 Task: Utilize the "Truncate Silence" feature to tighten gaps in a live recording.
Action: Mouse moved to (94, 12)
Screenshot: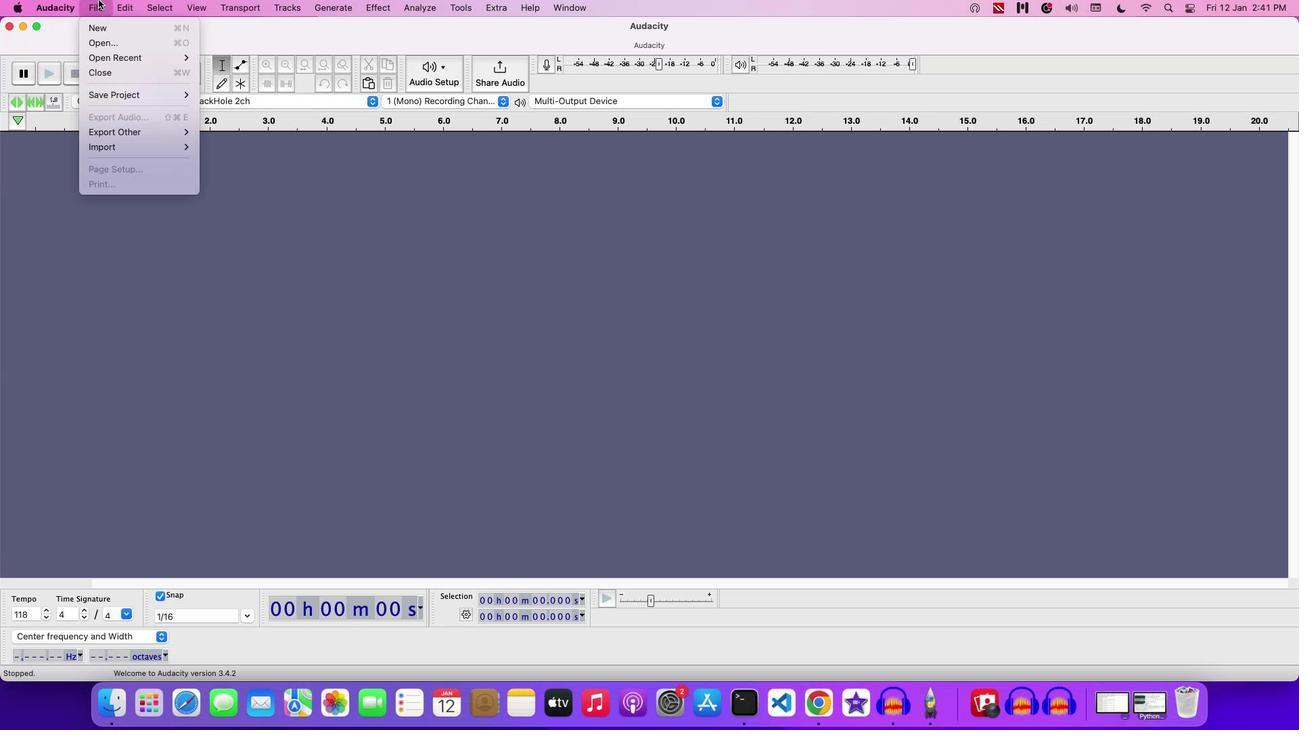 
Action: Mouse pressed left at (94, 12)
Screenshot: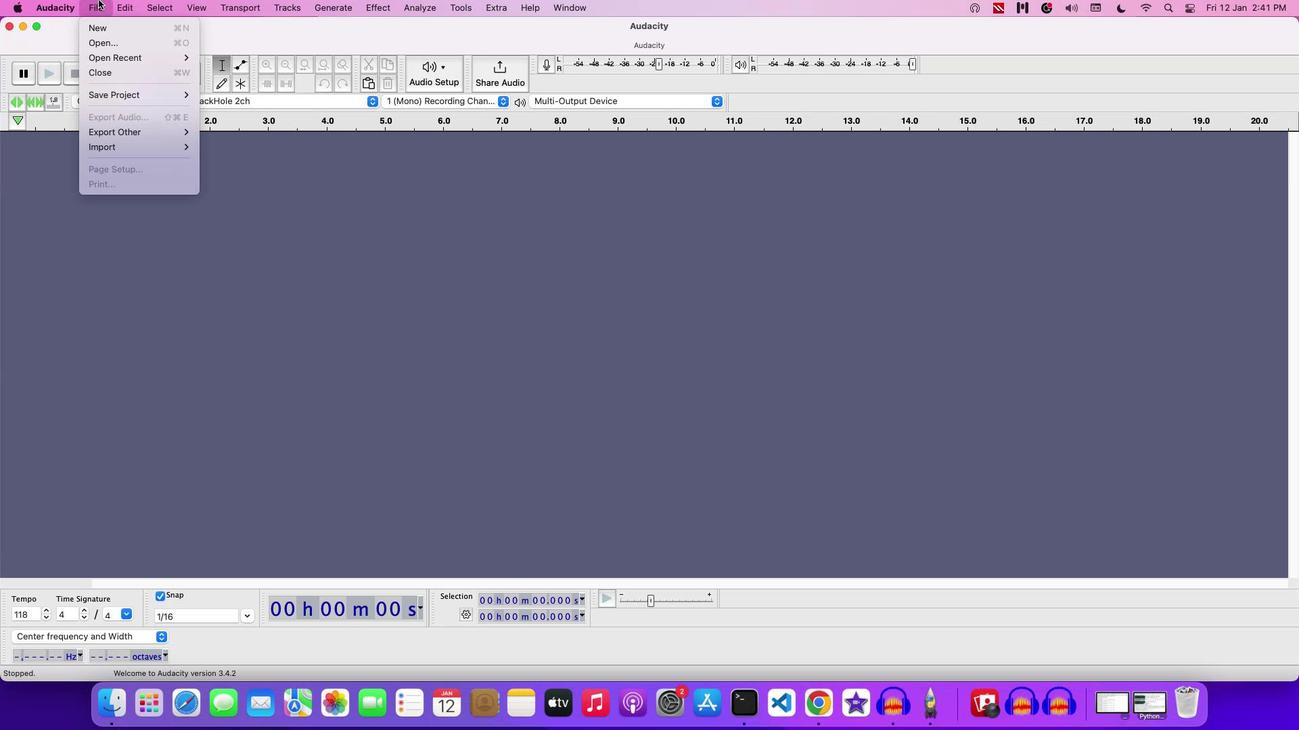 
Action: Mouse moved to (117, 56)
Screenshot: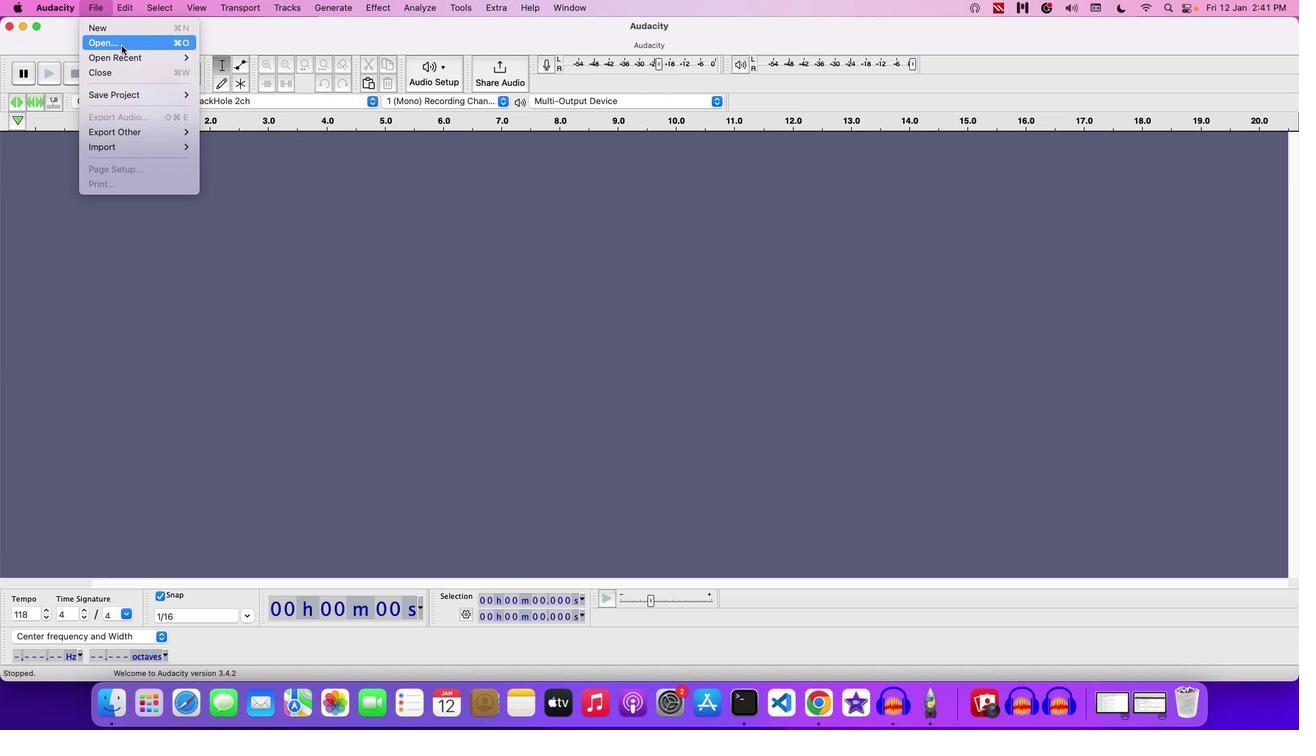 
Action: Mouse pressed left at (117, 56)
Screenshot: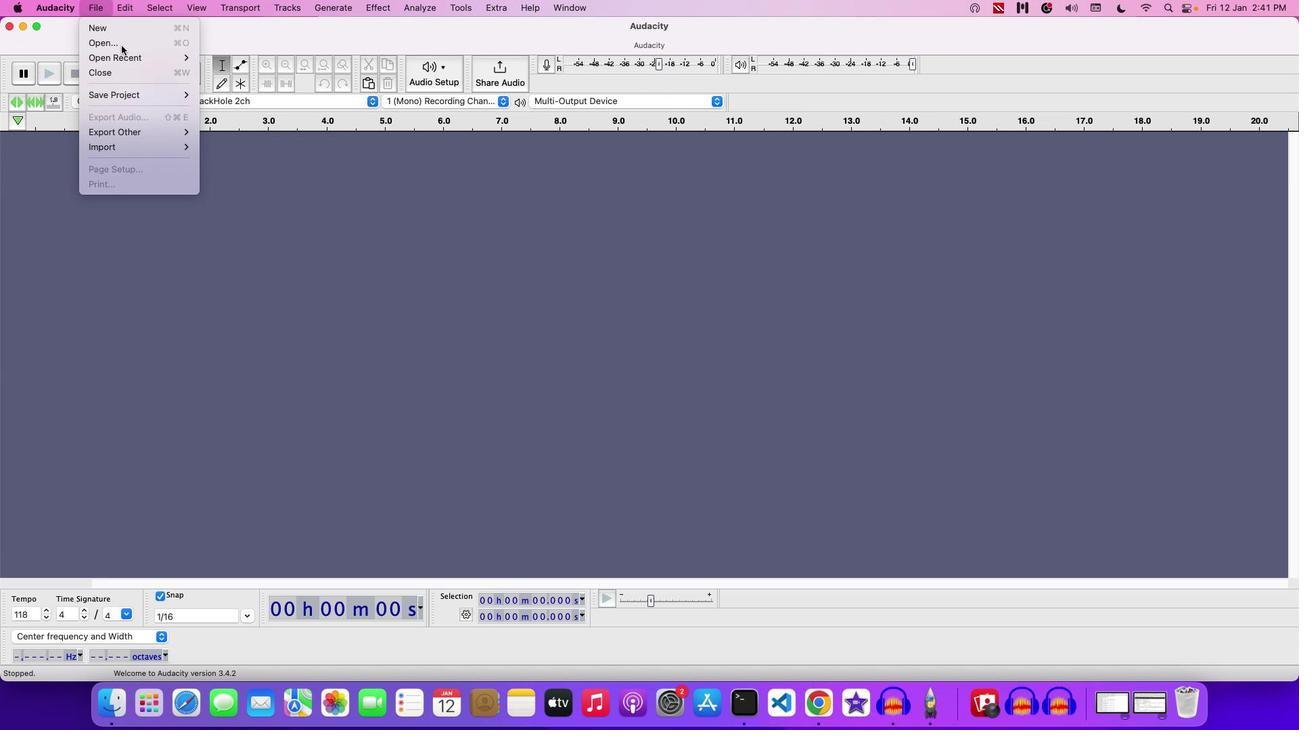 
Action: Mouse moved to (695, 151)
Screenshot: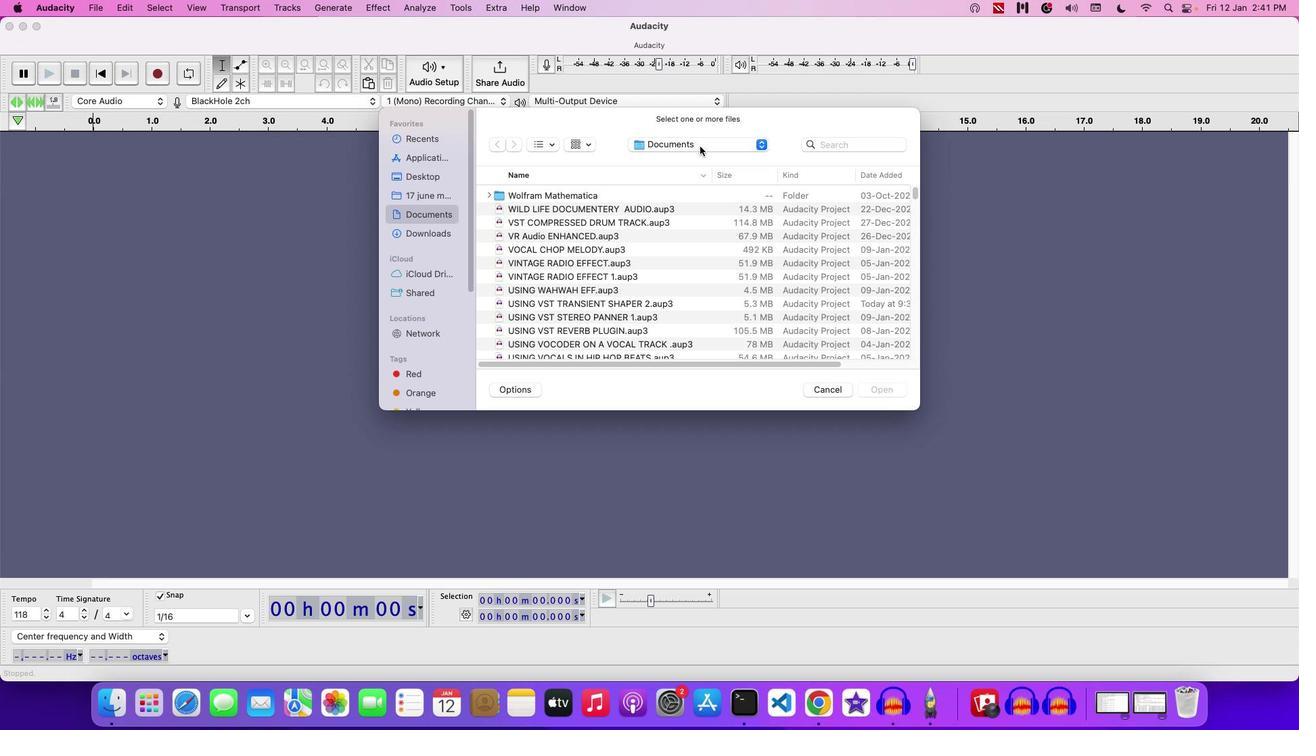 
Action: Mouse pressed left at (695, 151)
Screenshot: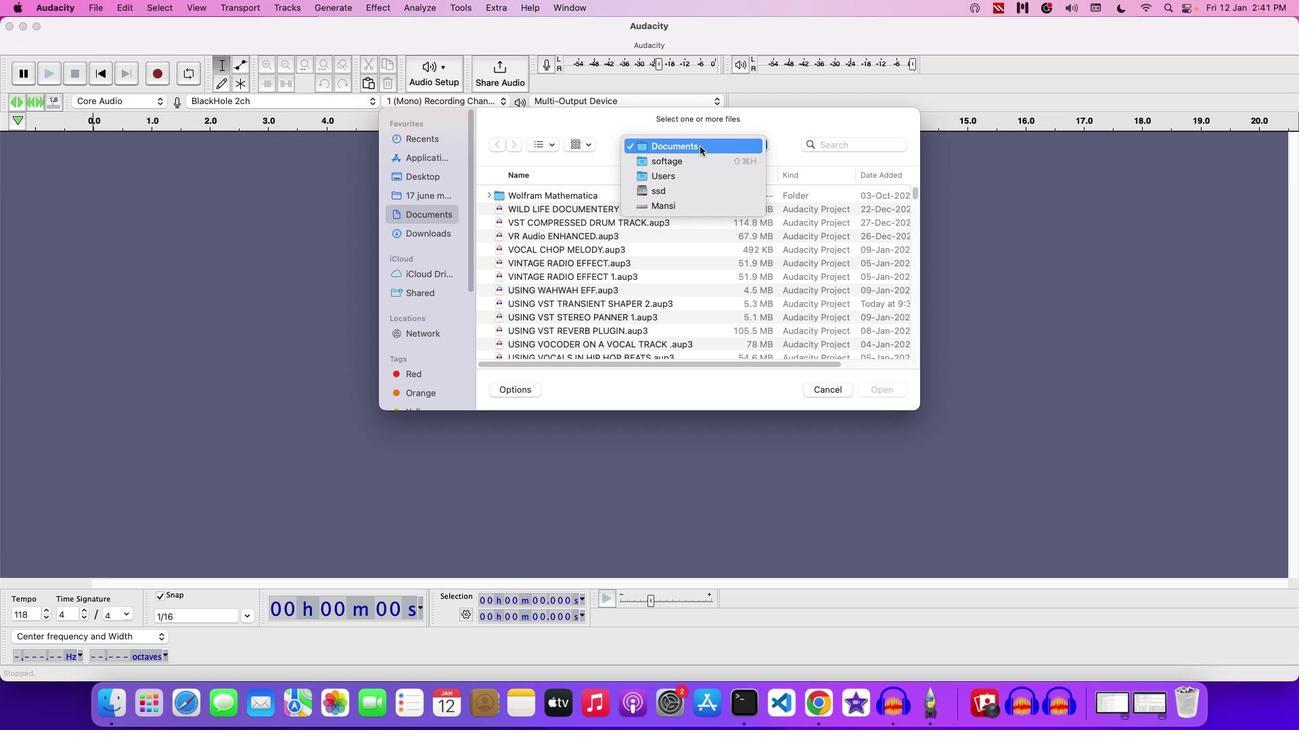 
Action: Mouse moved to (658, 246)
Screenshot: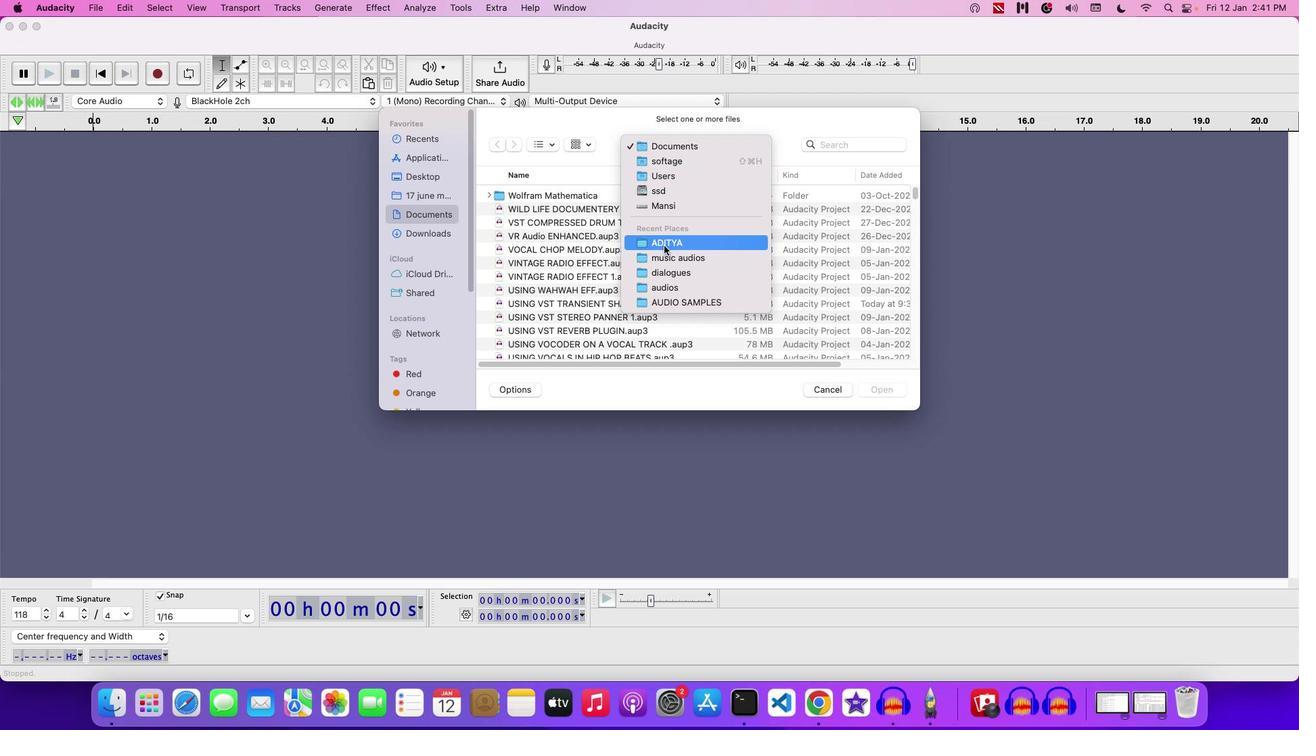 
Action: Mouse pressed left at (658, 246)
Screenshot: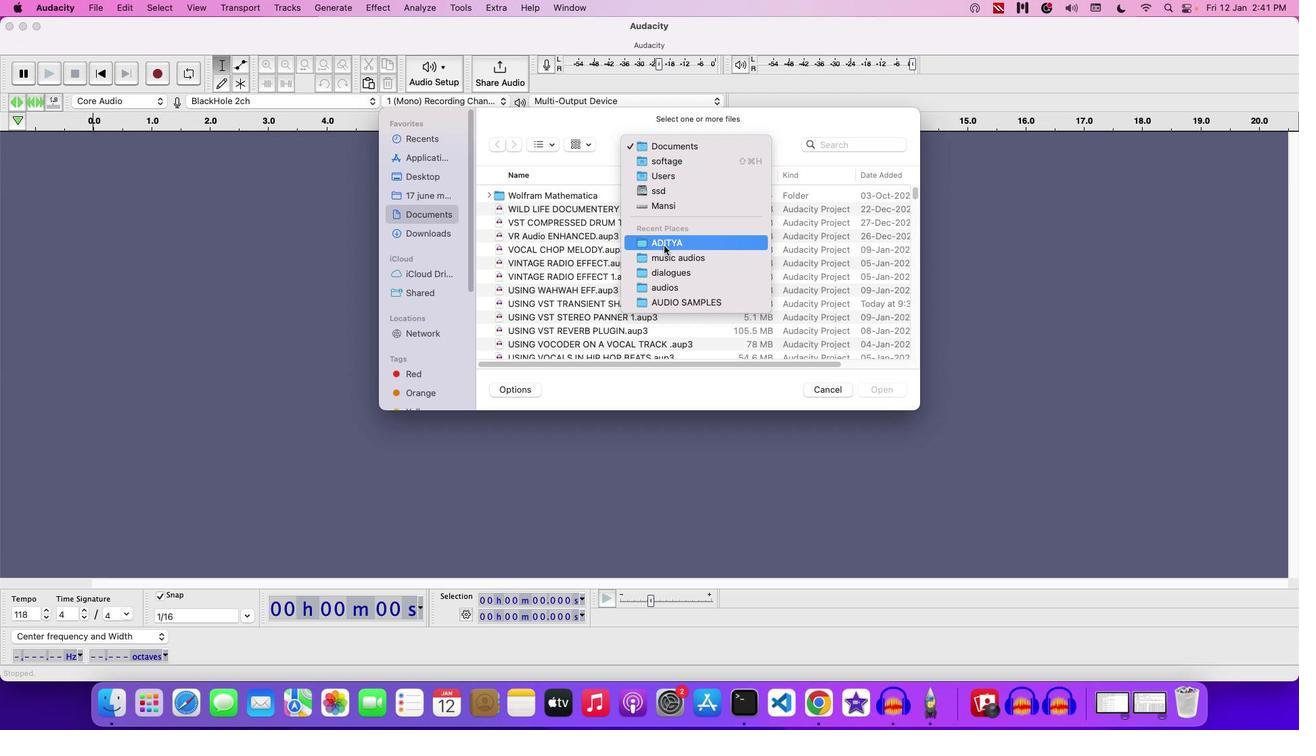 
Action: Mouse moved to (542, 263)
Screenshot: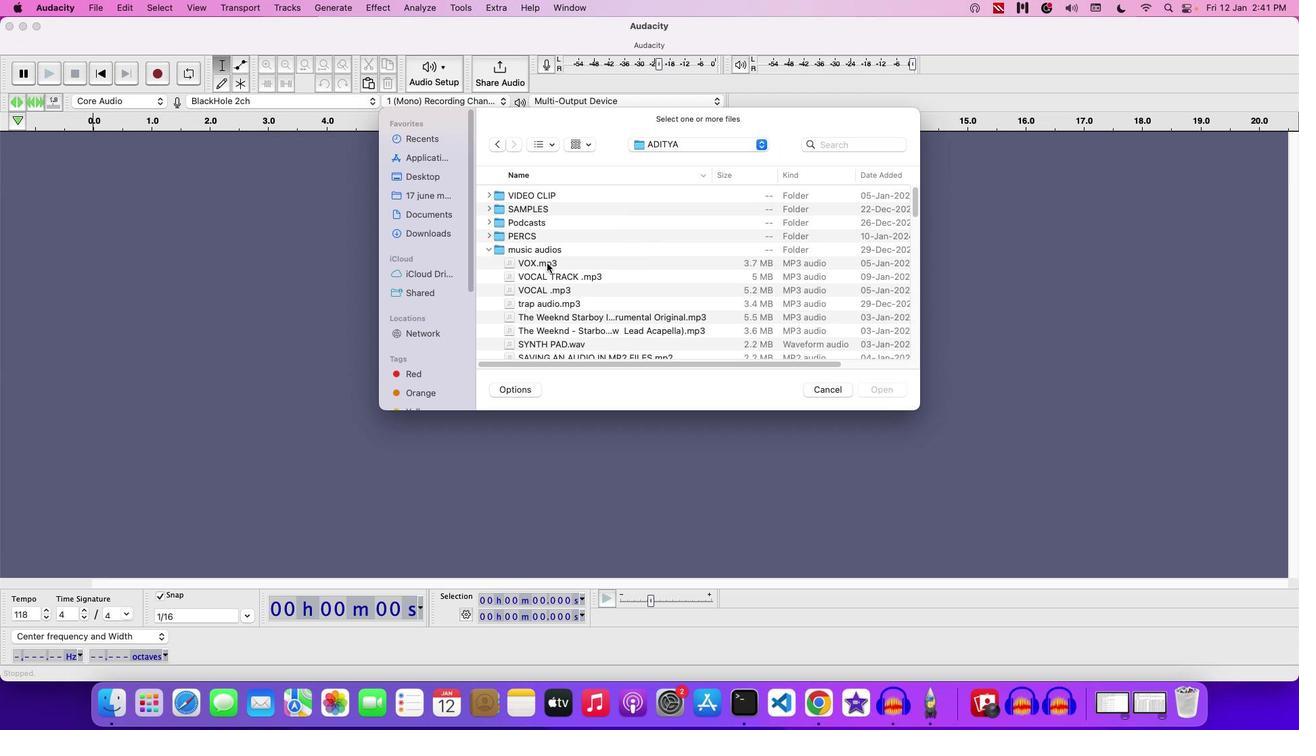 
Action: Mouse pressed left at (542, 263)
Screenshot: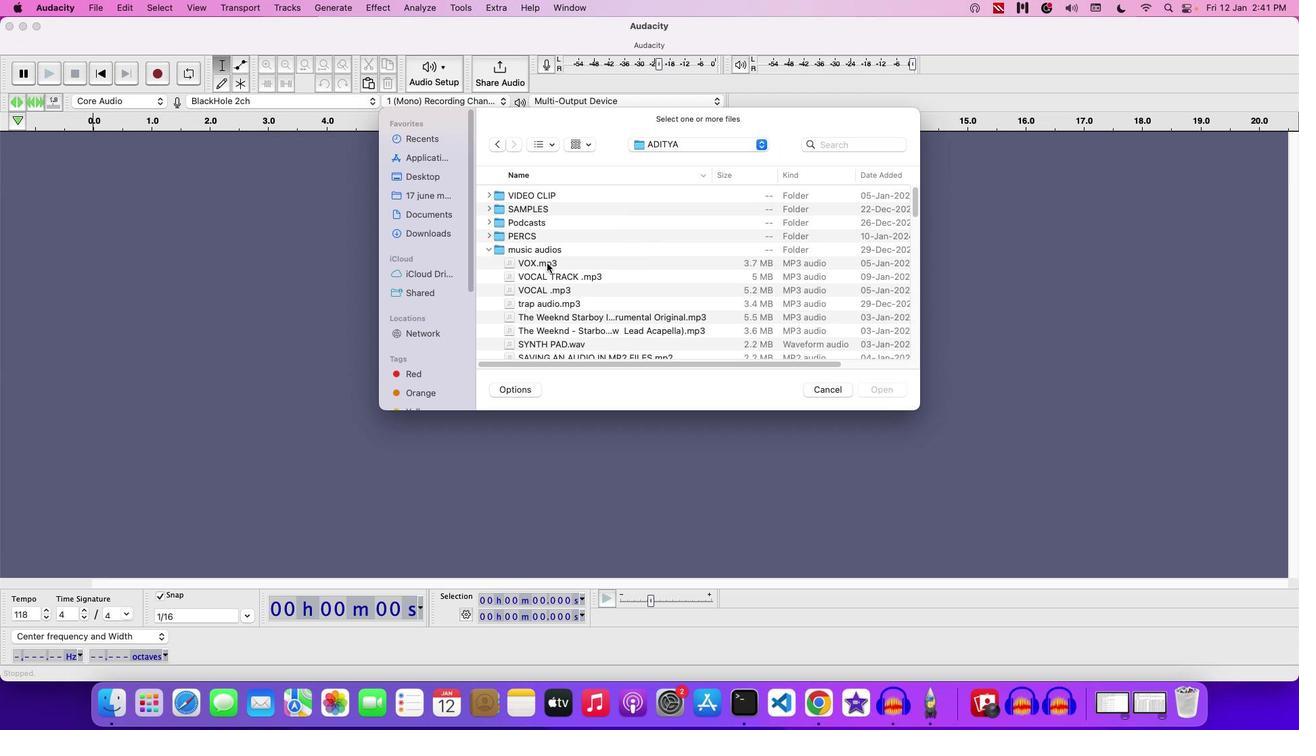 
Action: Mouse moved to (606, 251)
Screenshot: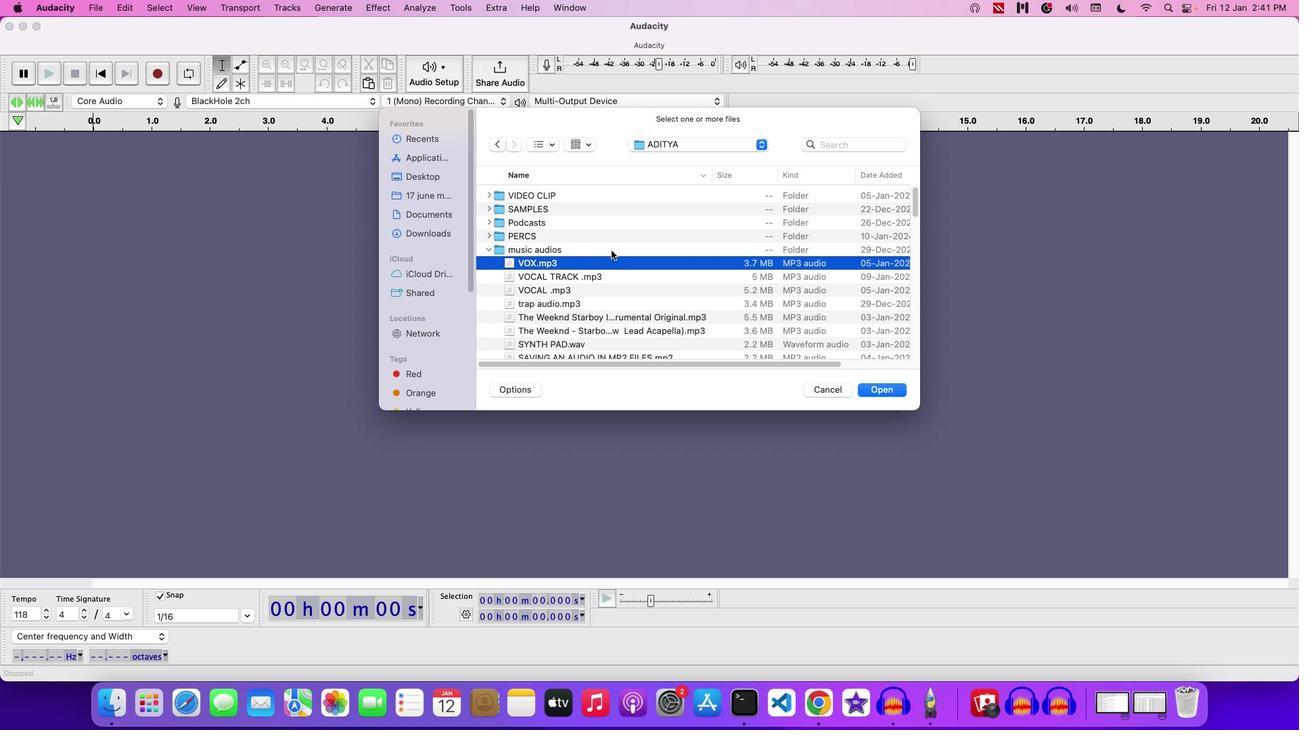 
Action: Mouse scrolled (606, 251) with delta (-3, 11)
Screenshot: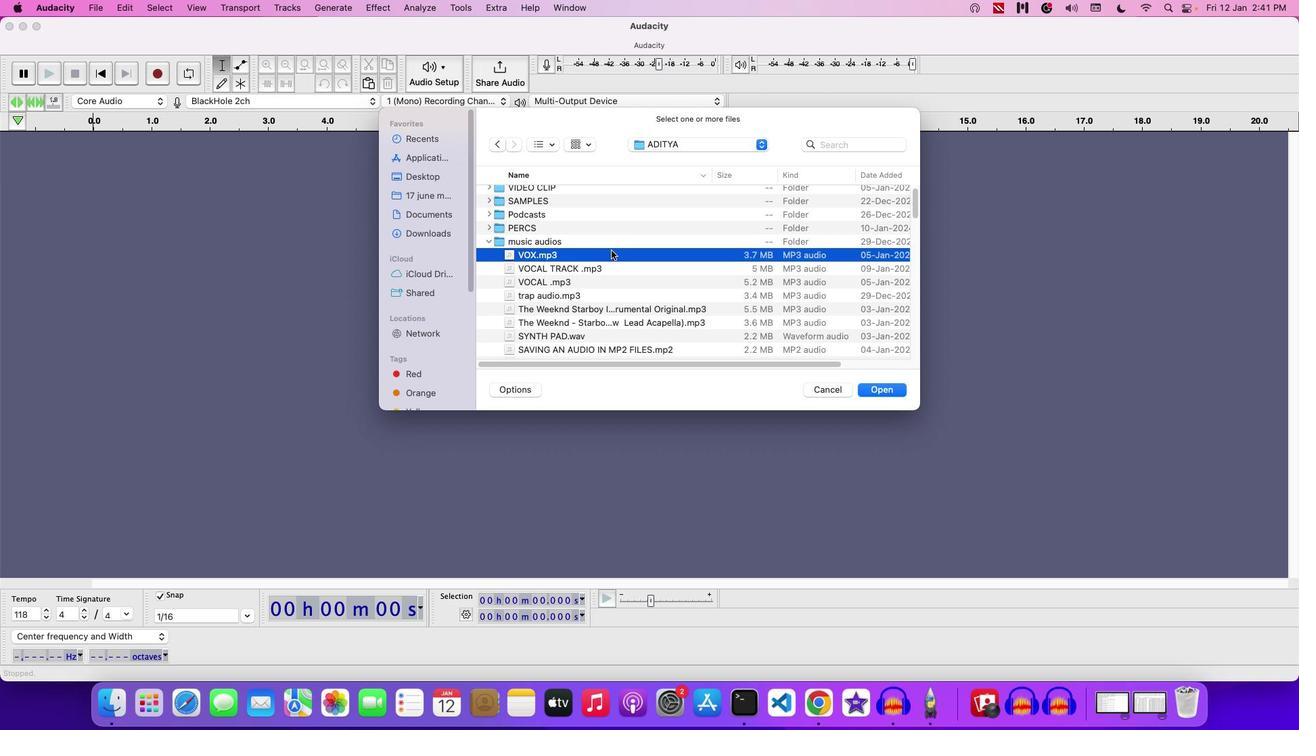 
Action: Mouse scrolled (606, 251) with delta (-3, 11)
Screenshot: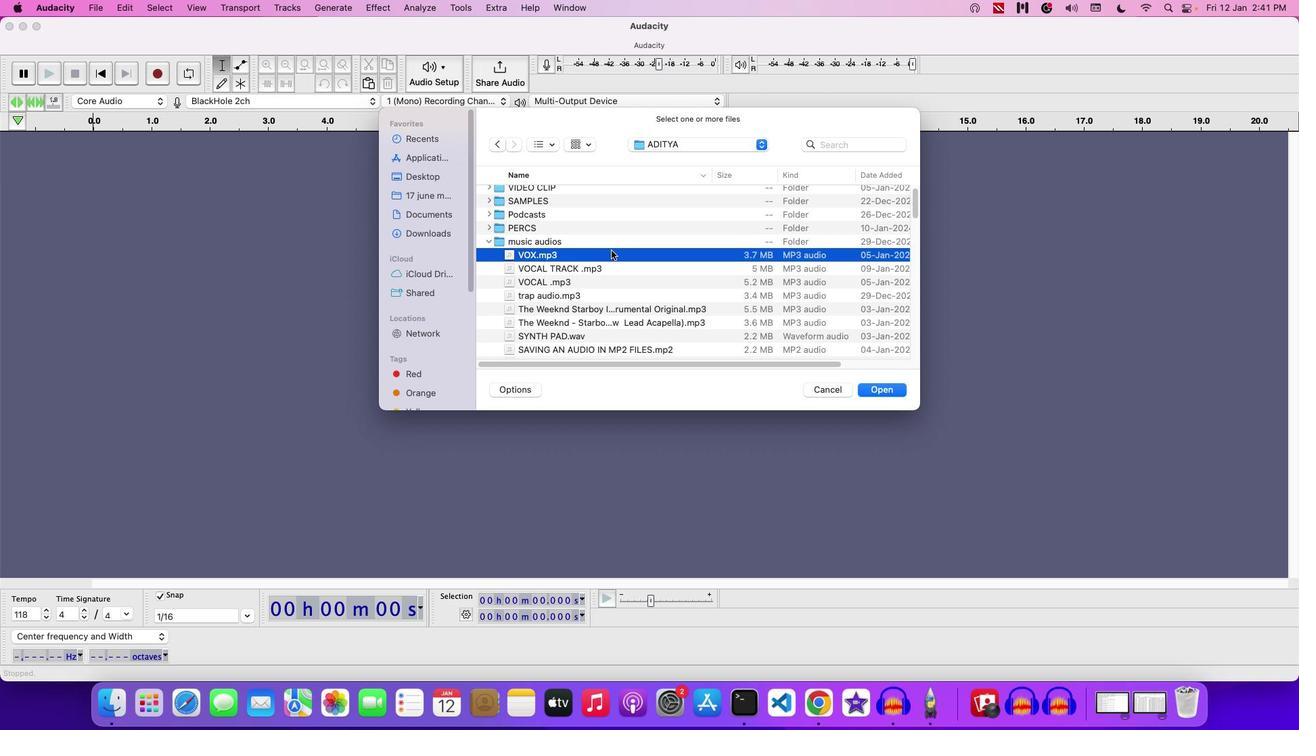 
Action: Mouse moved to (607, 262)
Screenshot: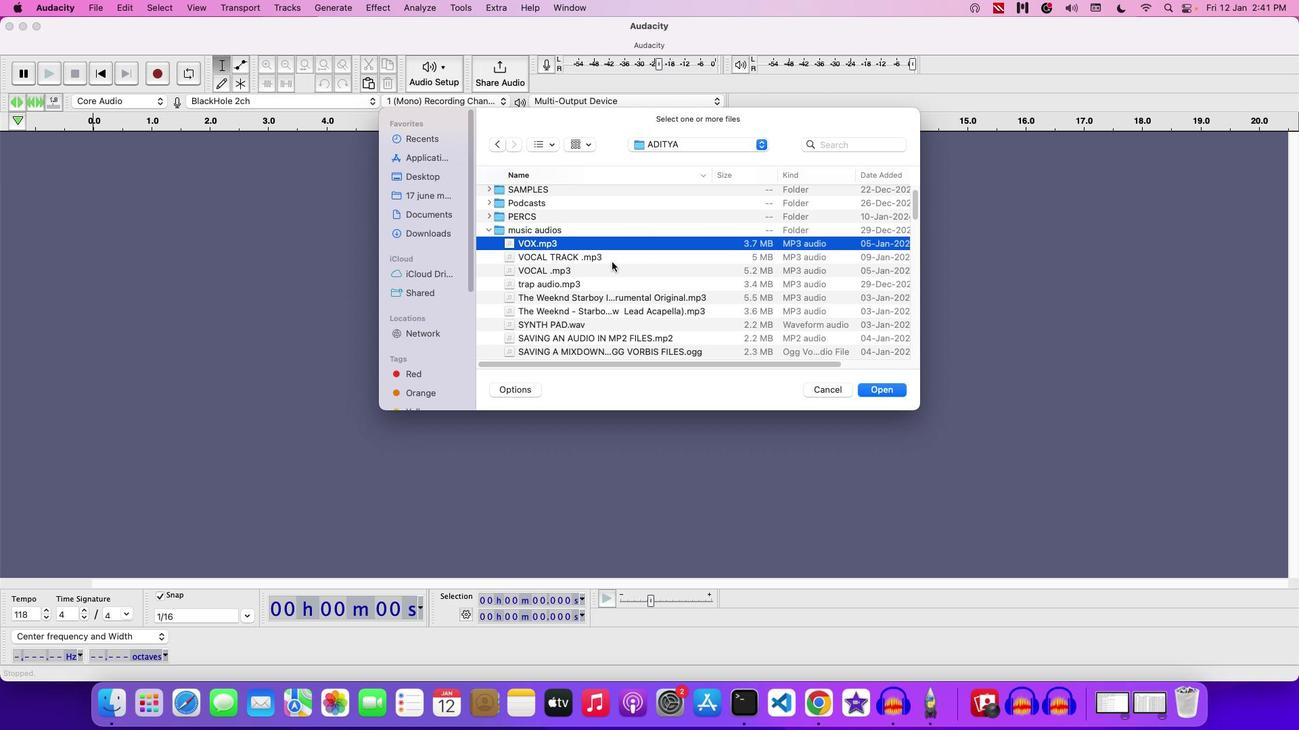 
Action: Mouse scrolled (607, 262) with delta (-3, 11)
Screenshot: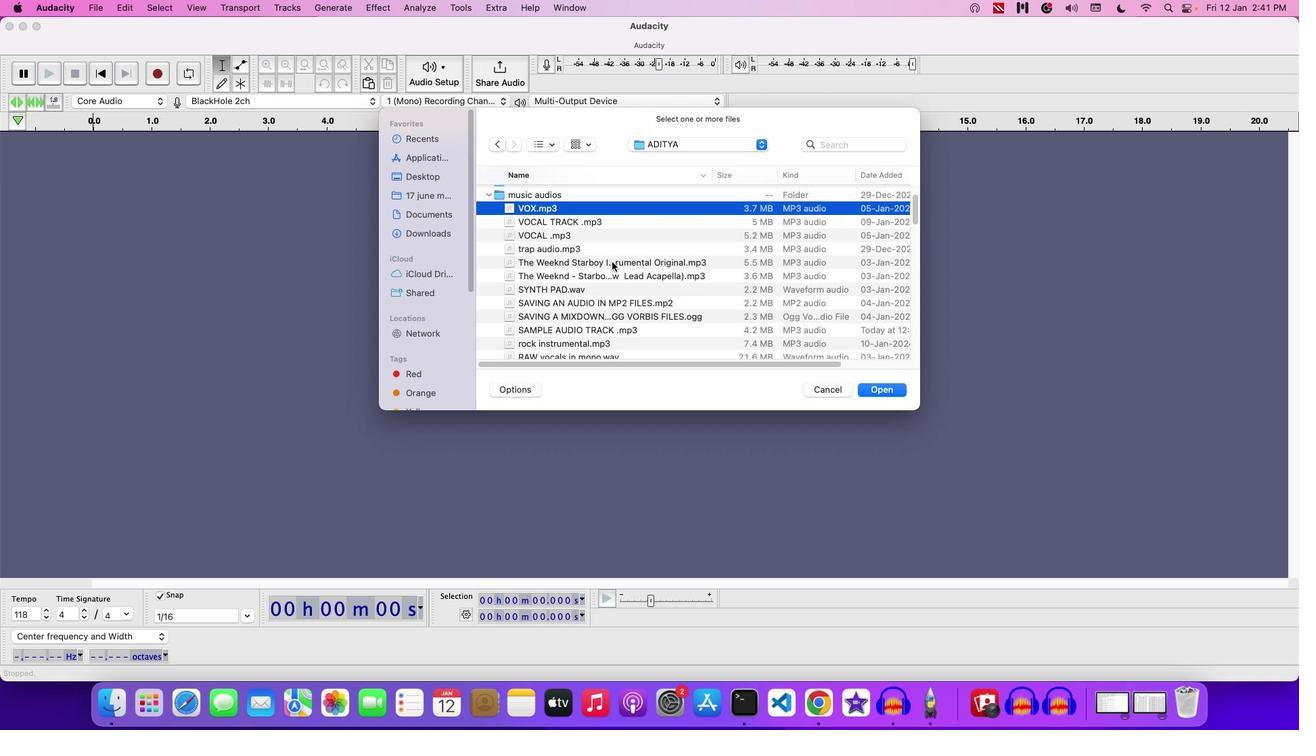 
Action: Mouse scrolled (607, 262) with delta (-3, 11)
Screenshot: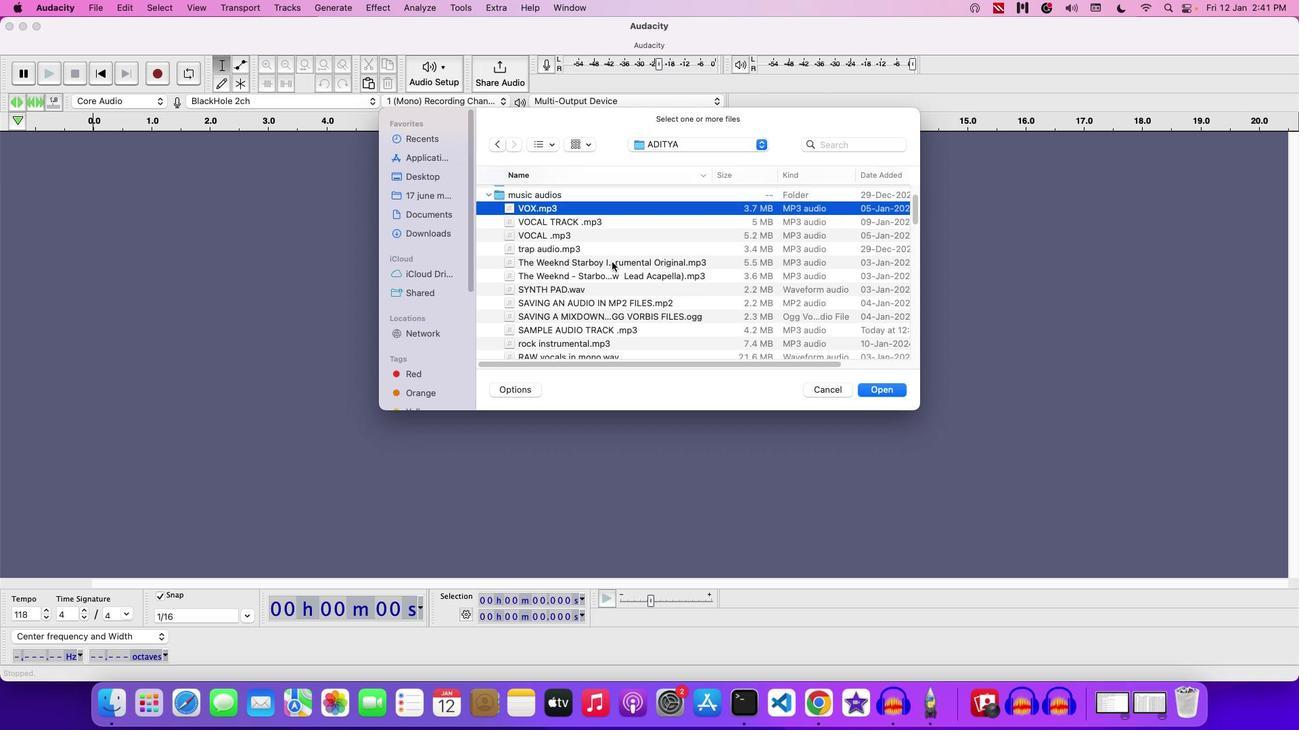 
Action: Mouse scrolled (607, 262) with delta (-3, 10)
Screenshot: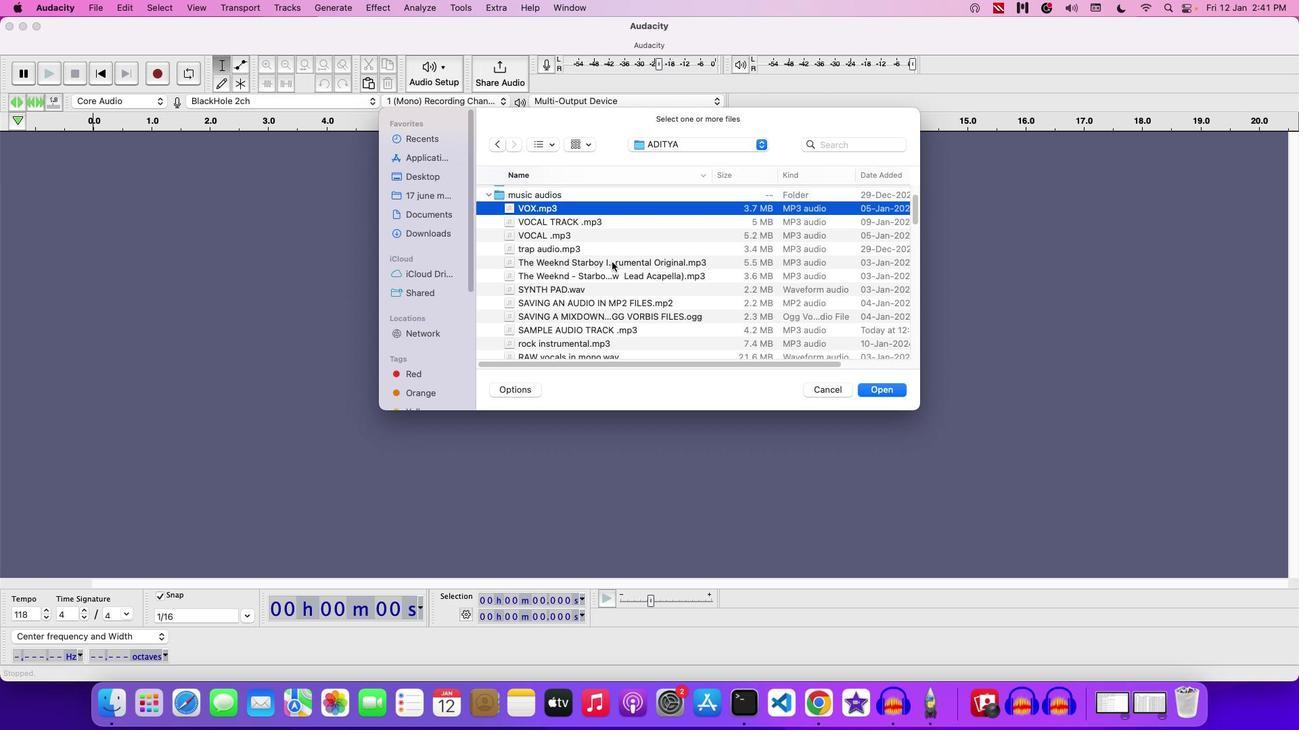 
Action: Mouse scrolled (607, 262) with delta (-3, 11)
Screenshot: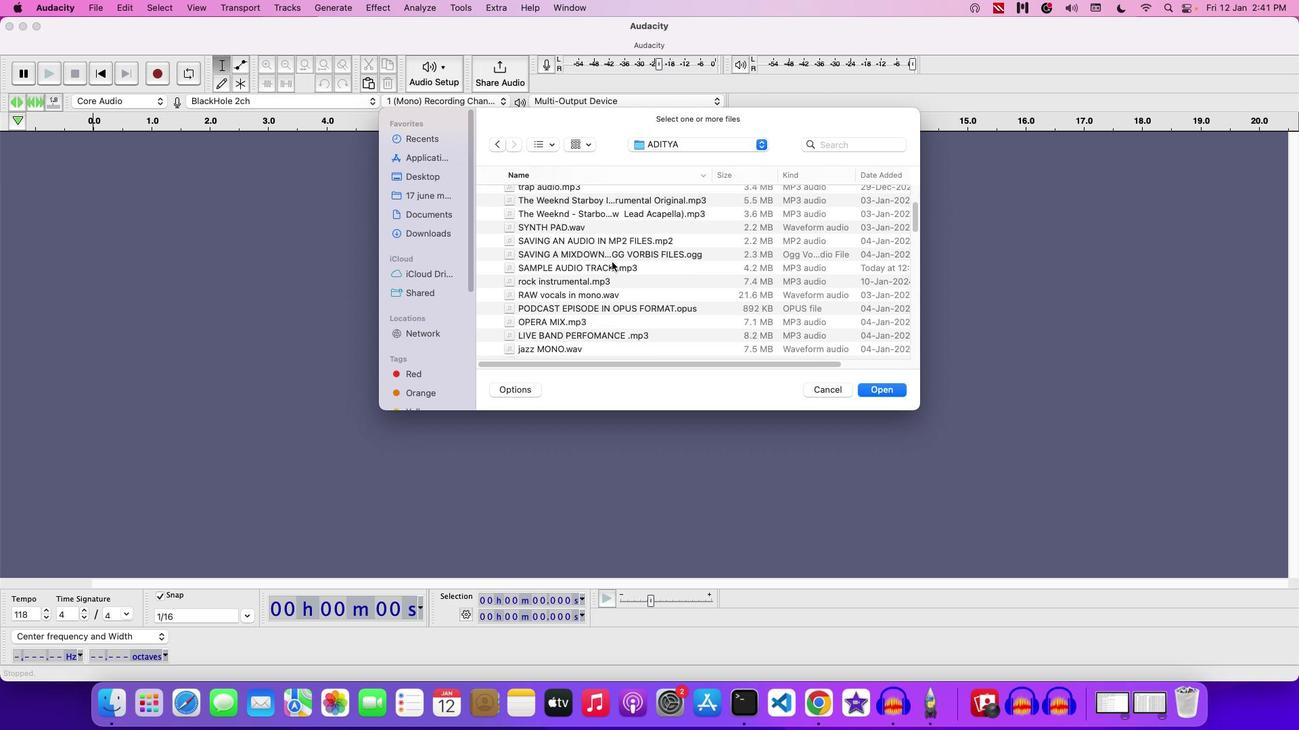 
Action: Mouse scrolled (607, 262) with delta (-3, 11)
Screenshot: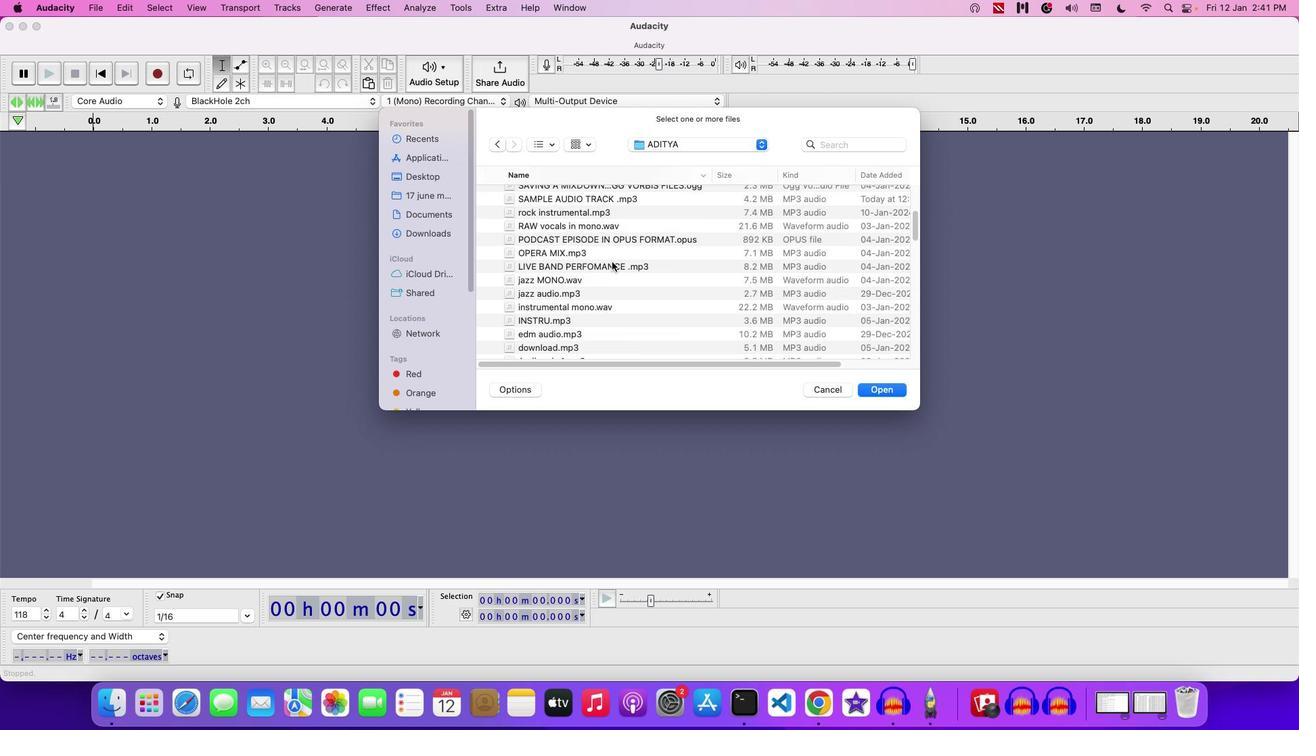 
Action: Mouse scrolled (607, 262) with delta (-3, 10)
Screenshot: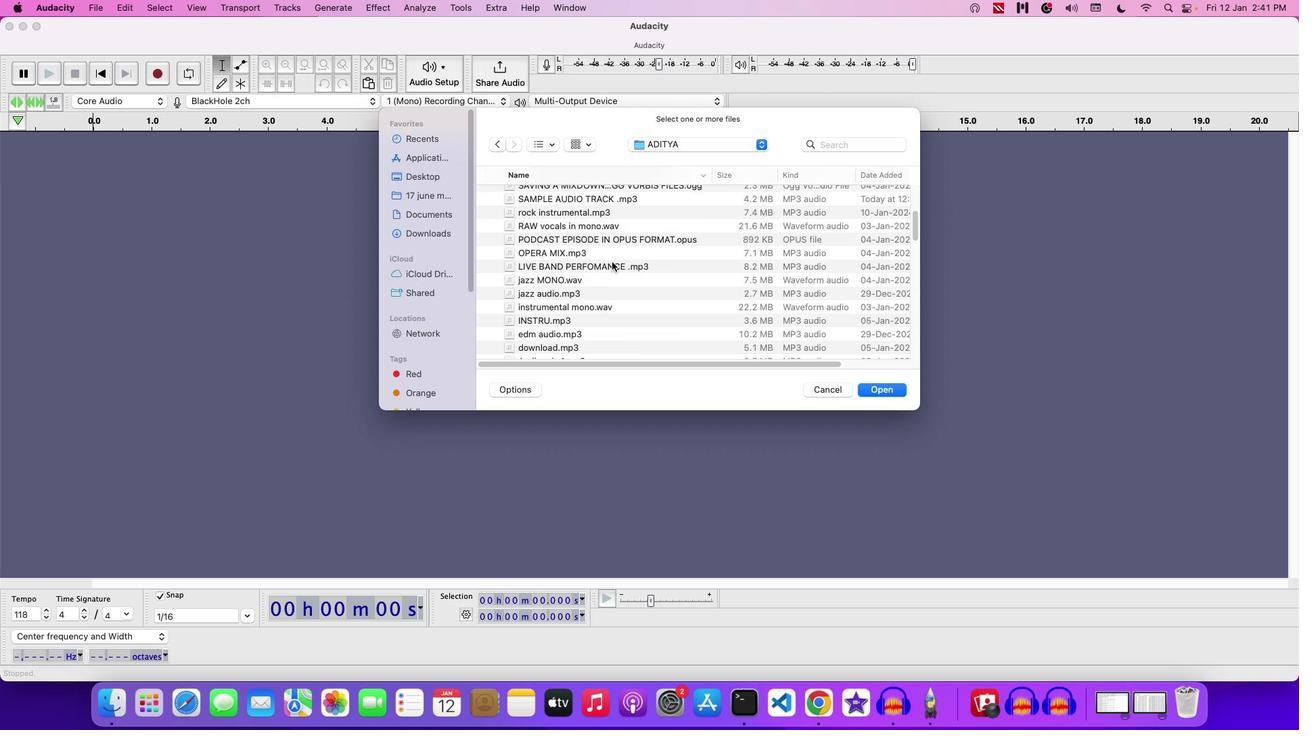 
Action: Mouse scrolled (607, 262) with delta (-3, 8)
Screenshot: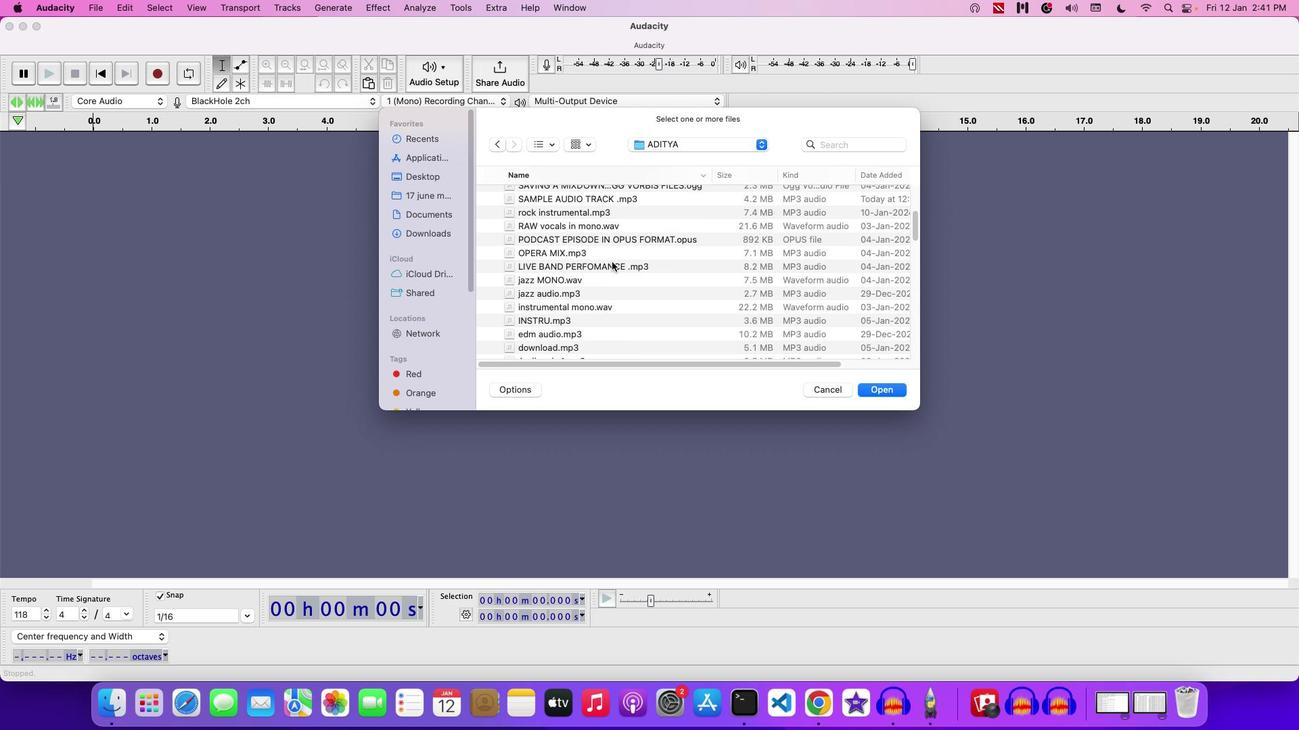 
Action: Mouse scrolled (607, 262) with delta (-3, 11)
Screenshot: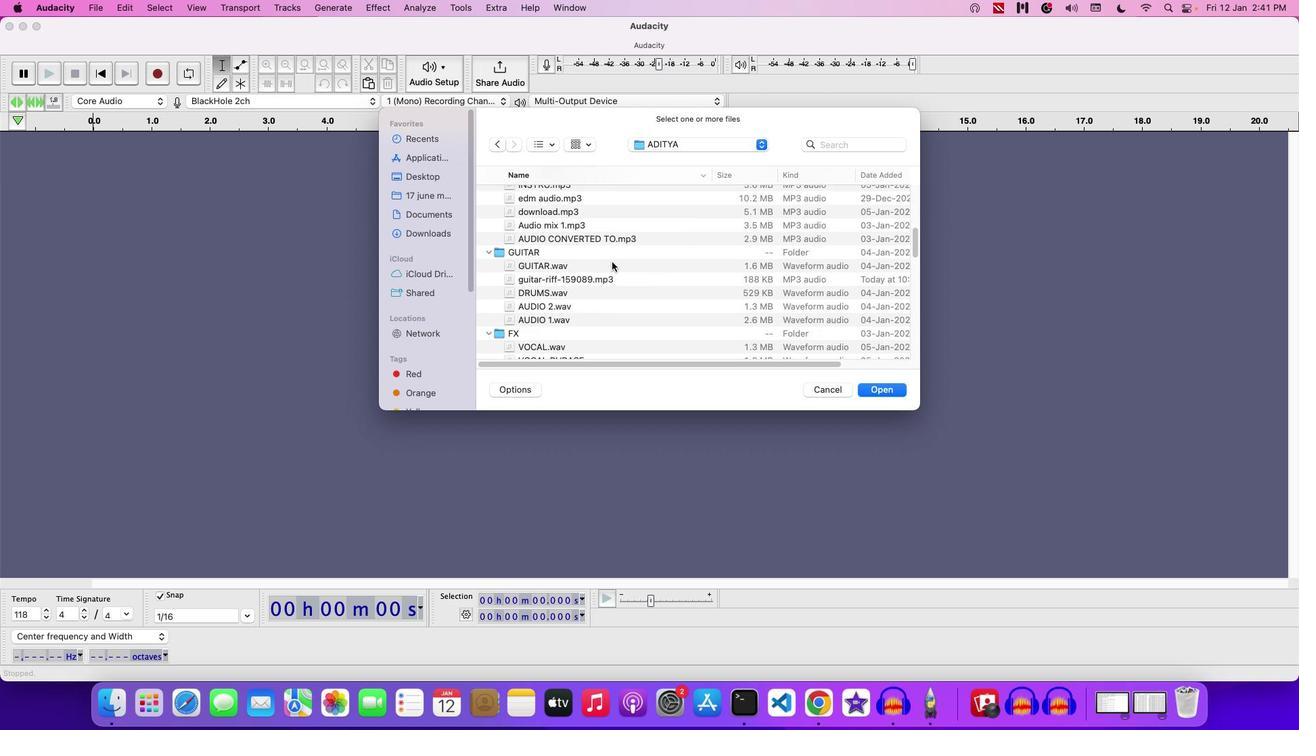 
Action: Mouse scrolled (607, 262) with delta (-3, 11)
Screenshot: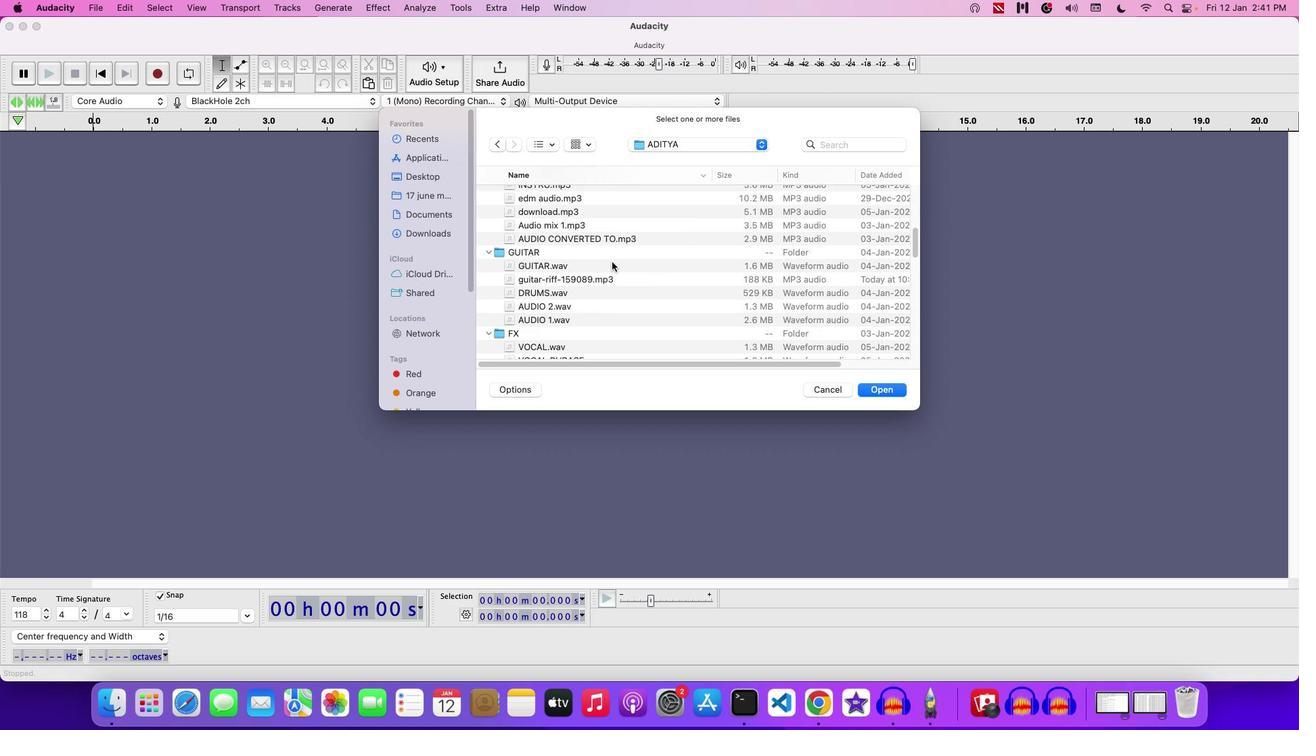 
Action: Mouse scrolled (607, 262) with delta (-3, 10)
Screenshot: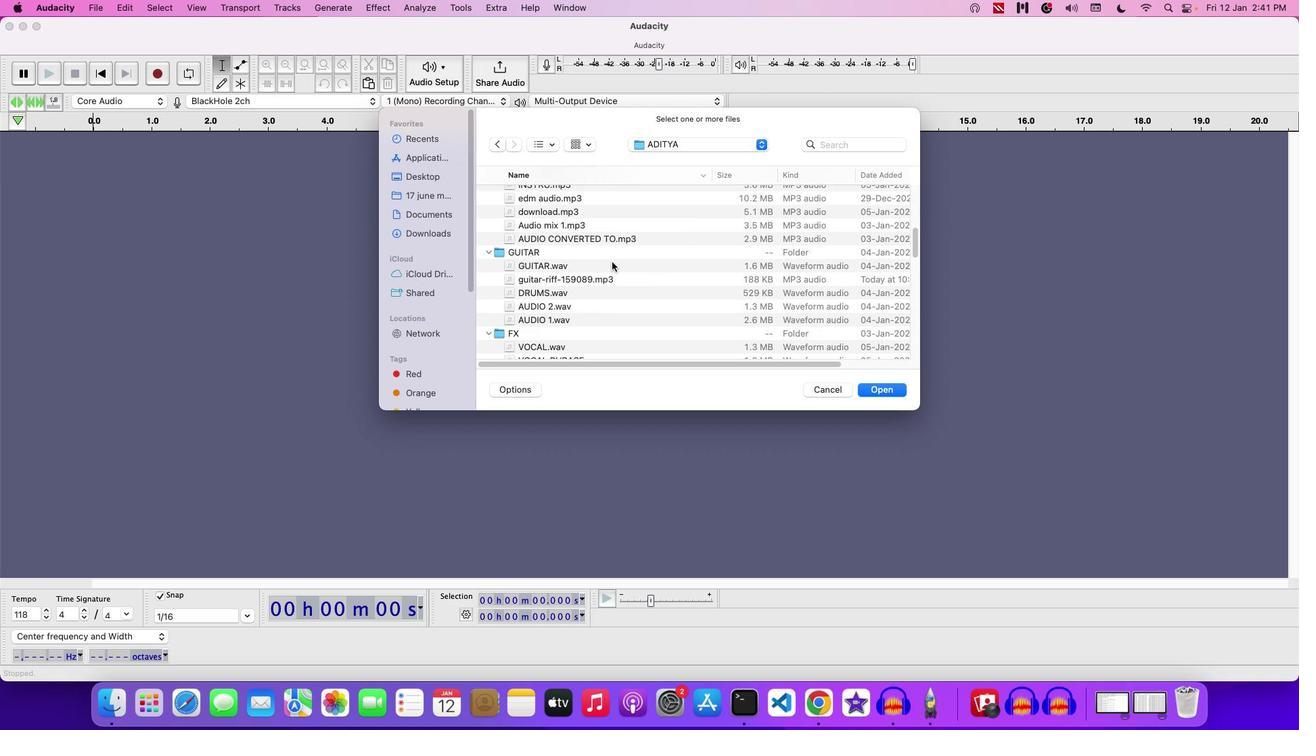 
Action: Mouse scrolled (607, 262) with delta (-3, 8)
Screenshot: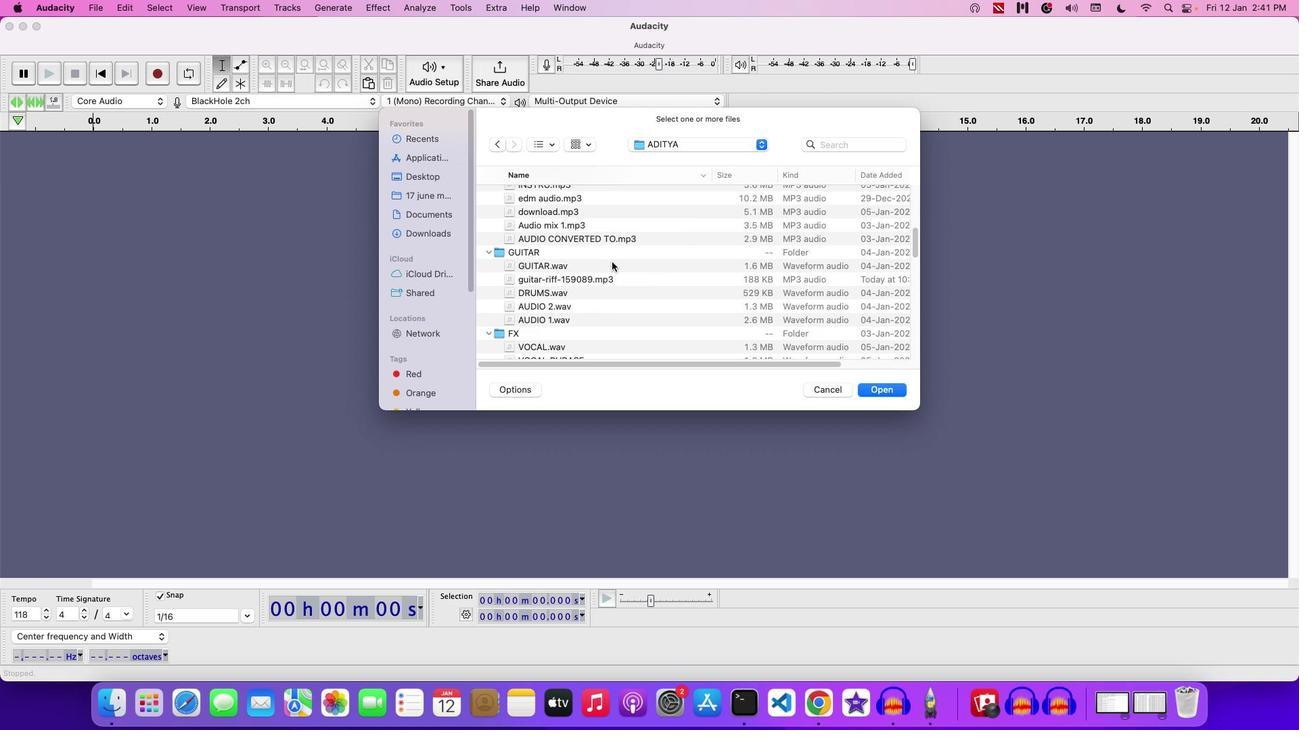 
Action: Mouse scrolled (607, 262) with delta (-3, 12)
Screenshot: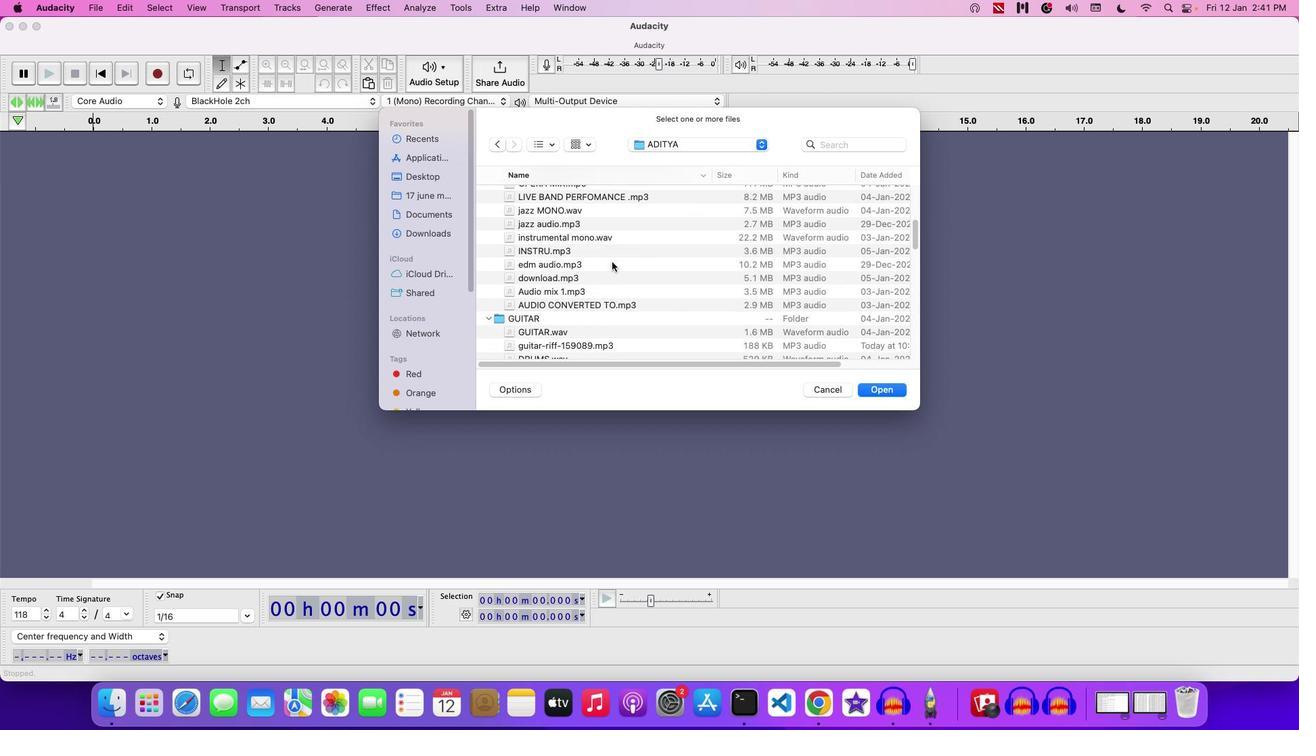 
Action: Mouse scrolled (607, 262) with delta (-3, 12)
Screenshot: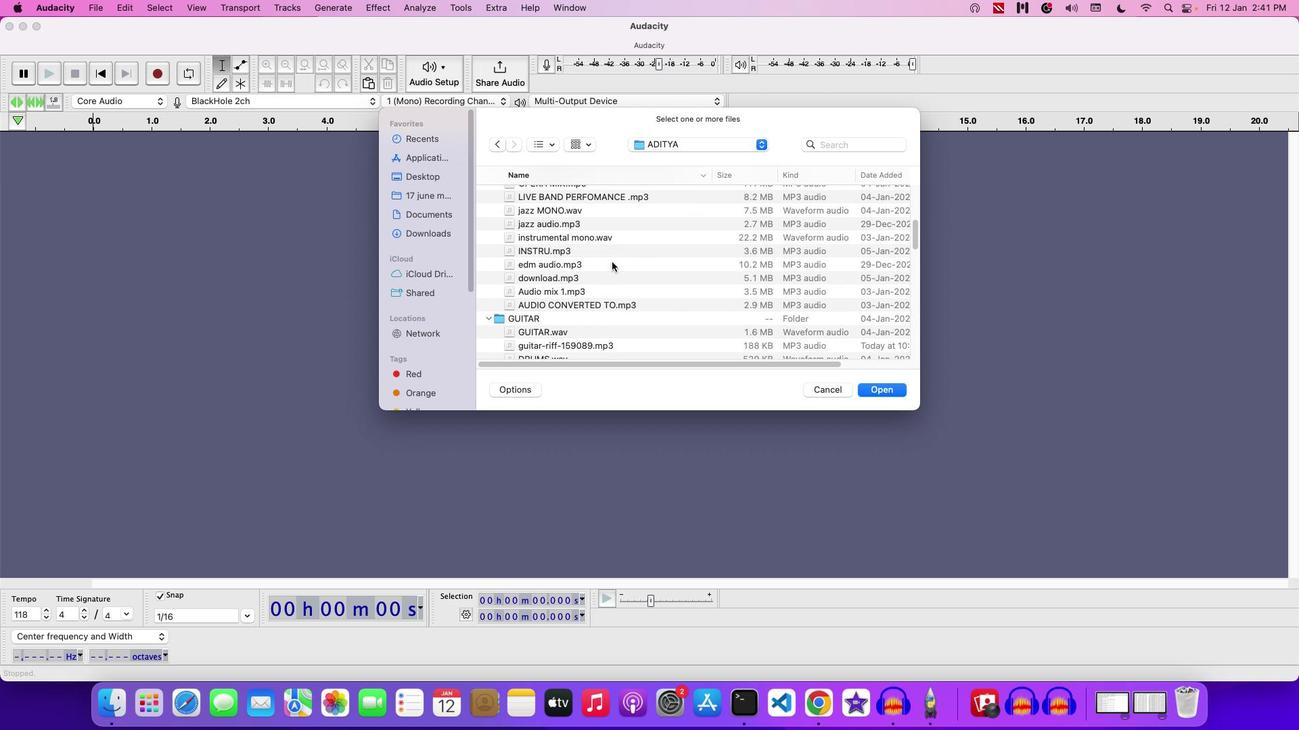 
Action: Mouse scrolled (607, 262) with delta (-3, 13)
Screenshot: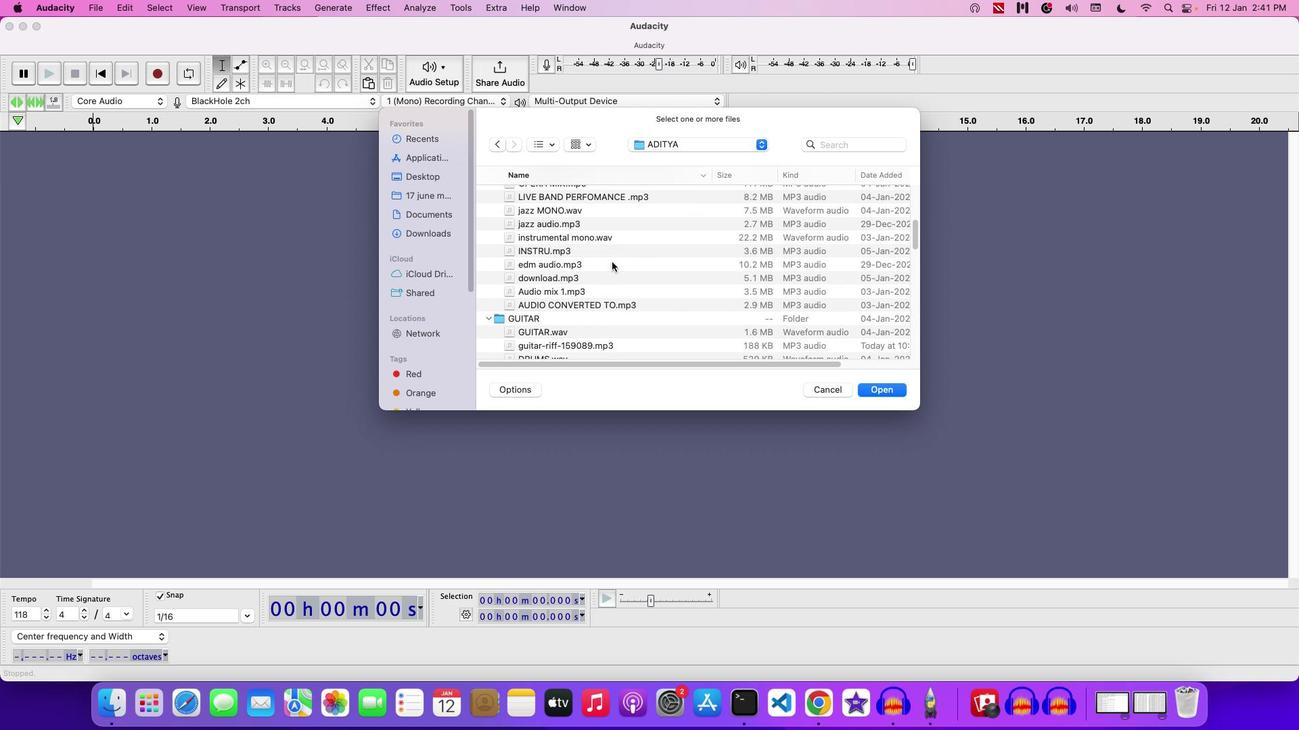 
Action: Mouse scrolled (607, 262) with delta (-3, 12)
Screenshot: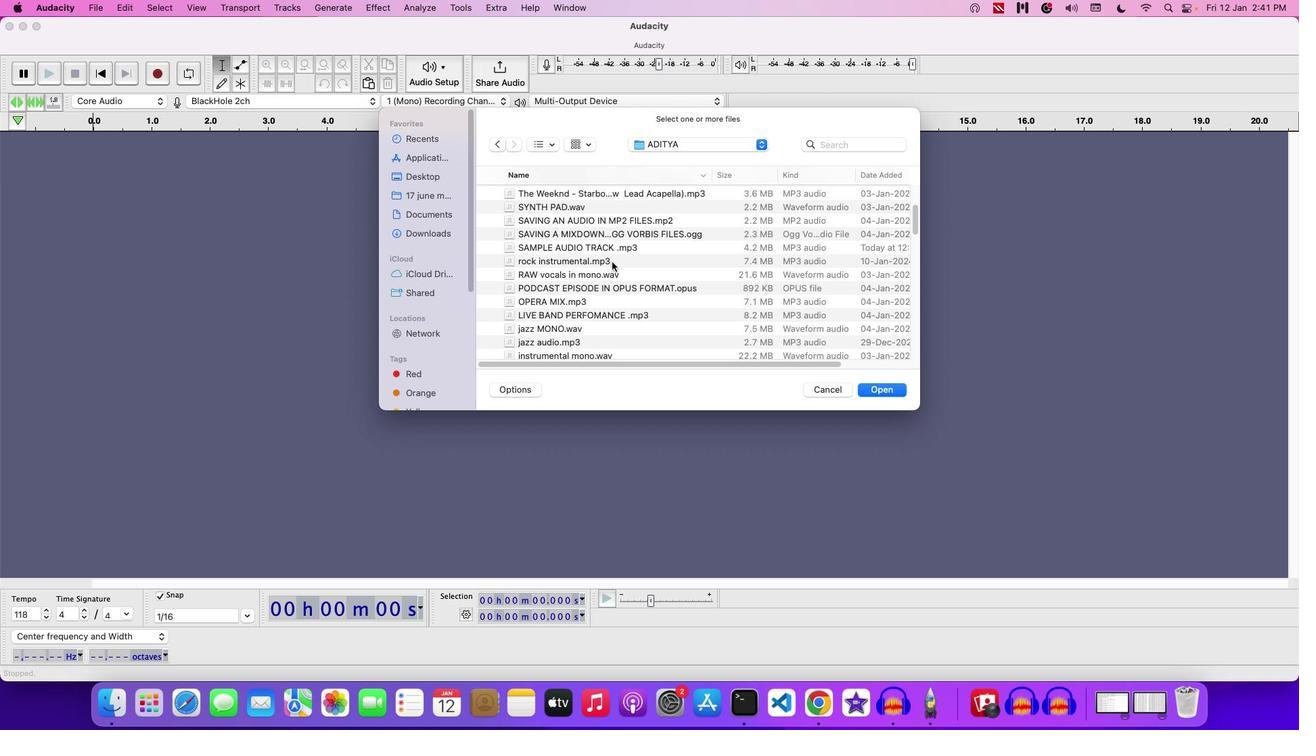
Action: Mouse scrolled (607, 262) with delta (-3, 12)
Screenshot: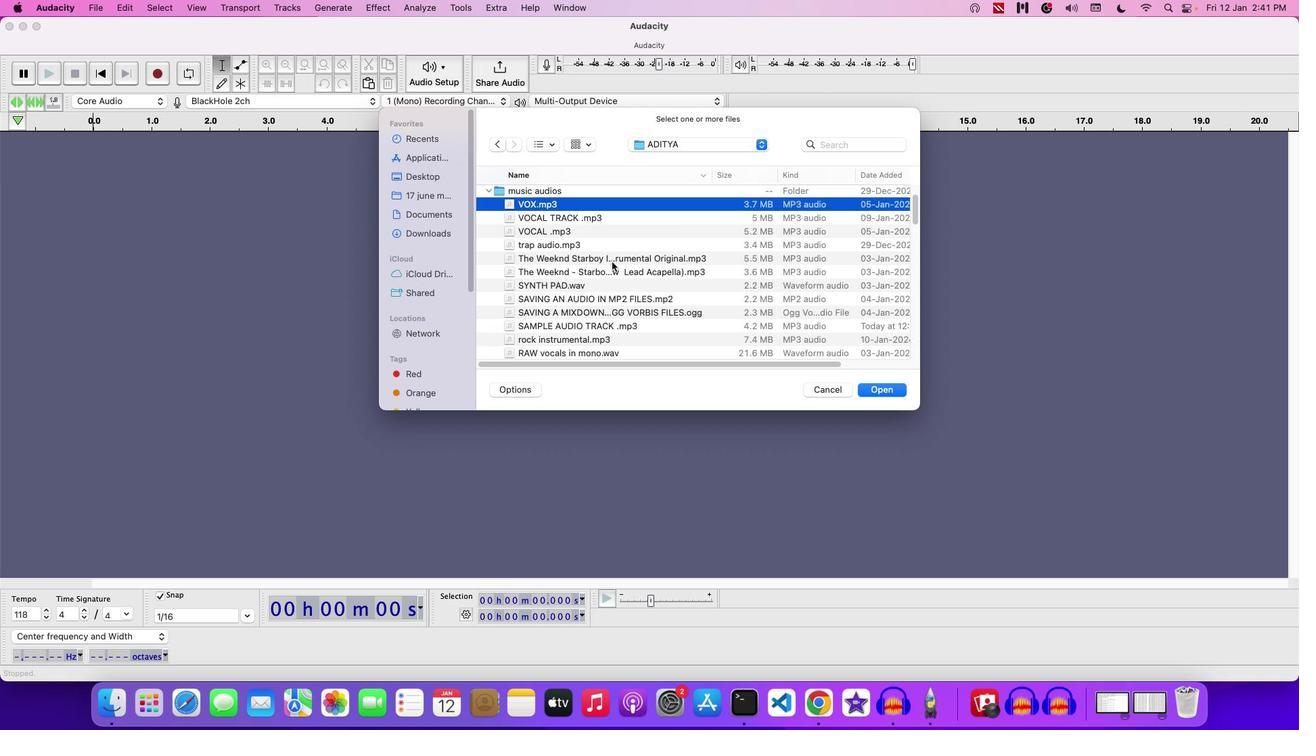 
Action: Mouse scrolled (607, 262) with delta (-3, 12)
Screenshot: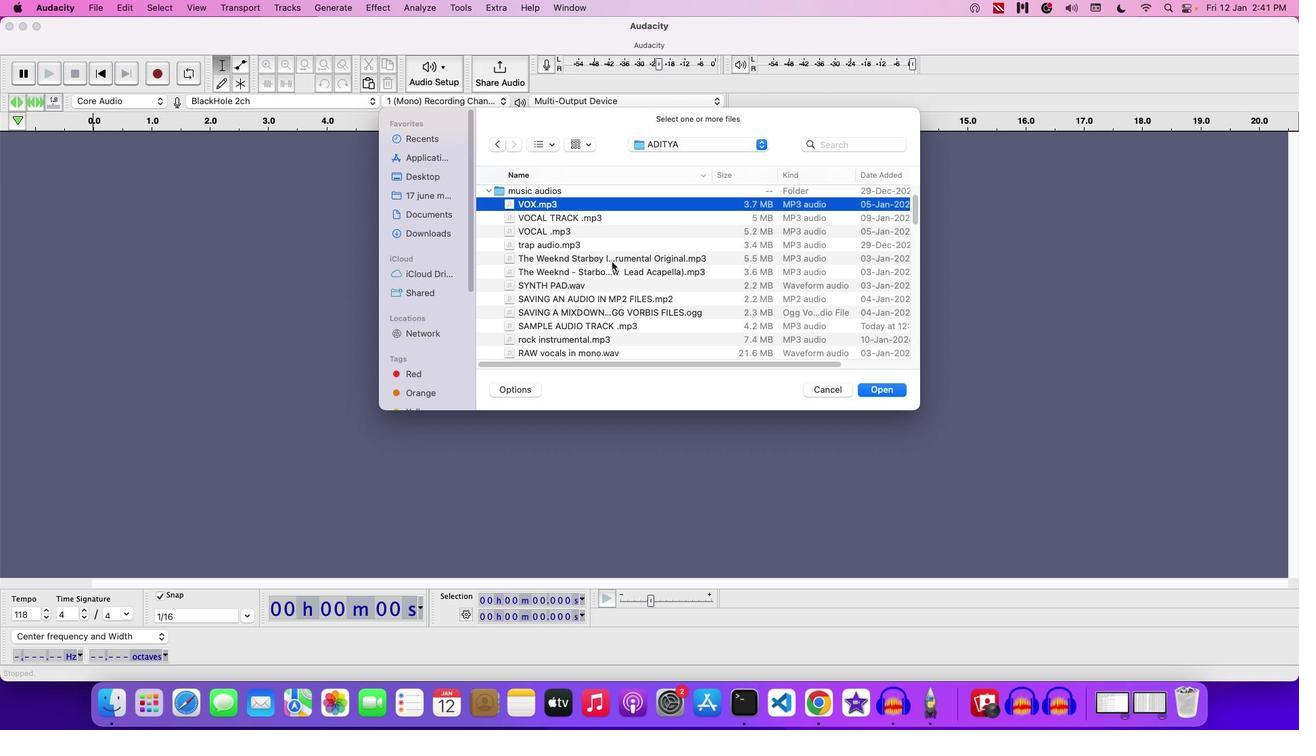 
Action: Mouse scrolled (607, 262) with delta (-3, 14)
Screenshot: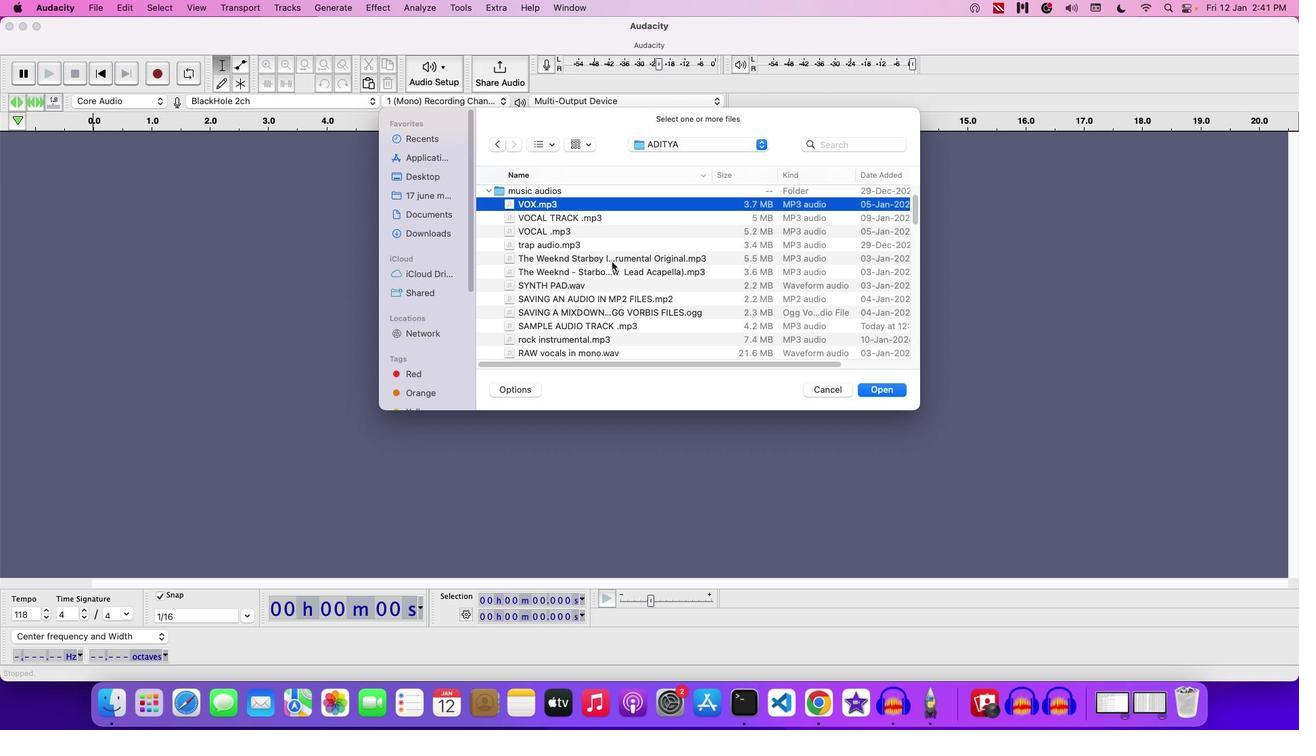 
Action: Mouse scrolled (607, 262) with delta (-3, 14)
Screenshot: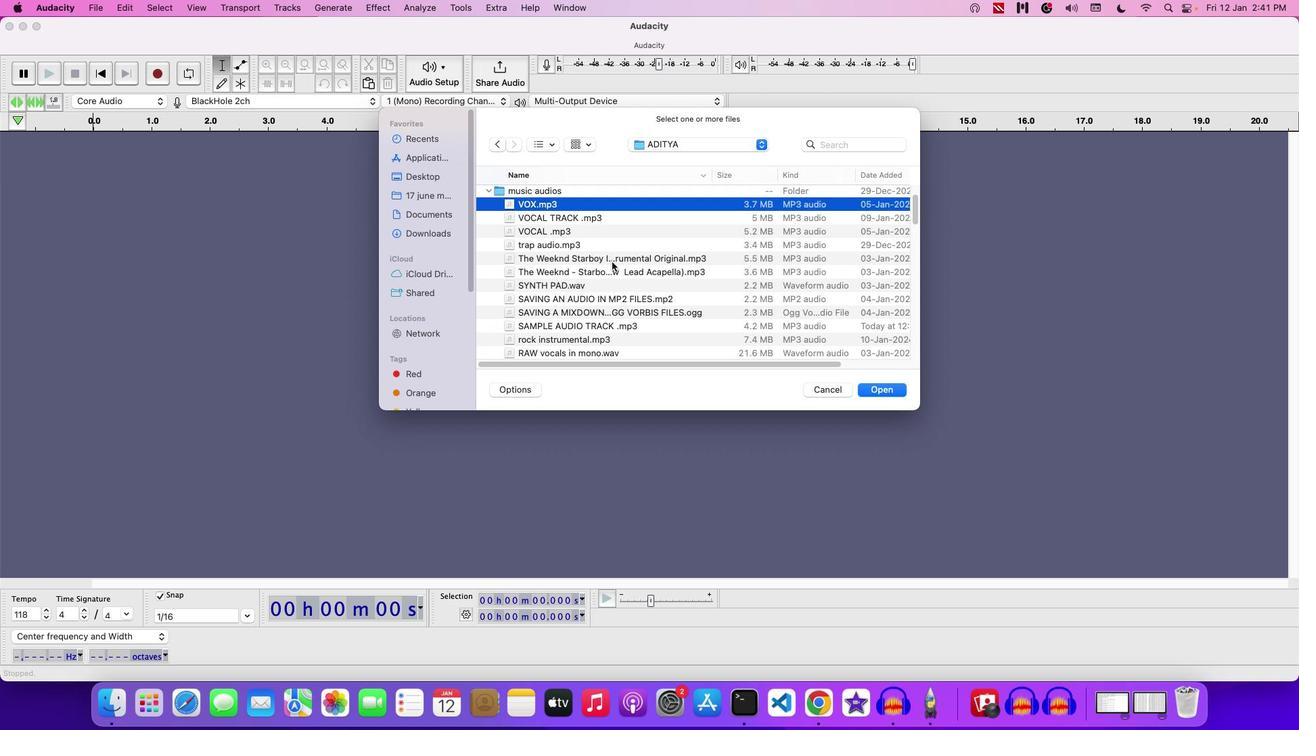 
Action: Mouse moved to (581, 211)
Screenshot: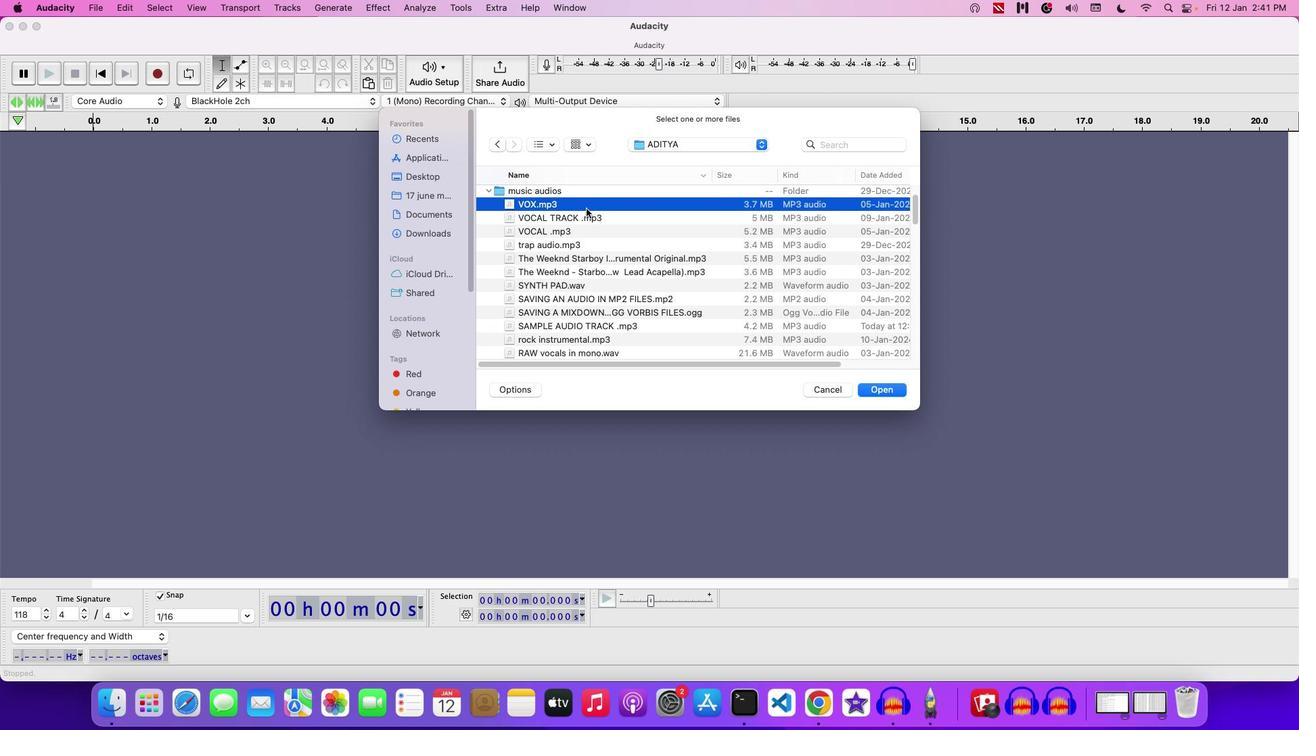 
Action: Mouse pressed left at (581, 211)
Screenshot: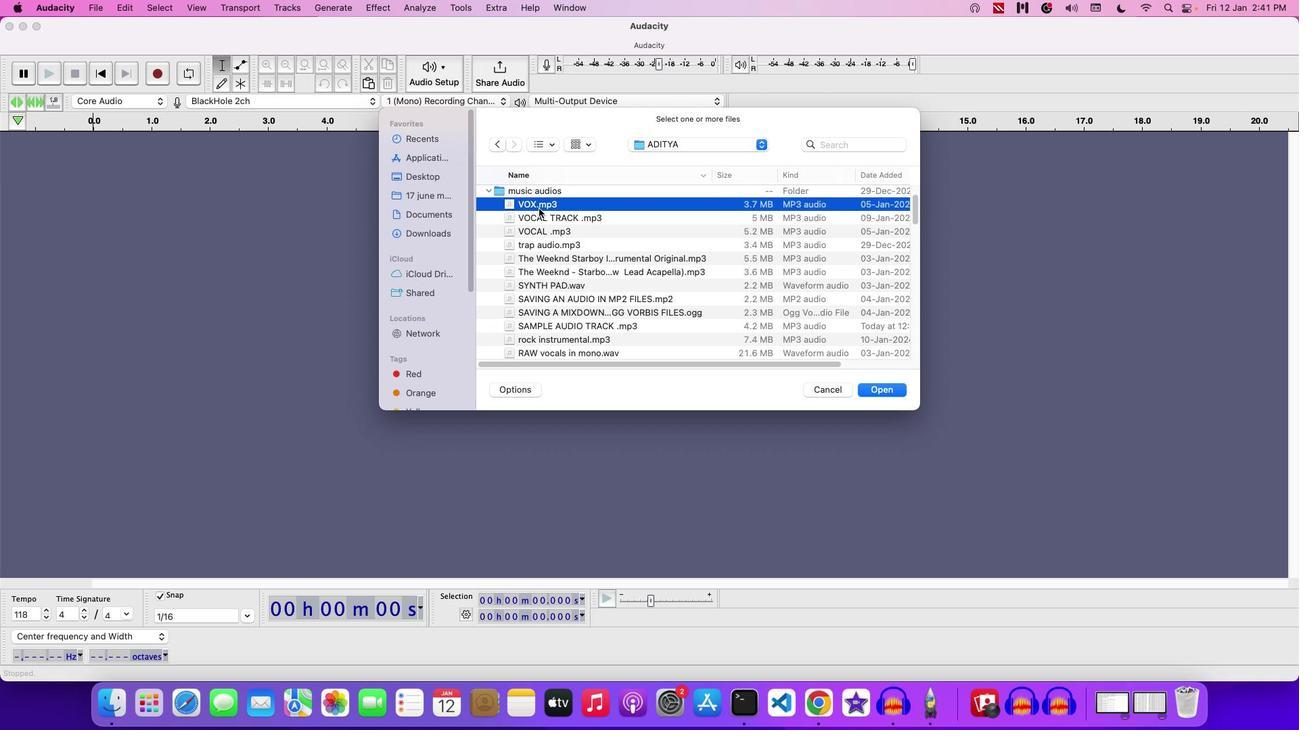 
Action: Mouse moved to (834, 391)
Screenshot: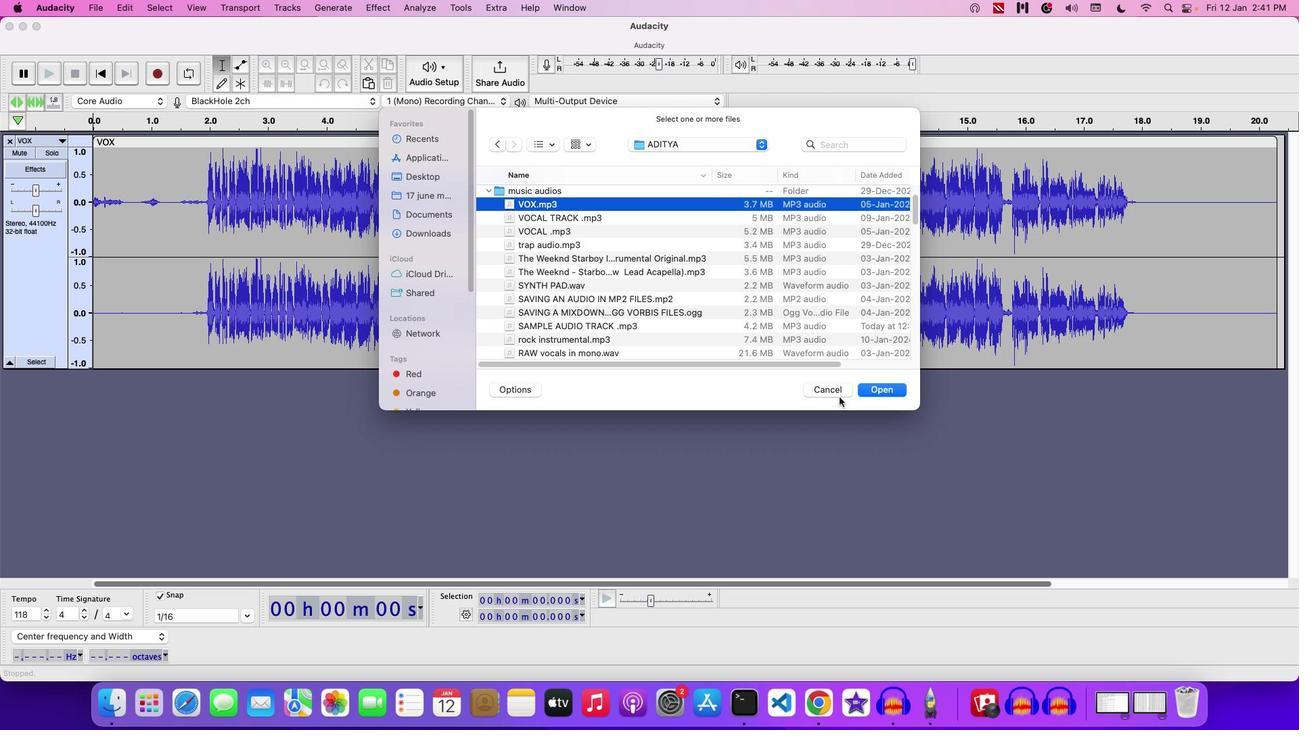 
Action: Mouse pressed left at (834, 391)
Screenshot: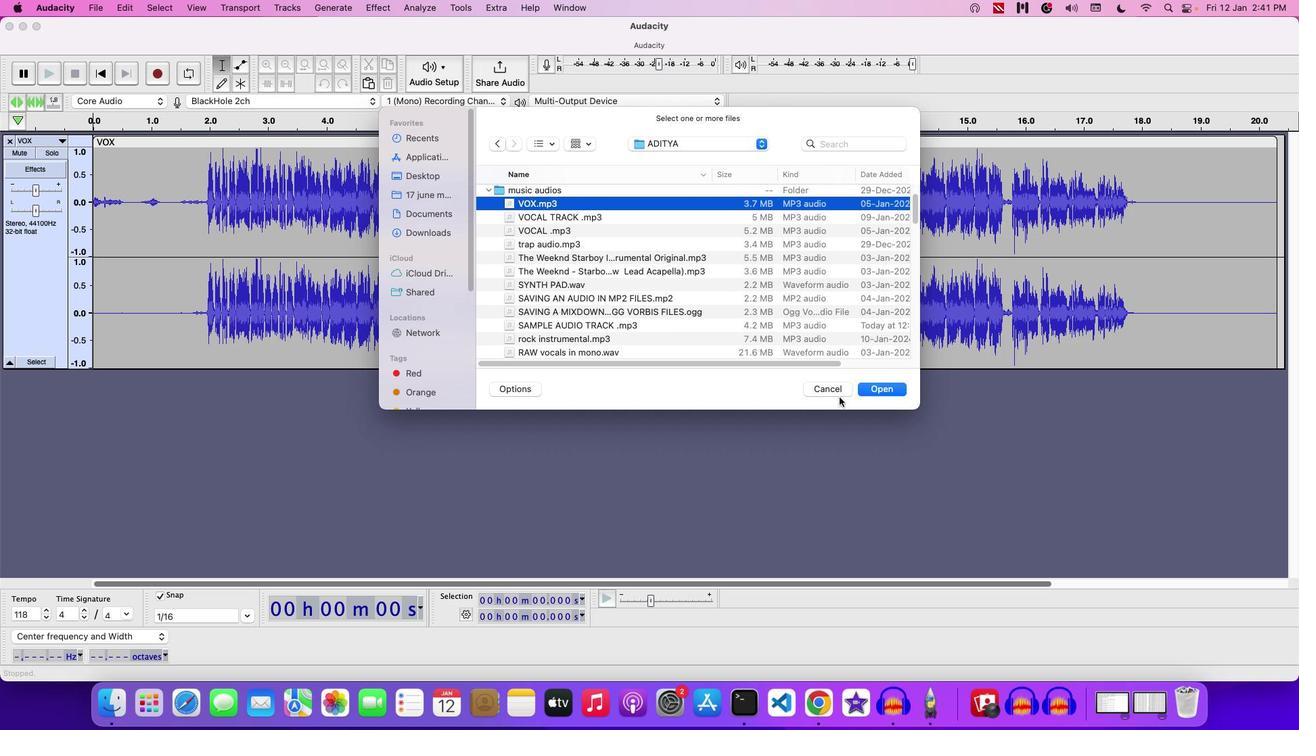 
Action: Mouse moved to (820, 378)
Screenshot: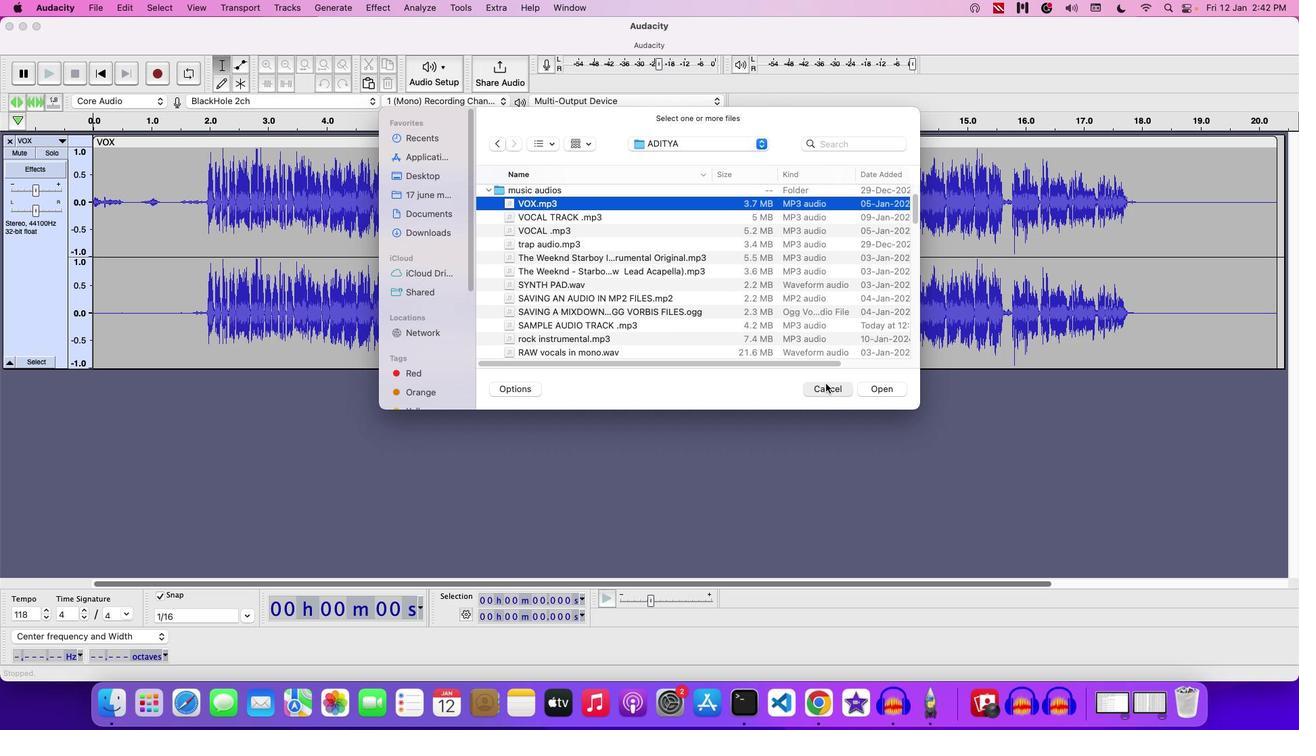 
Action: Mouse pressed left at (820, 378)
Screenshot: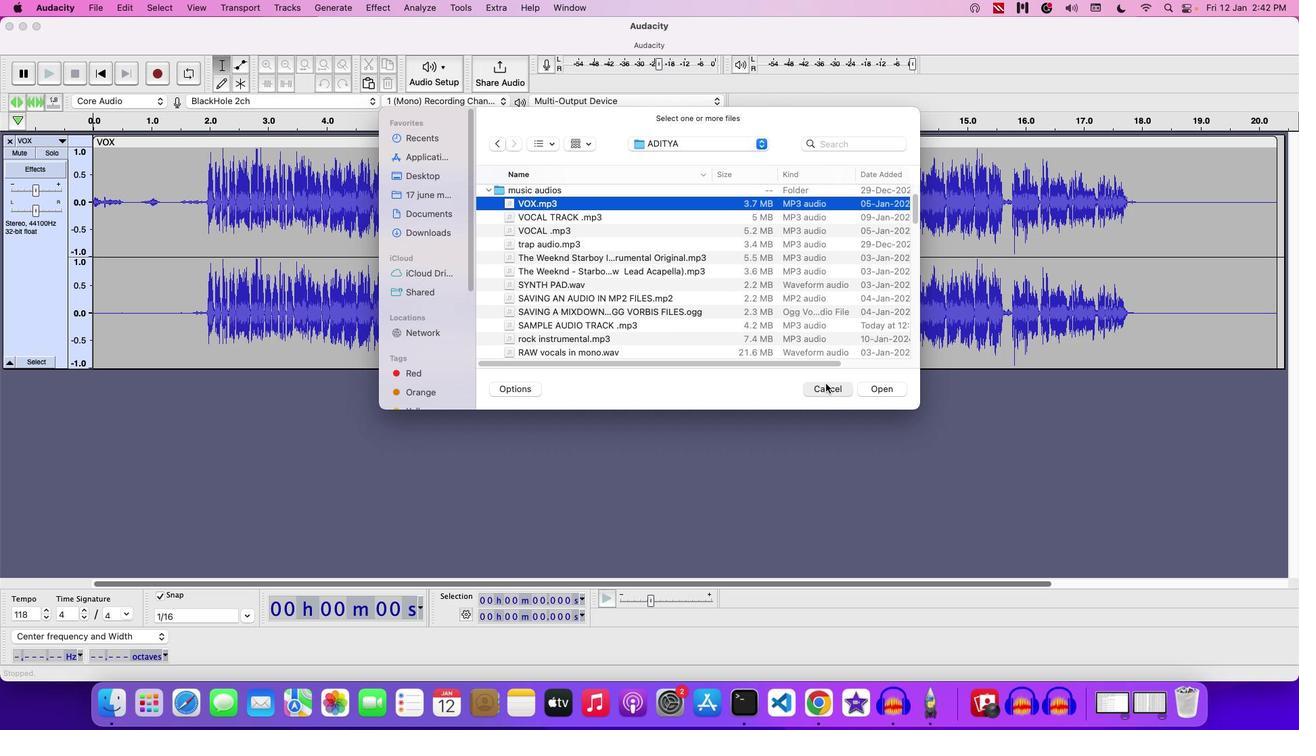
Action: Mouse moved to (449, 317)
Screenshot: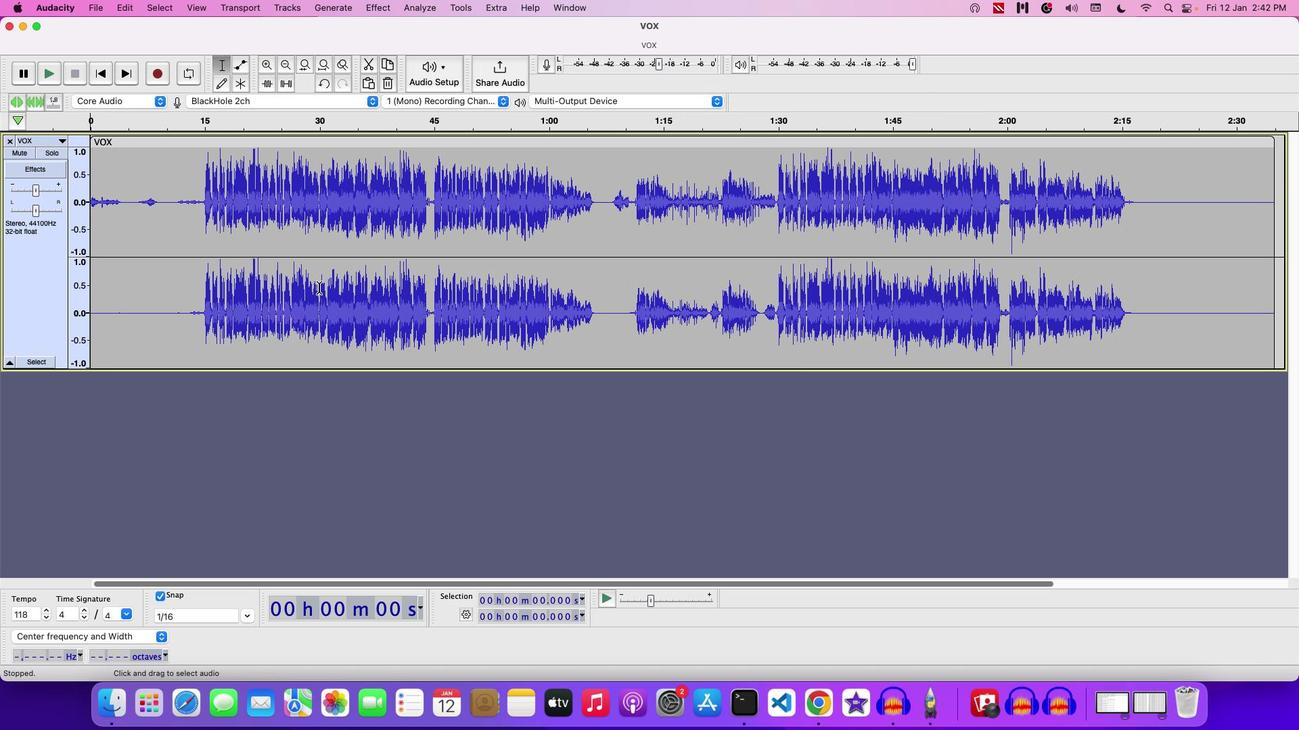 
Action: Key pressed Key.space
Screenshot: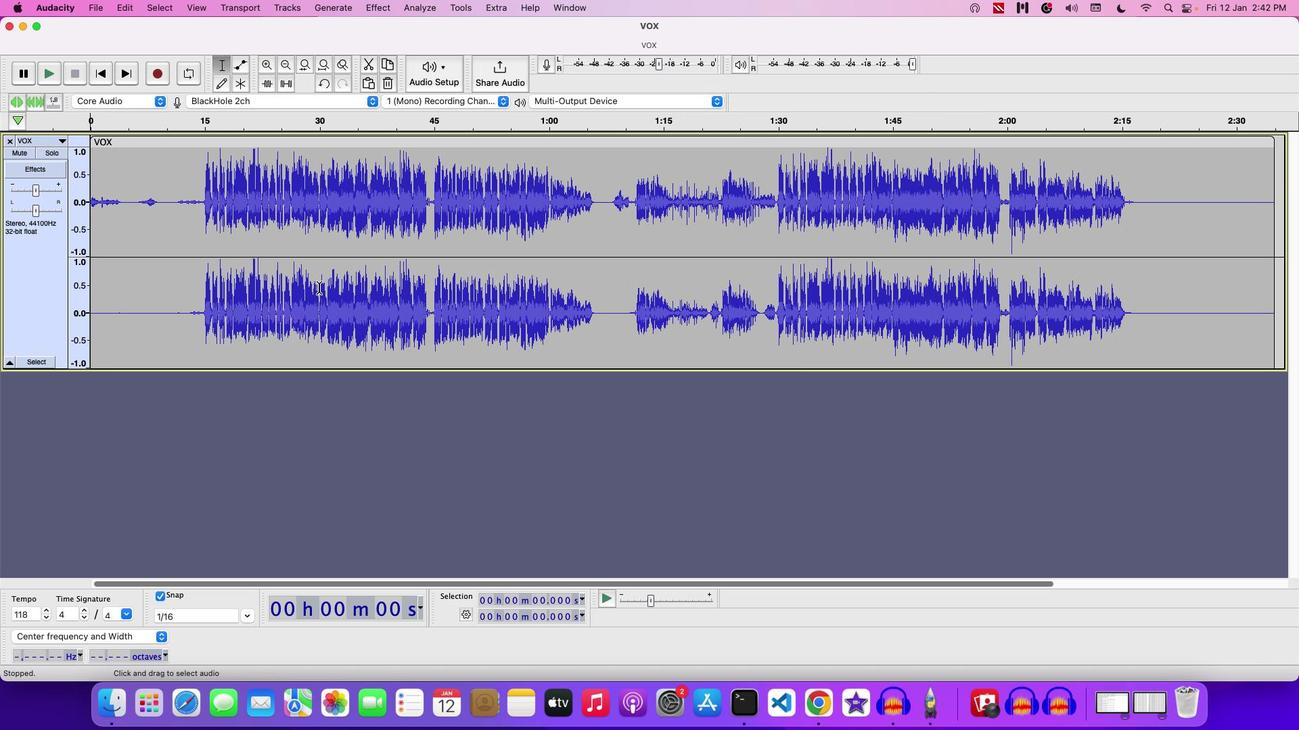 
Action: Mouse moved to (163, 211)
Screenshot: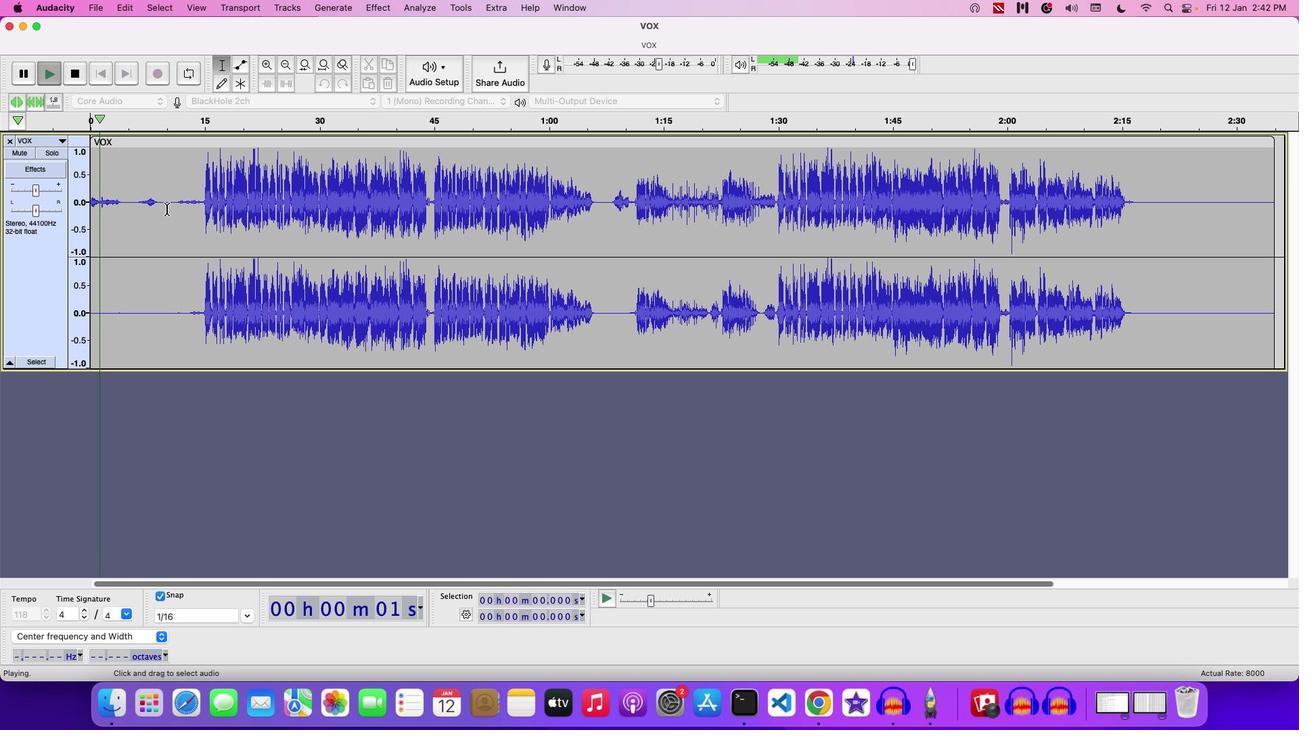 
Action: Key pressed Key.space
Screenshot: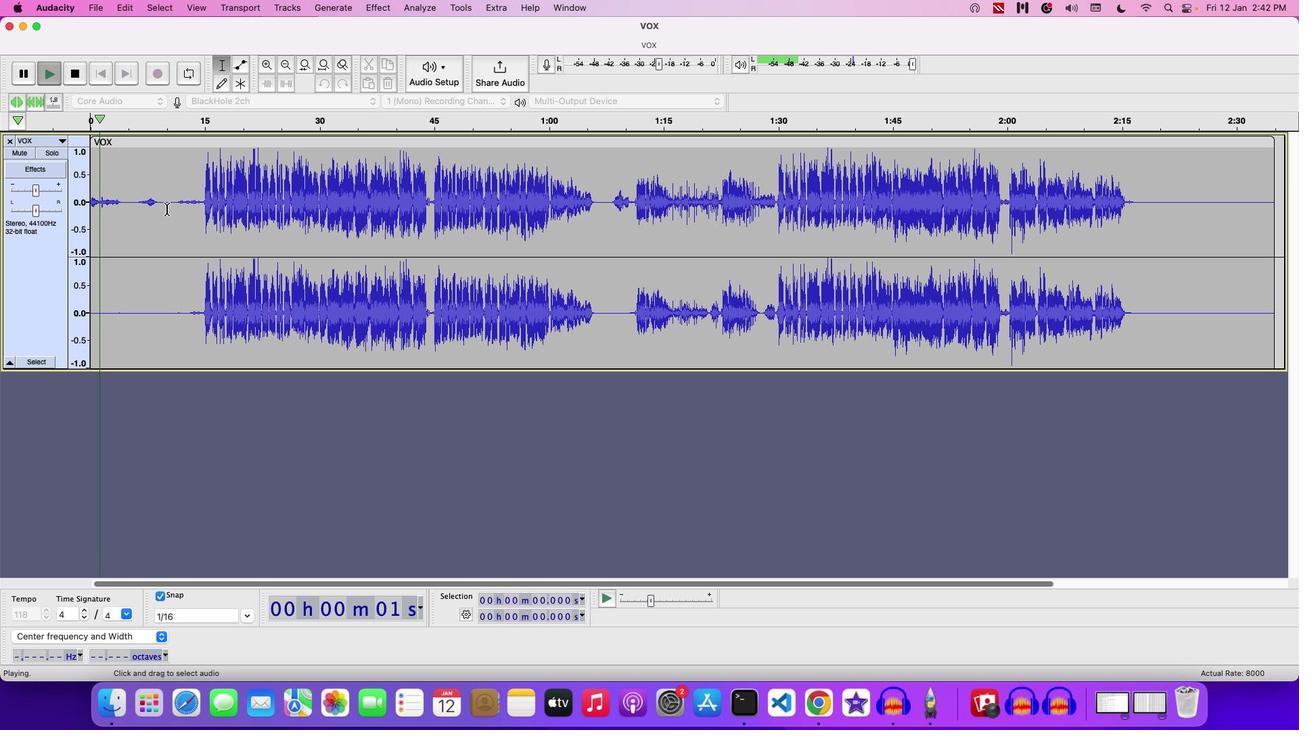 
Action: Mouse pressed left at (163, 211)
Screenshot: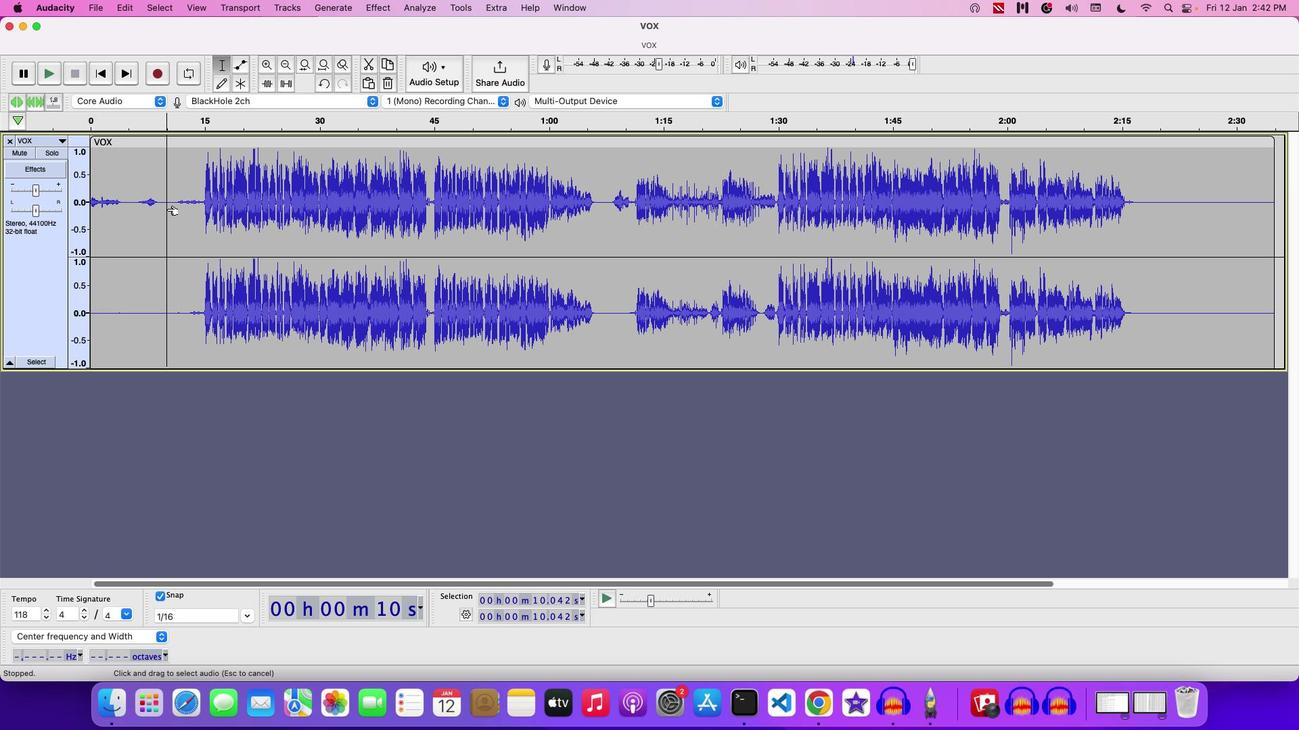 
Action: Mouse pressed left at (163, 211)
Screenshot: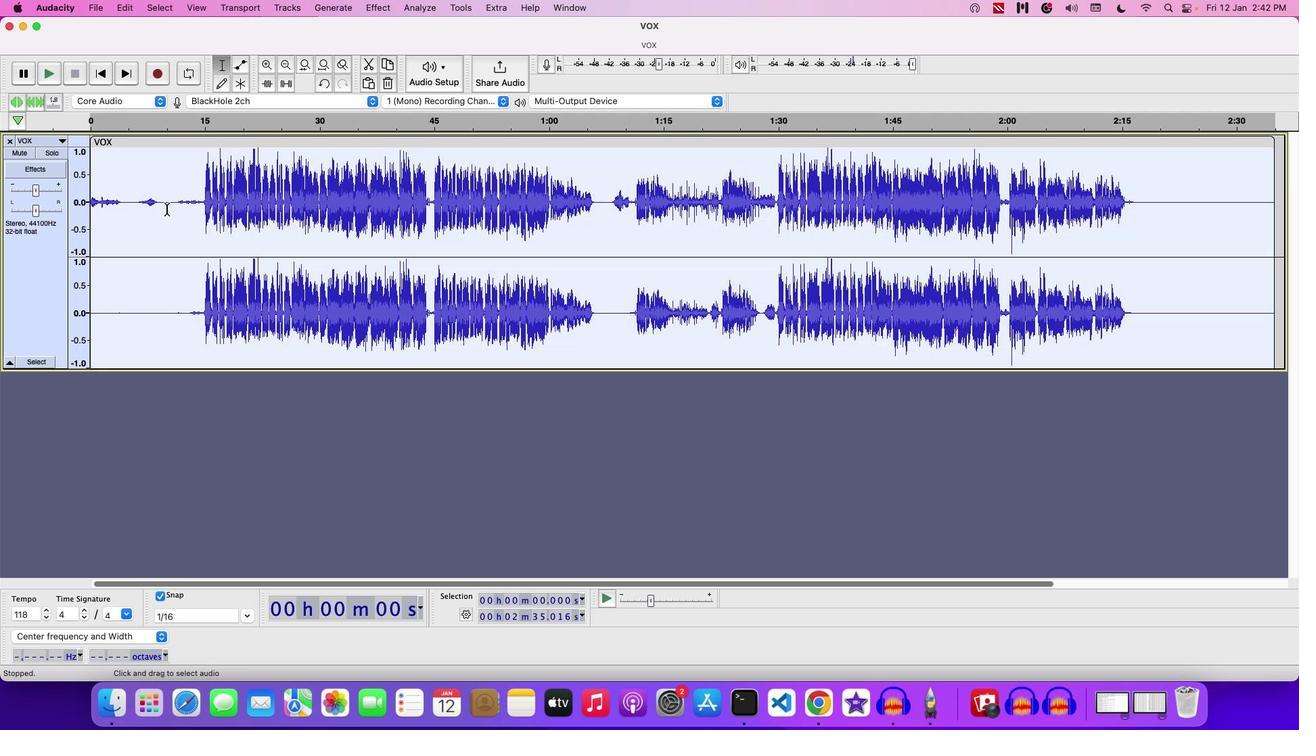
Action: Mouse moved to (193, 202)
Screenshot: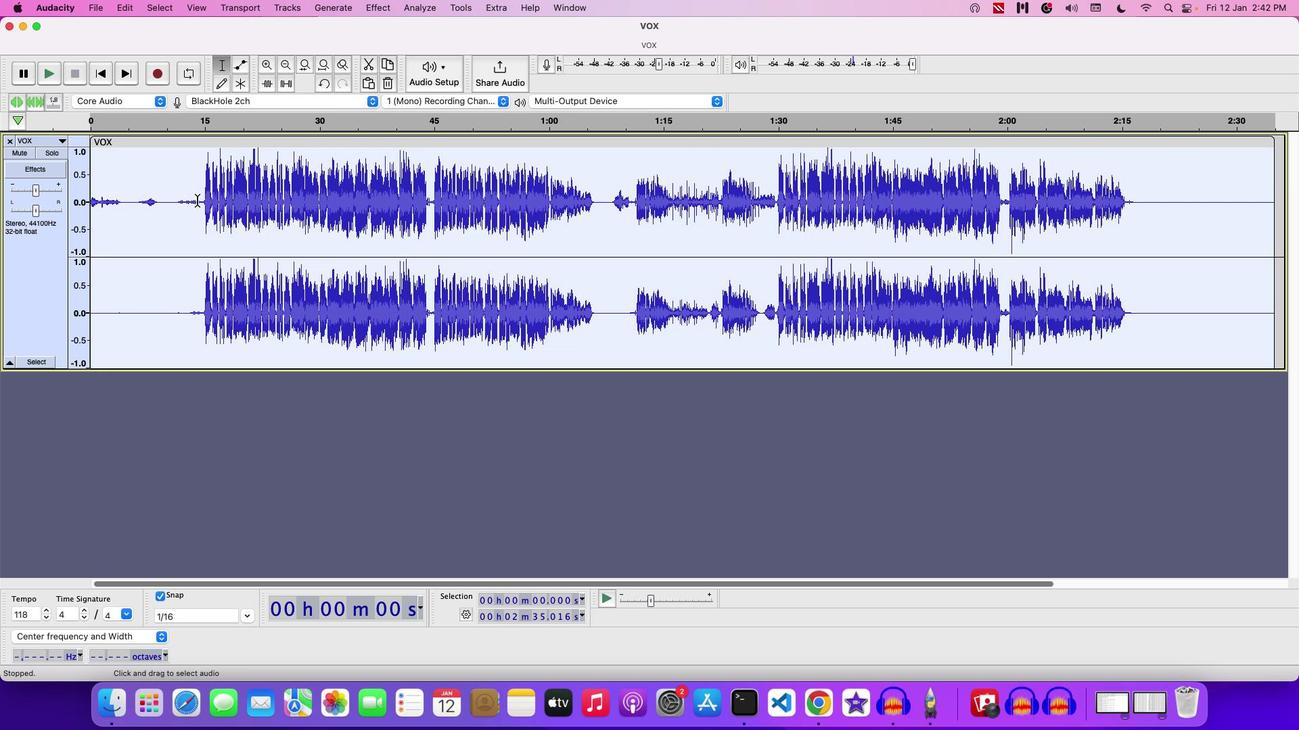 
Action: Mouse pressed left at (193, 202)
Screenshot: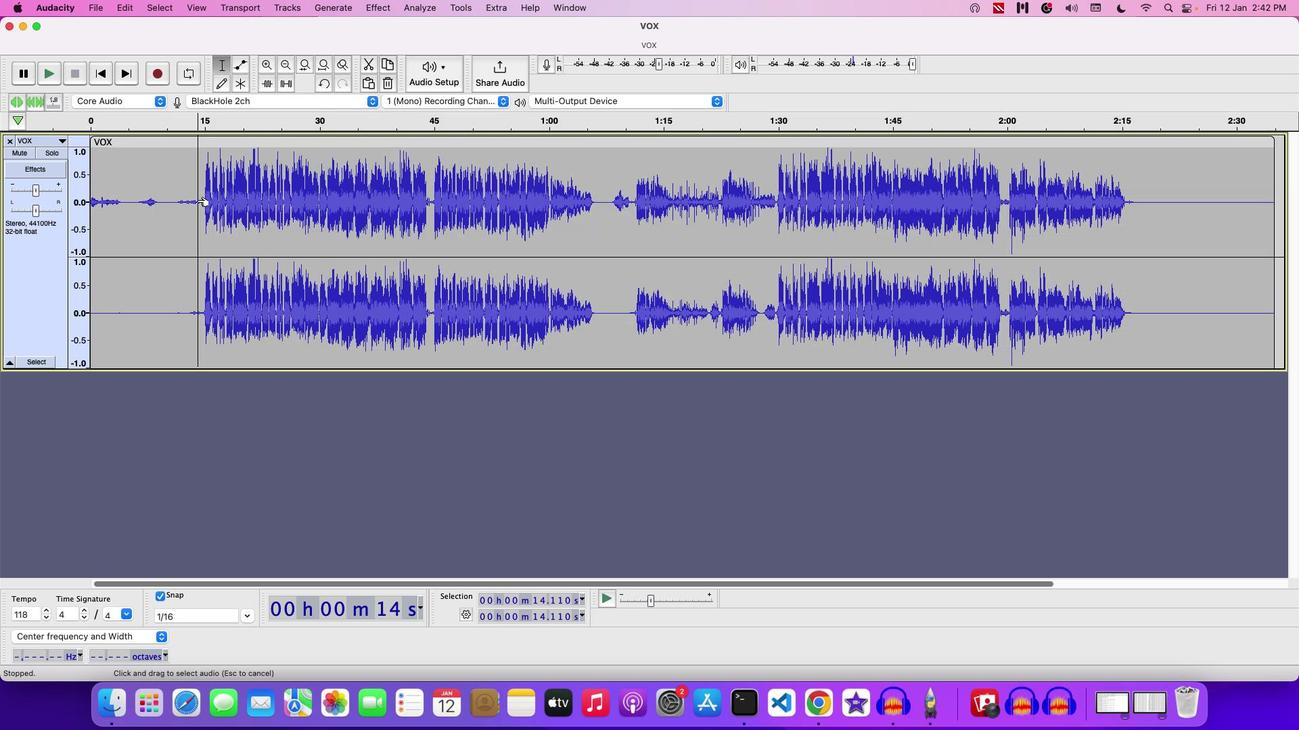 
Action: Mouse moved to (193, 202)
Screenshot: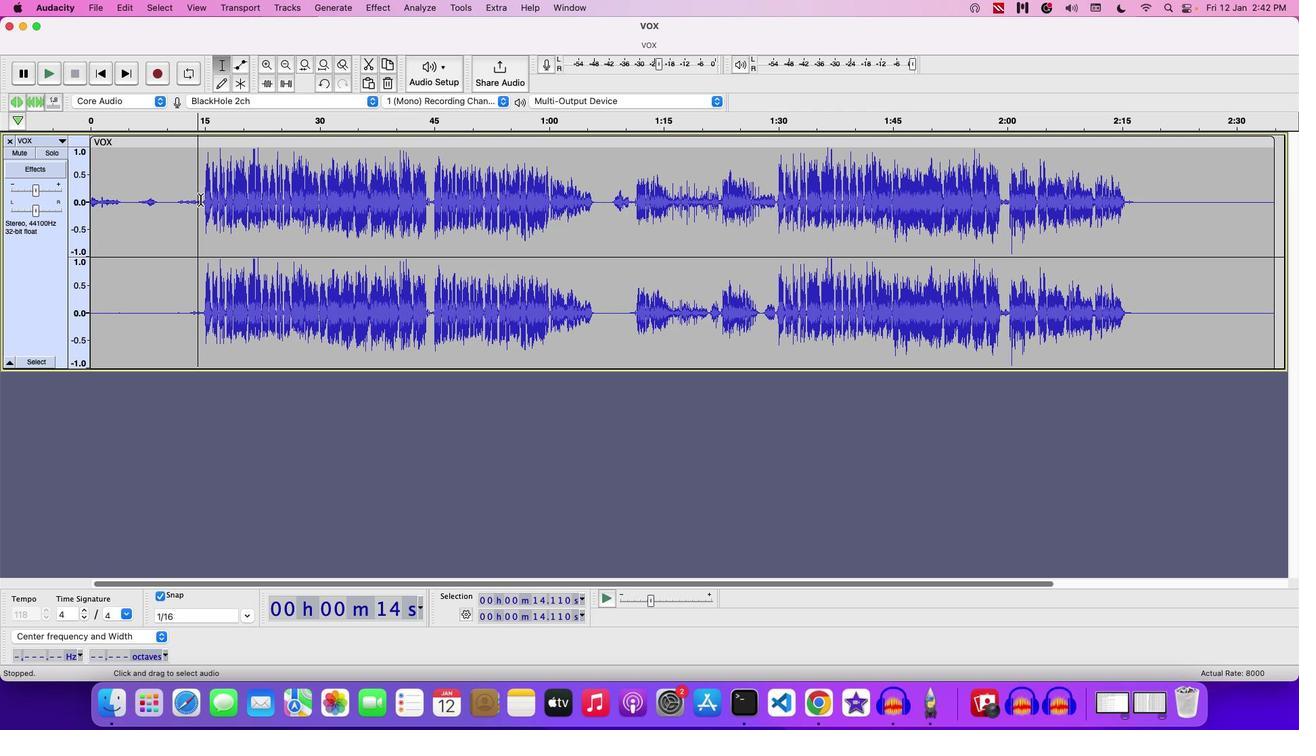 
Action: Key pressed Key.space
Screenshot: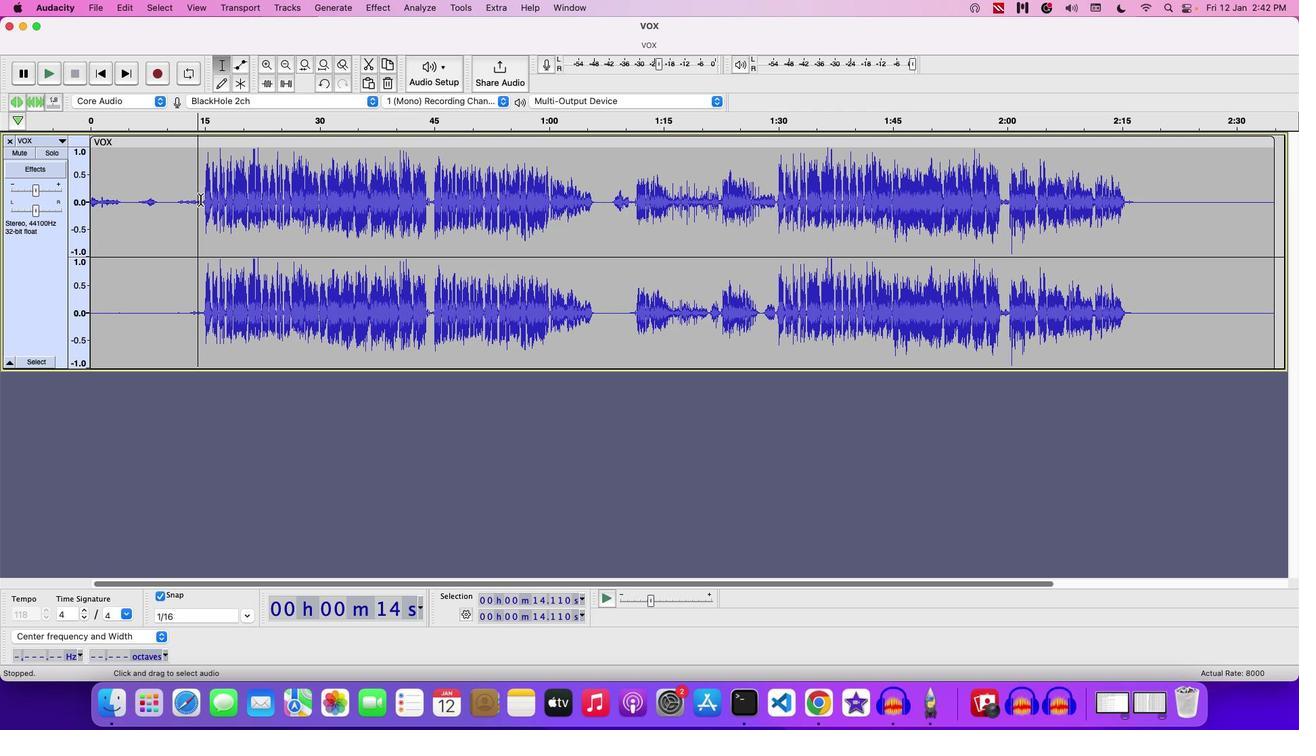 
Action: Mouse moved to (161, 196)
Screenshot: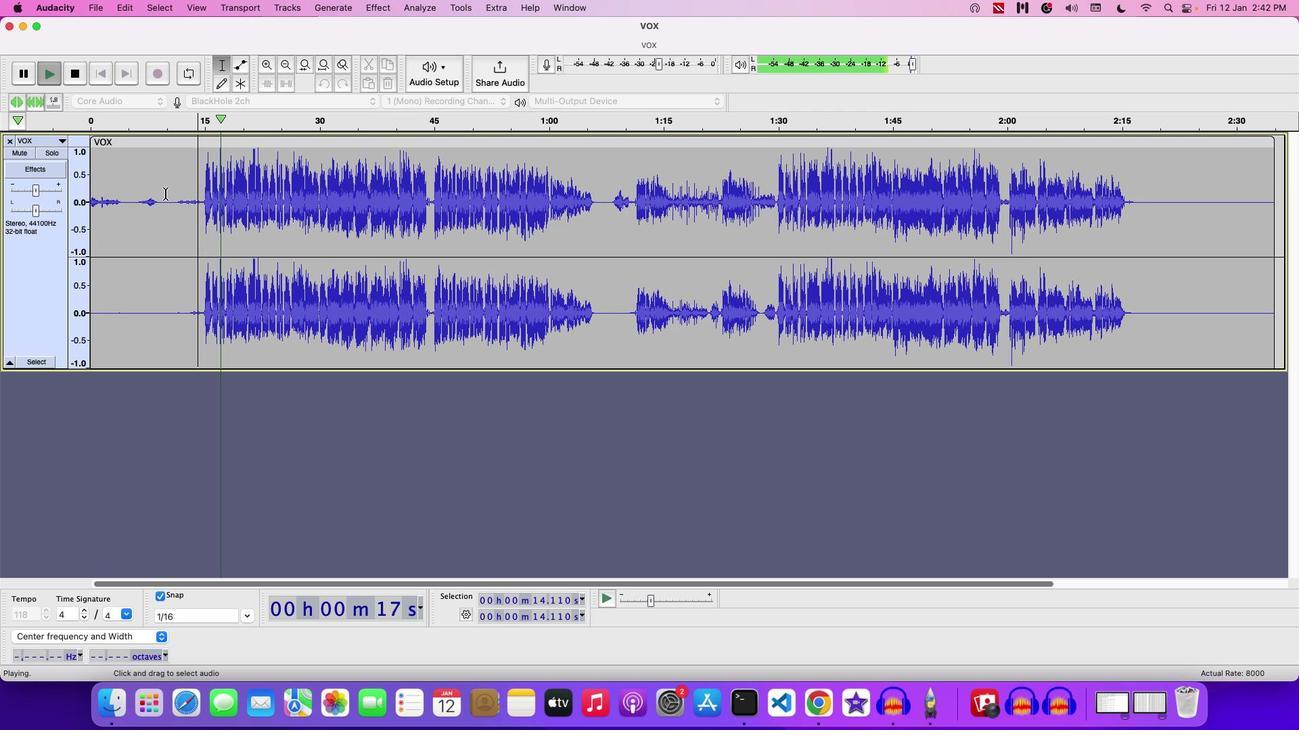 
Action: Mouse pressed left at (161, 196)
Screenshot: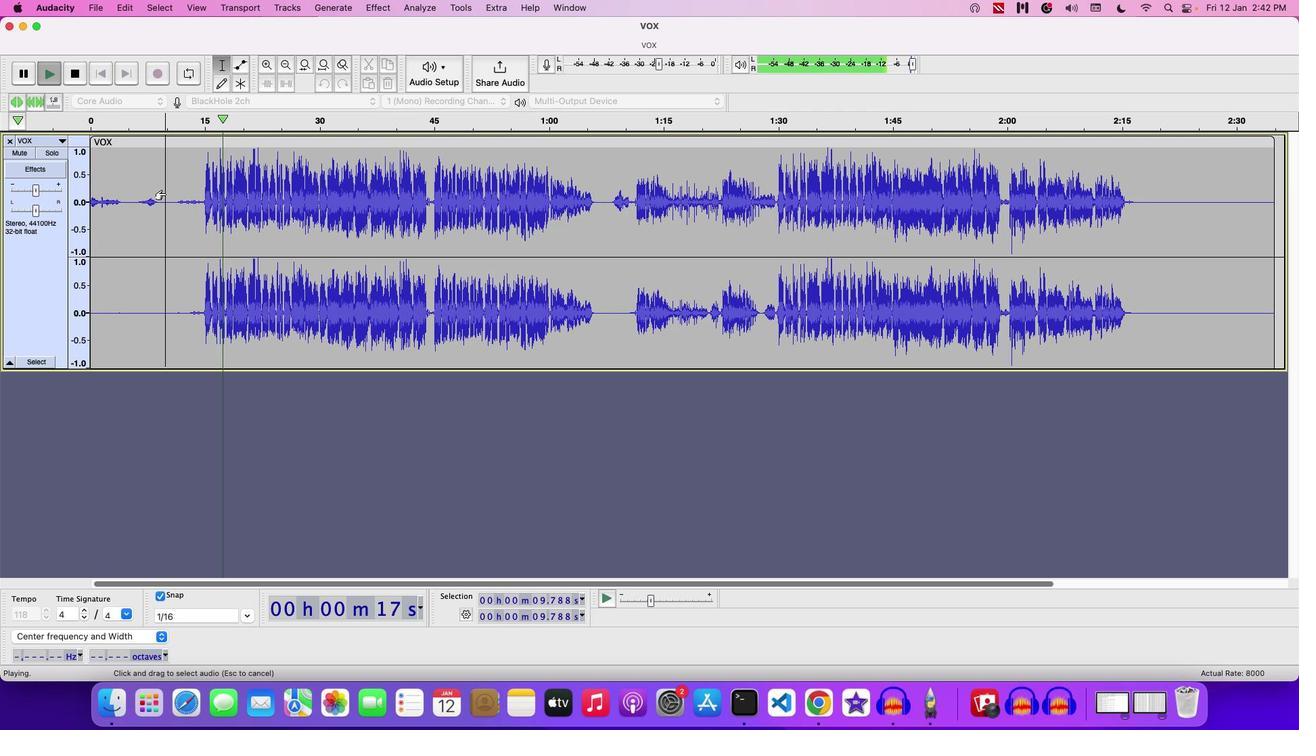 
Action: Mouse pressed left at (161, 196)
Screenshot: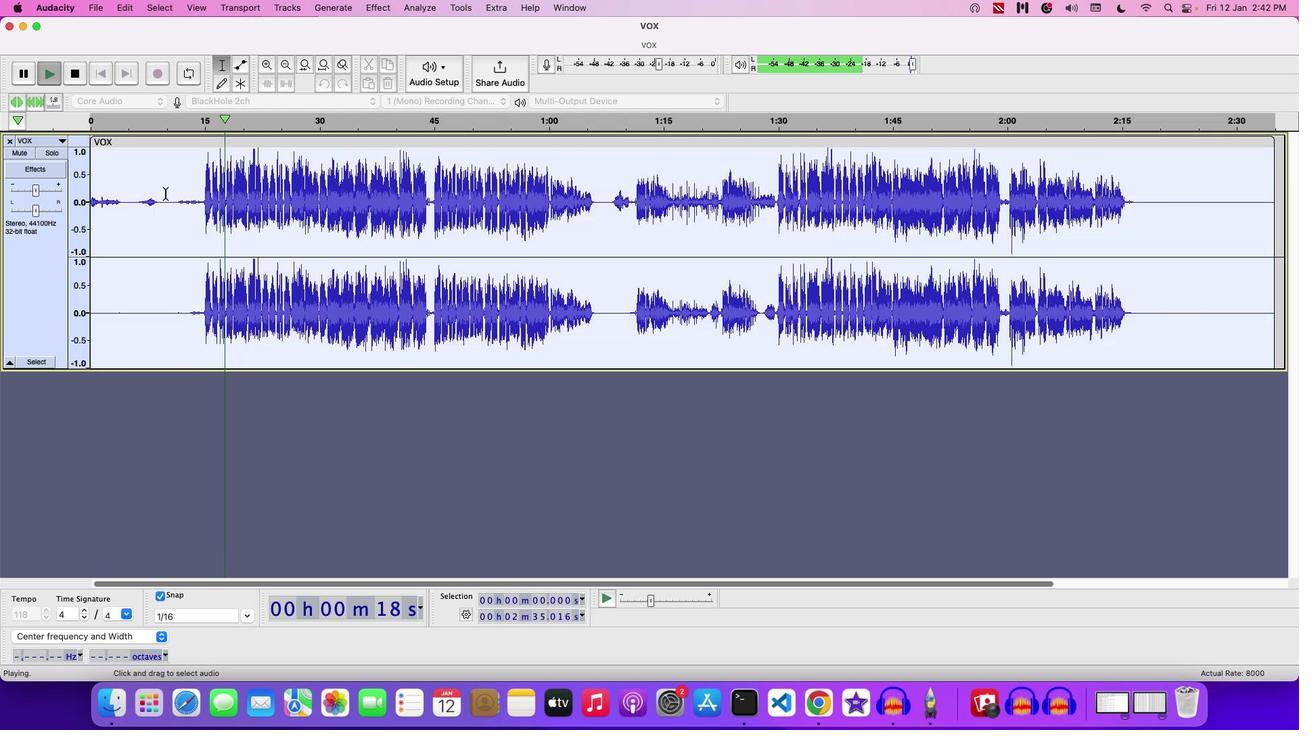 
Action: Mouse moved to (464, 205)
Screenshot: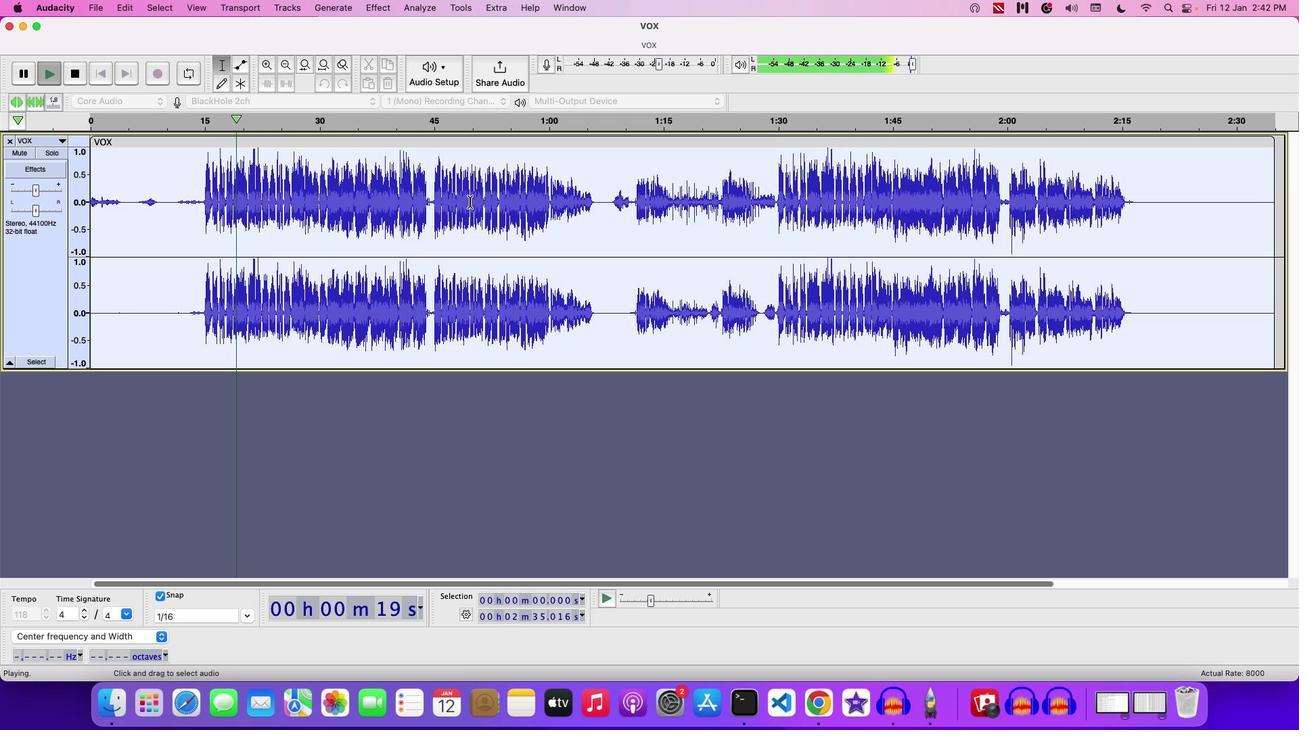 
Action: Key pressed Key.space
Screenshot: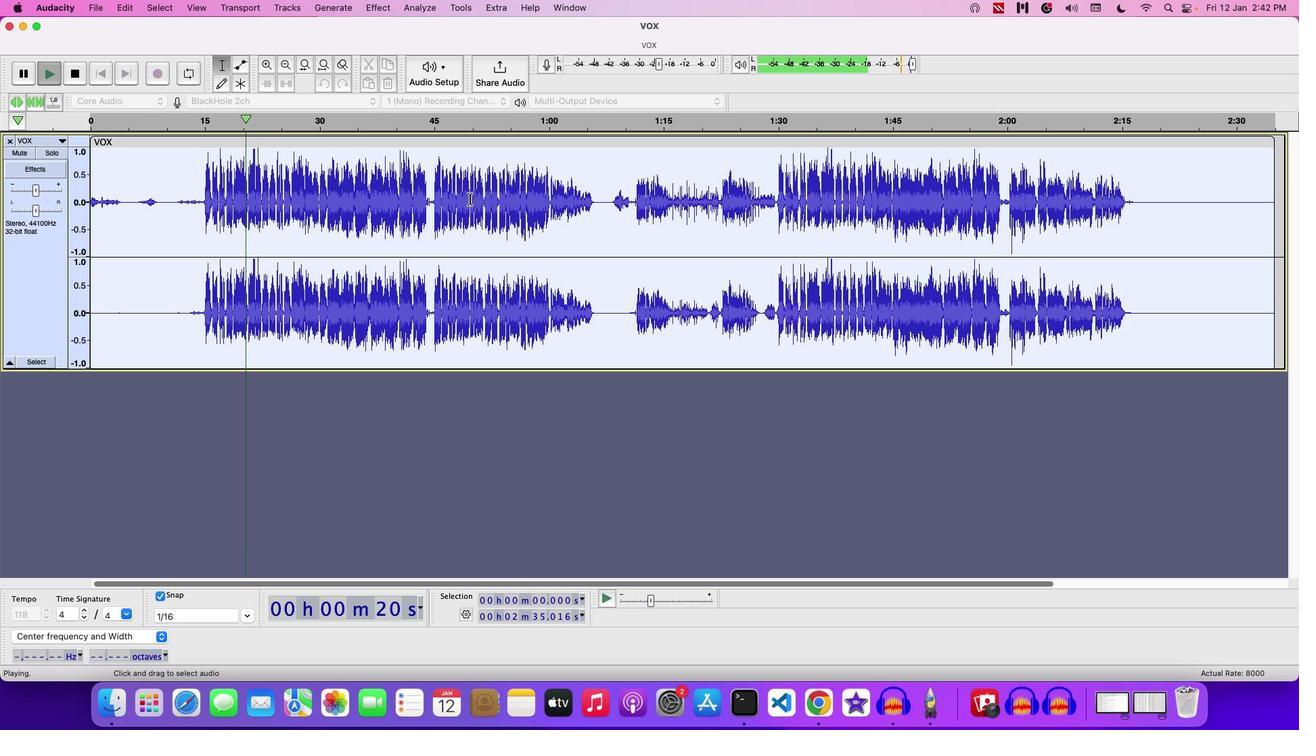 
Action: Mouse moved to (368, 14)
Screenshot: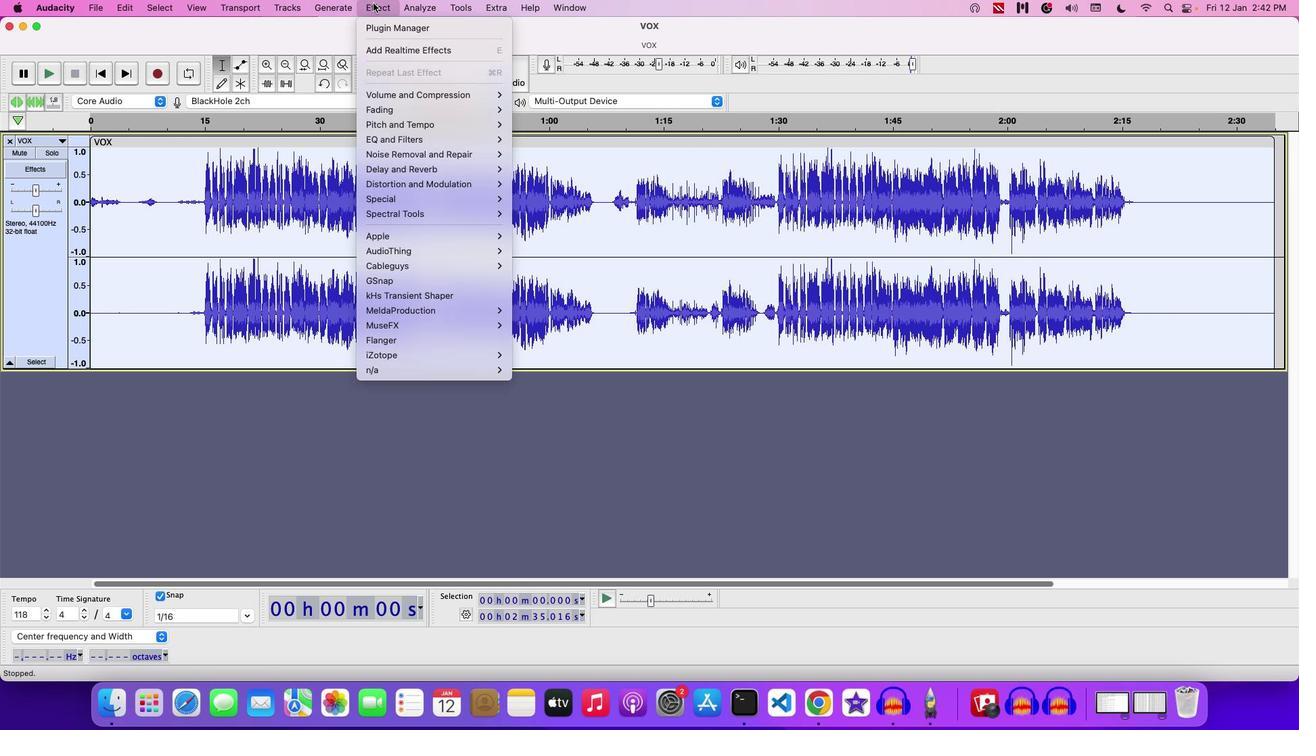 
Action: Mouse pressed left at (368, 14)
Screenshot: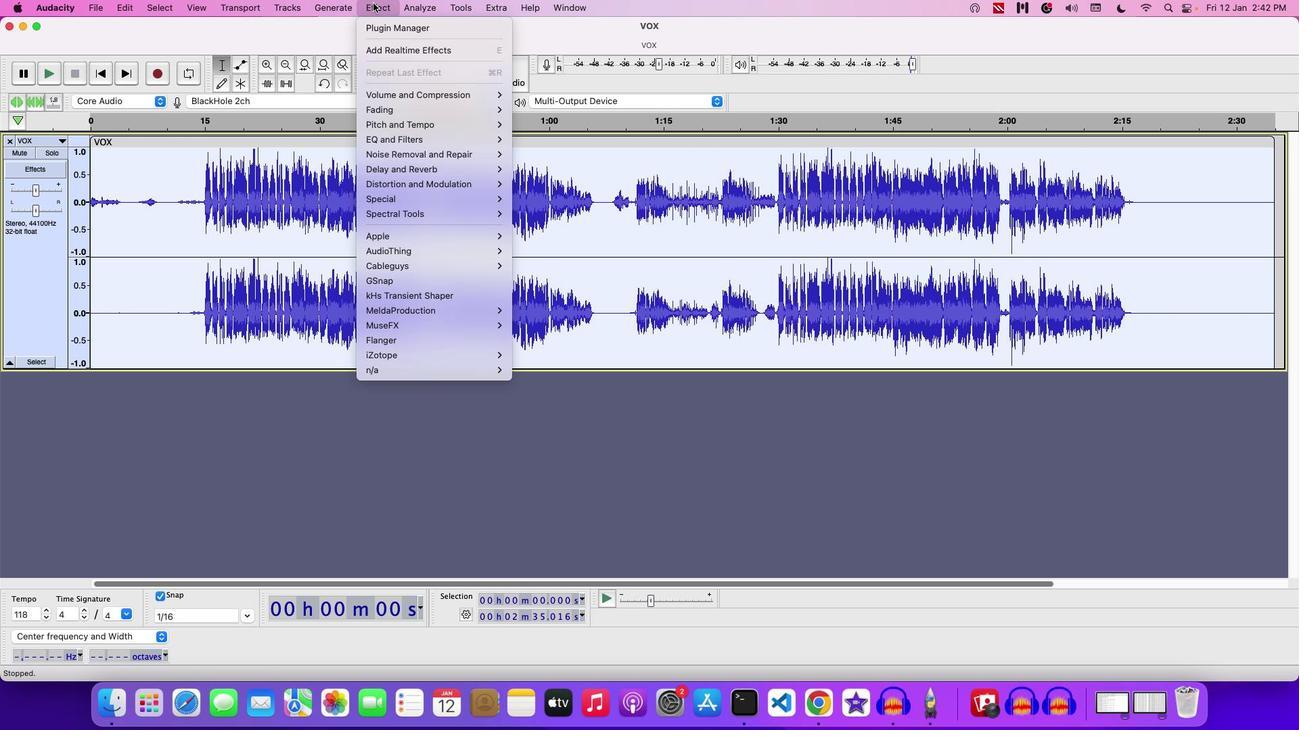
Action: Mouse moved to (535, 242)
Screenshot: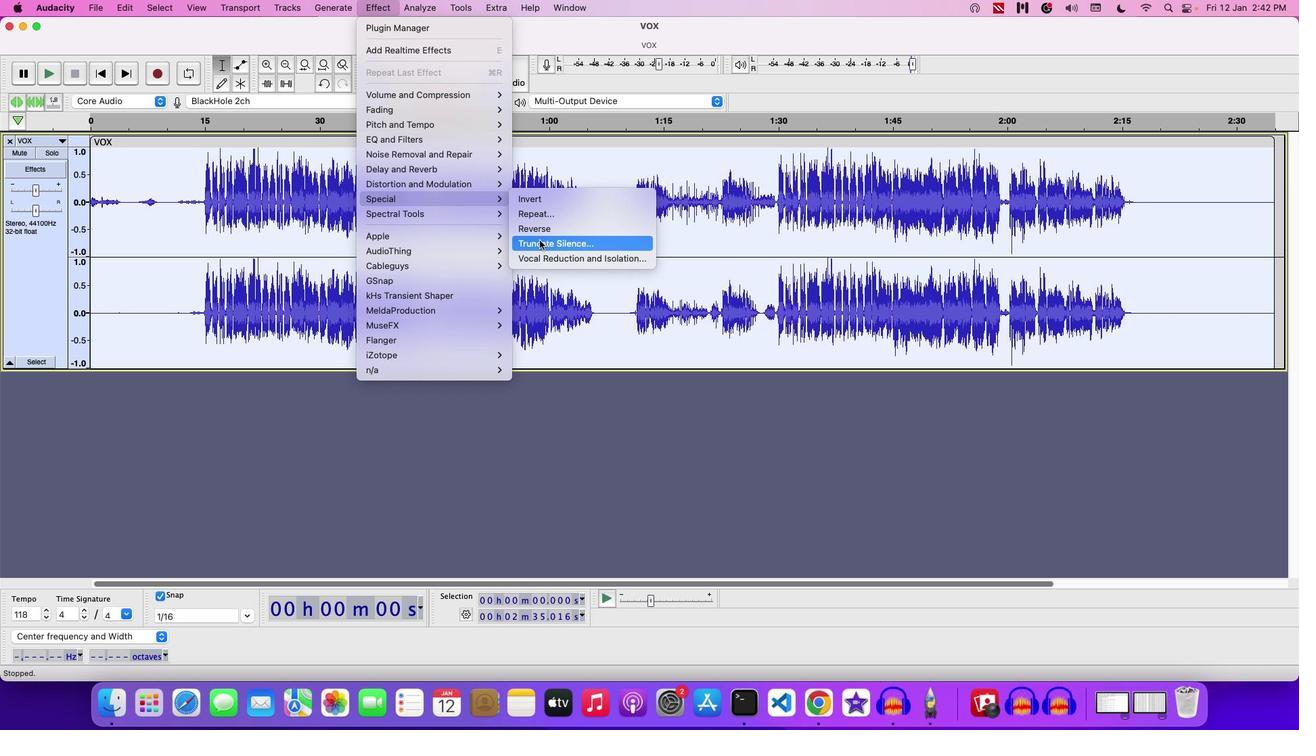 
Action: Mouse pressed left at (535, 242)
Screenshot: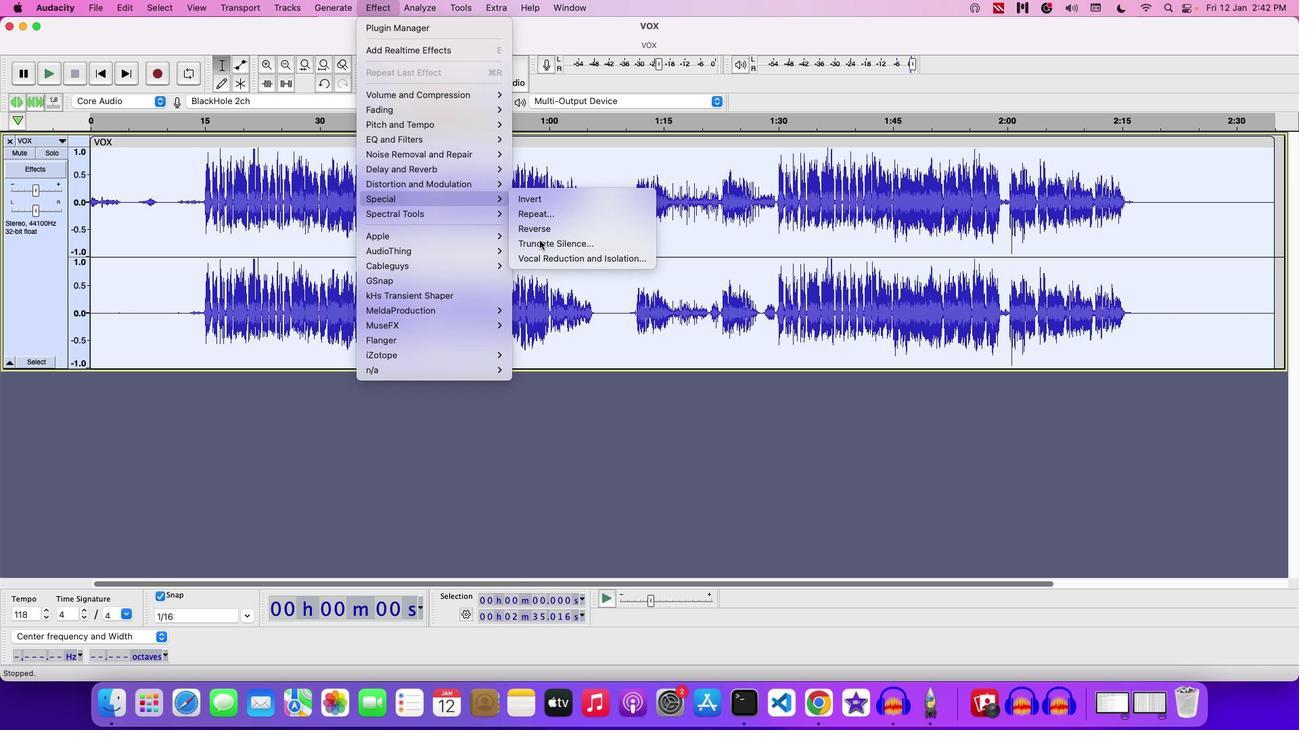 
Action: Mouse moved to (639, 265)
Screenshot: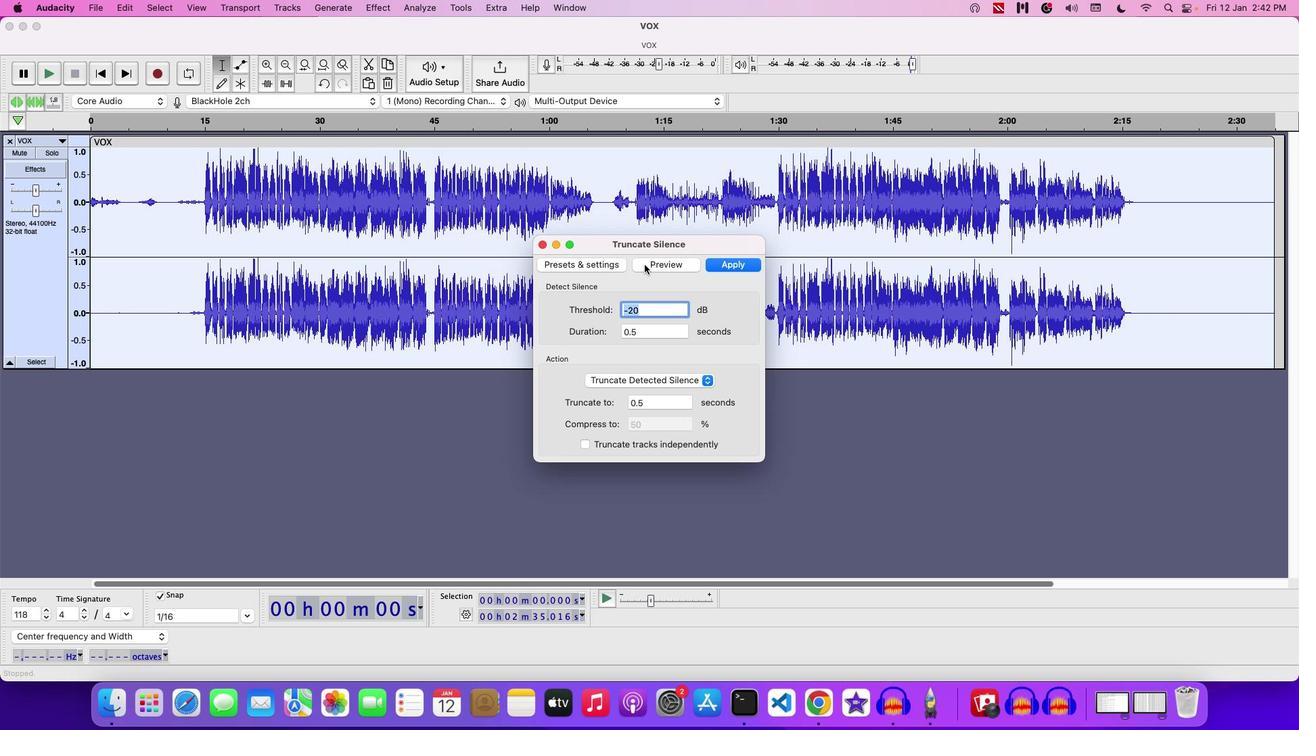 
Action: Mouse pressed left at (639, 265)
Screenshot: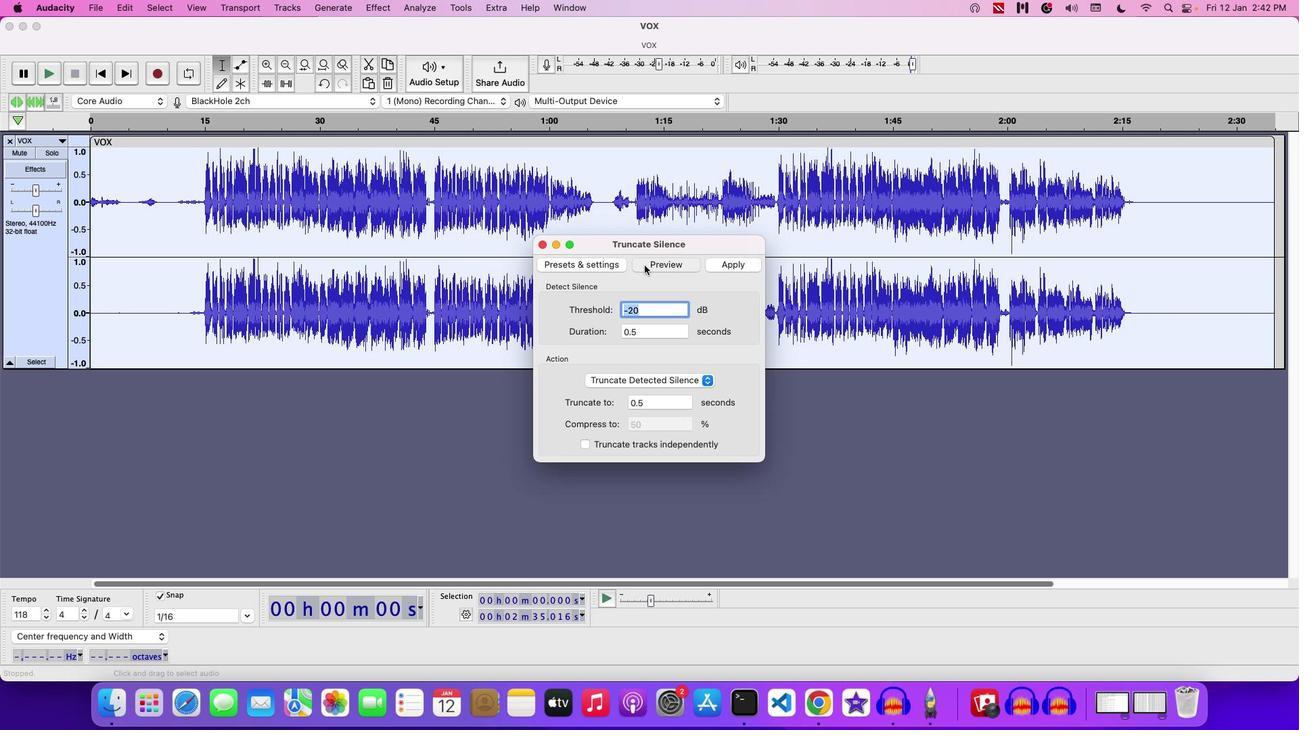 
Action: Mouse moved to (668, 390)
Screenshot: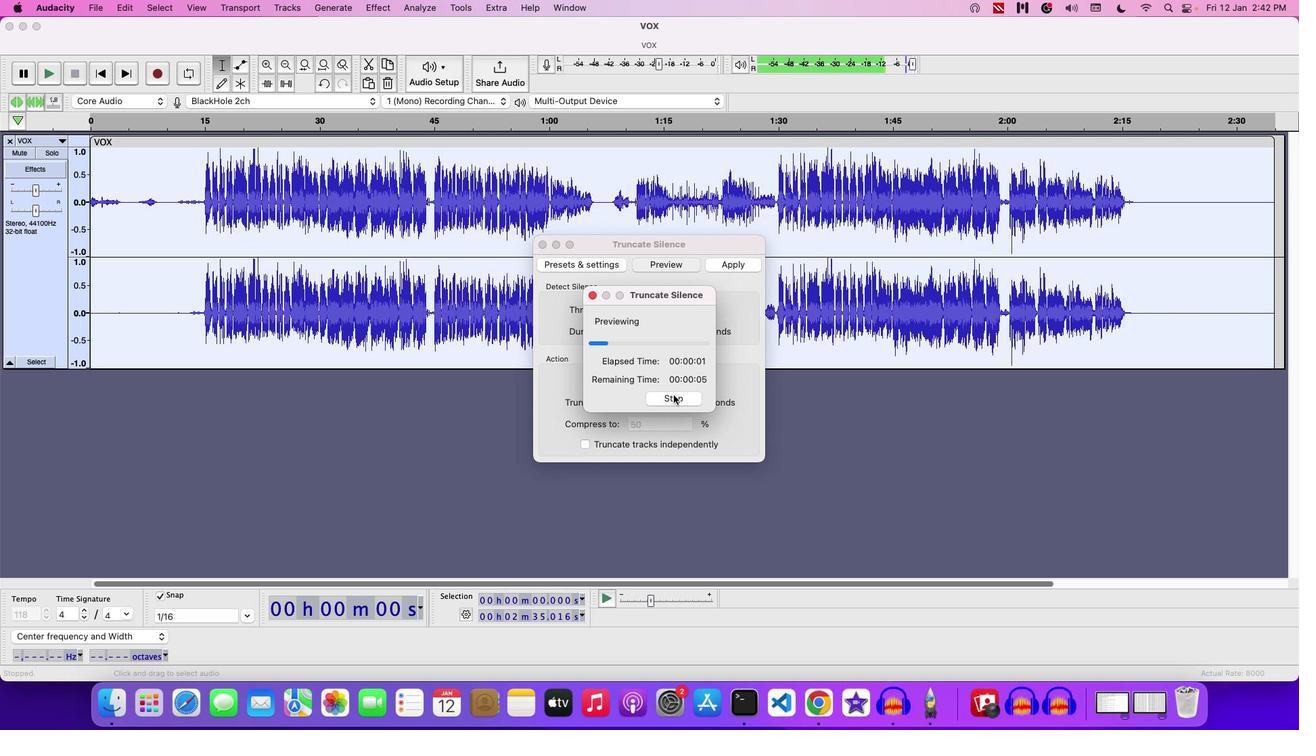 
Action: Mouse pressed left at (668, 390)
Screenshot: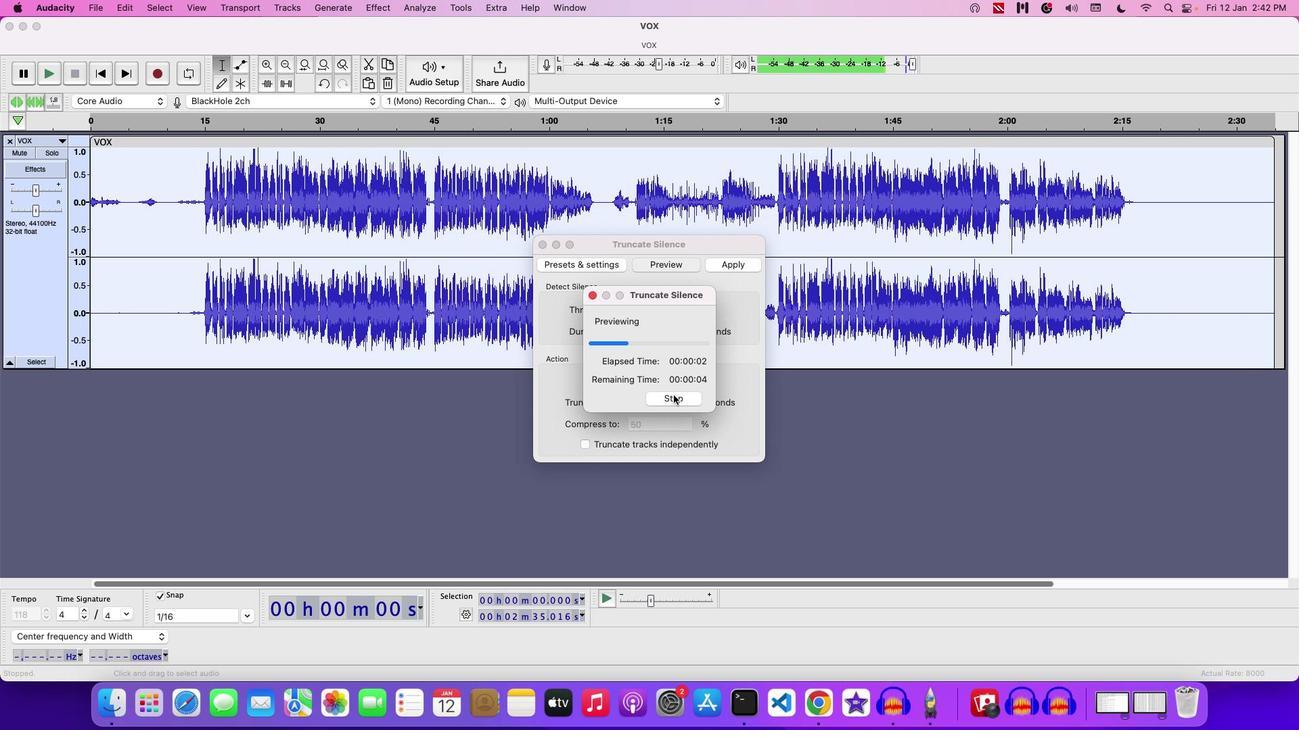 
Action: Mouse moved to (740, 262)
Screenshot: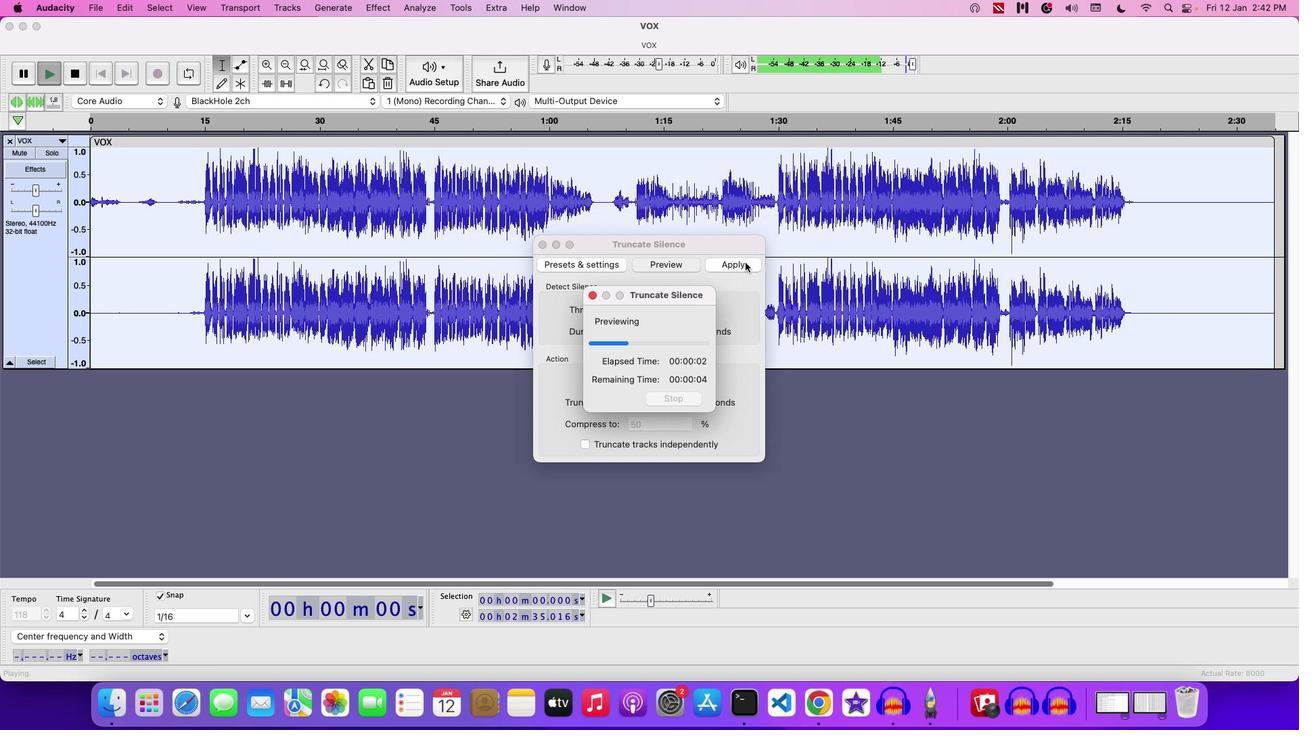 
Action: Mouse pressed left at (740, 262)
Screenshot: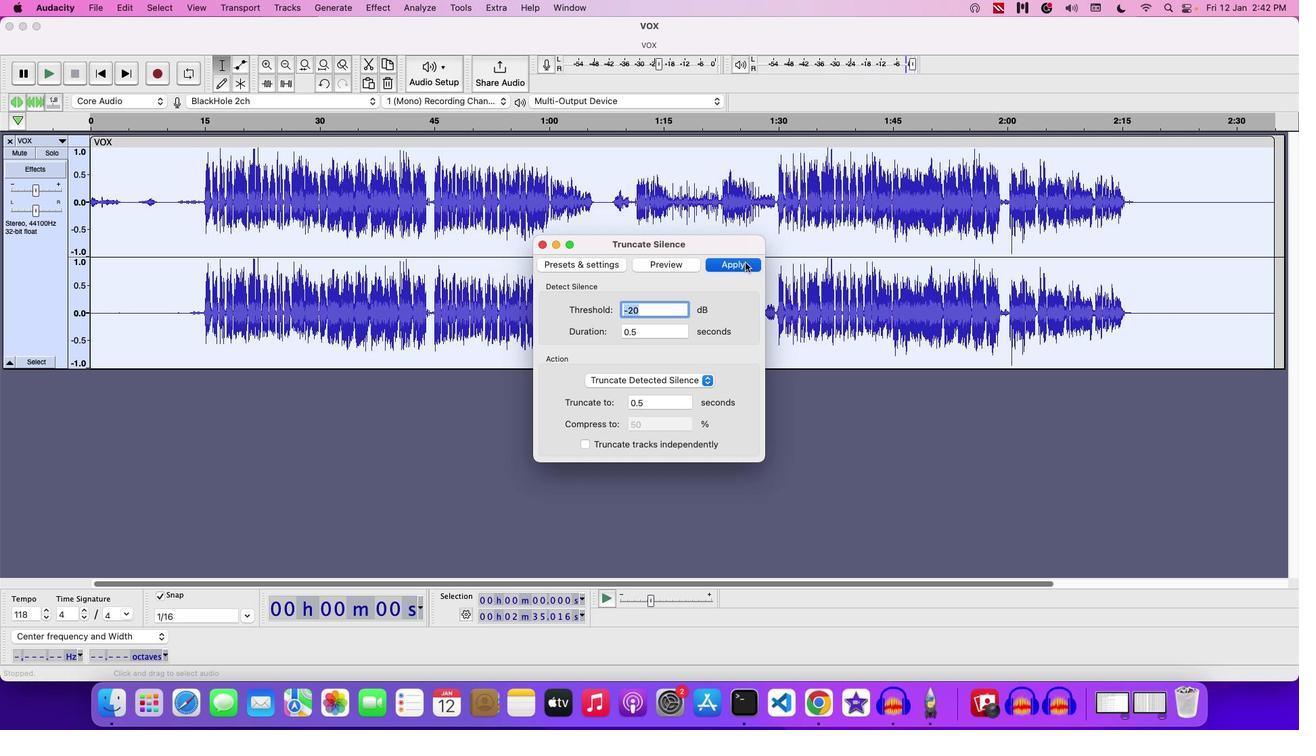 
Action: Key pressed Key.space
Screenshot: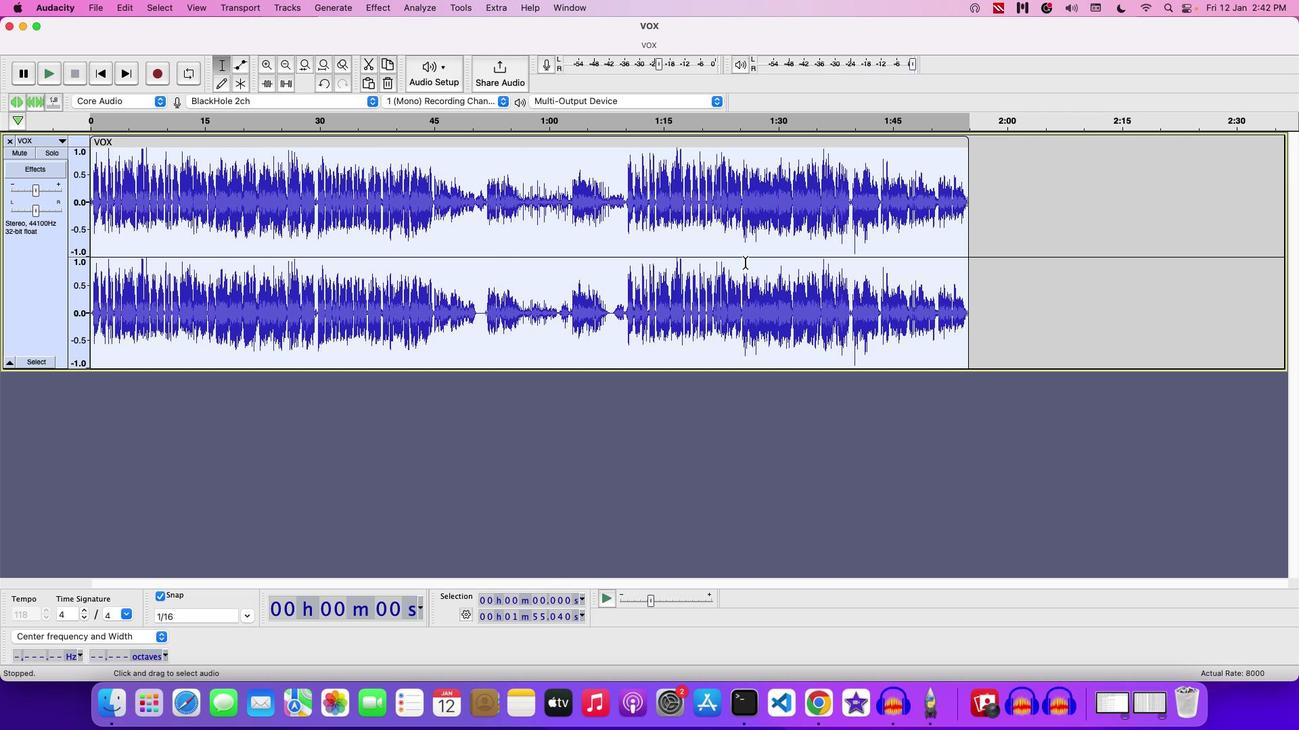 
Action: Mouse moved to (225, 221)
Screenshot: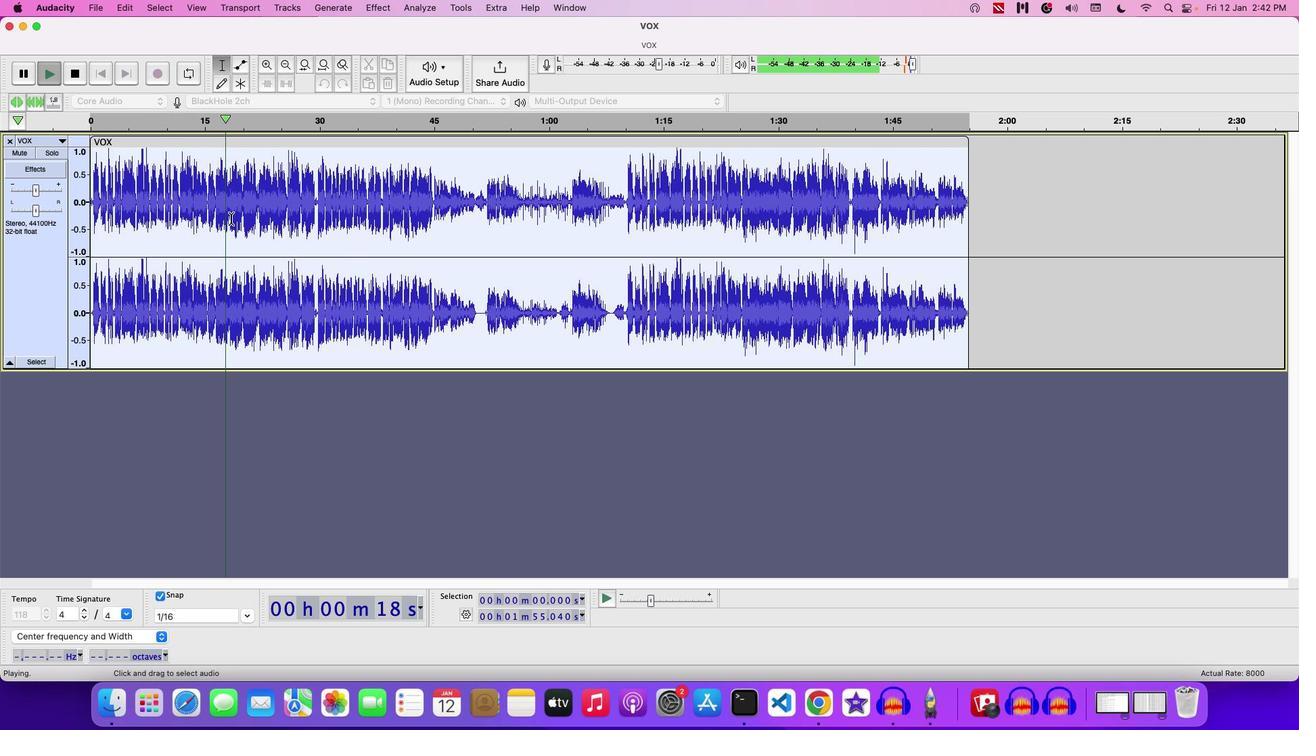 
Action: Key pressed Key.space
Screenshot: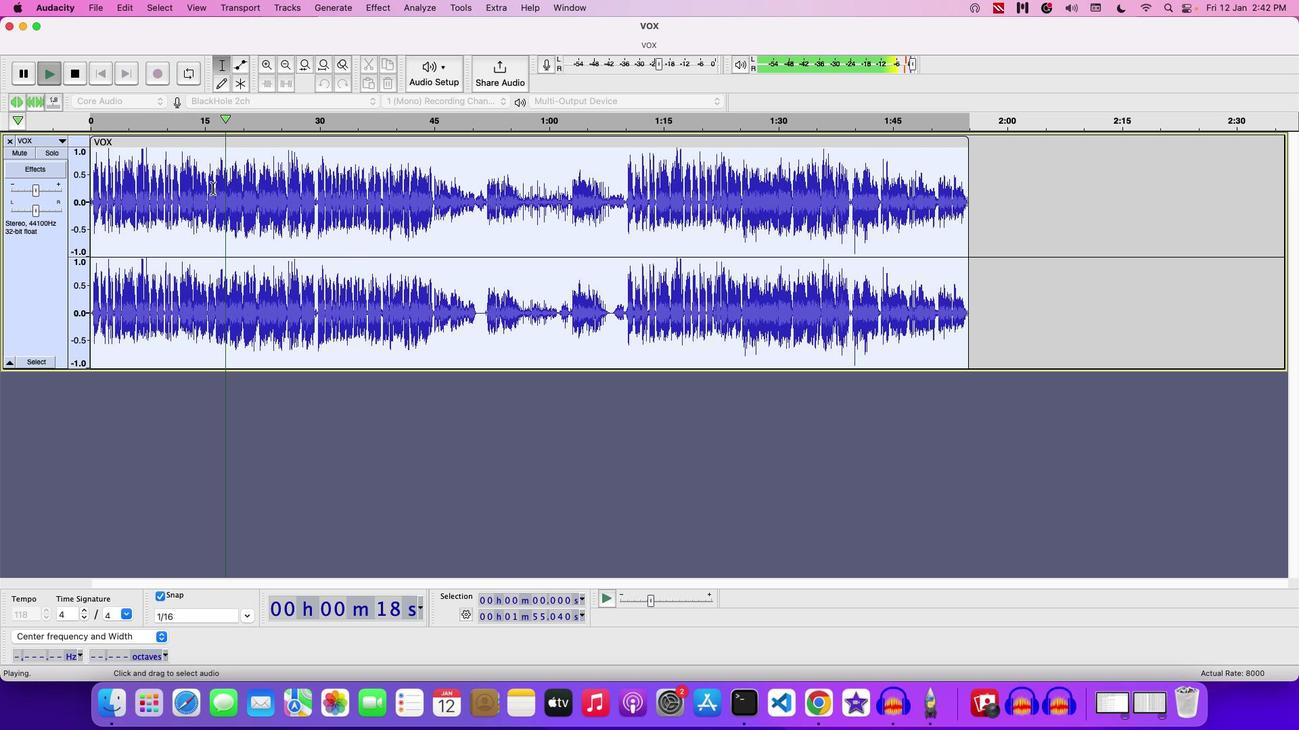 
Action: Mouse moved to (95, 20)
Screenshot: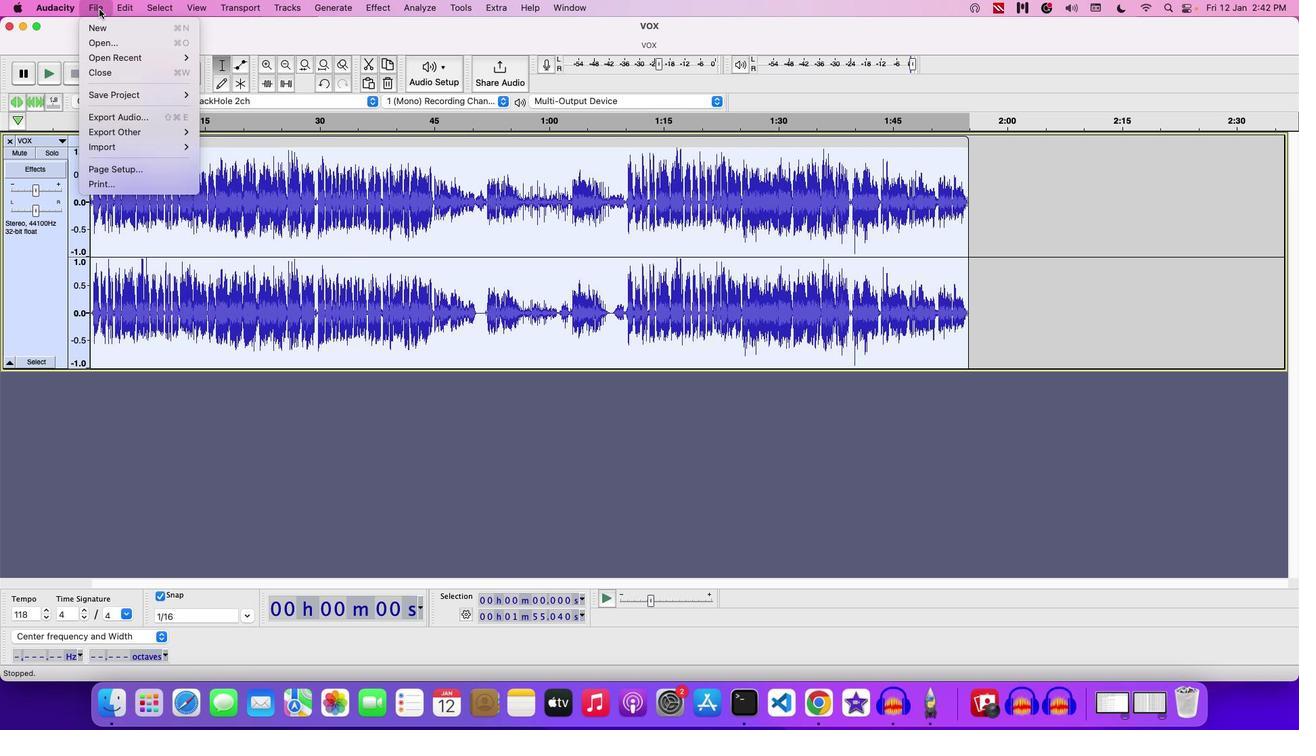 
Action: Mouse pressed left at (95, 20)
Screenshot: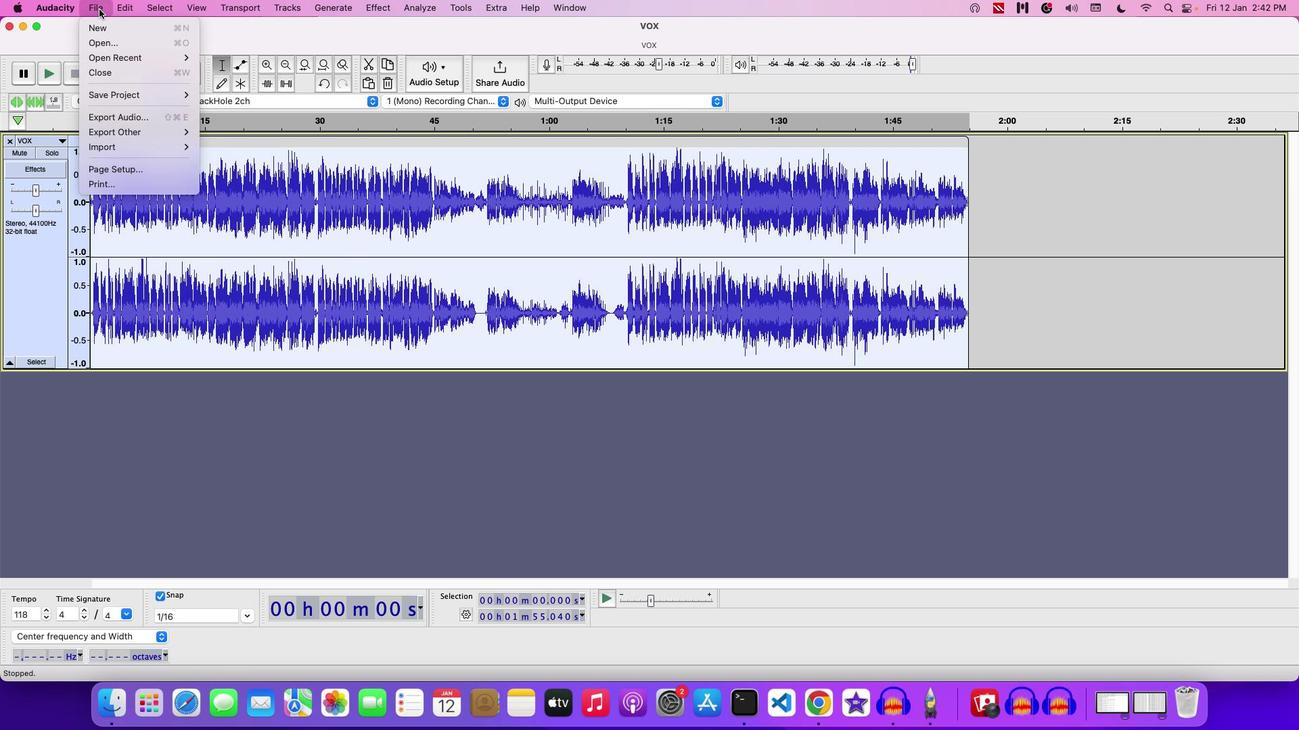 
Action: Mouse moved to (261, 98)
Screenshot: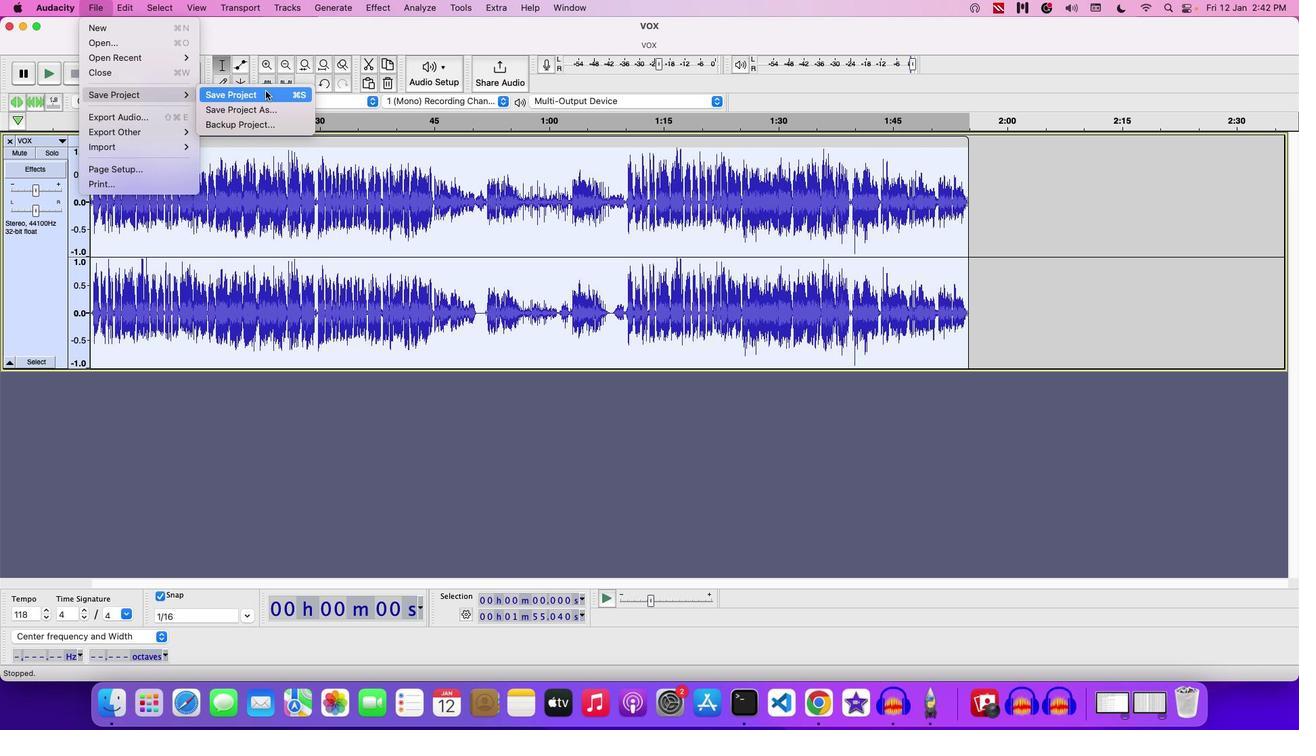 
Action: Mouse pressed left at (261, 98)
Screenshot: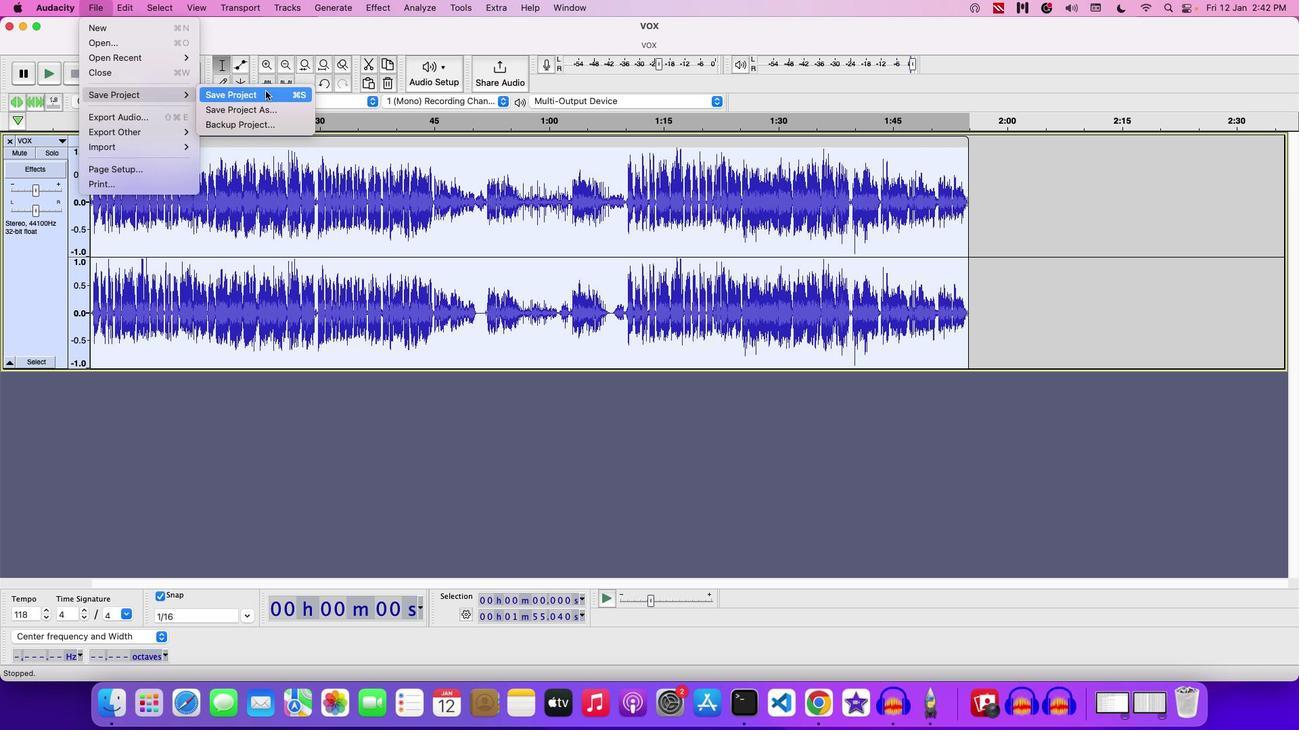 
Action: Mouse moved to (542, 256)
Screenshot: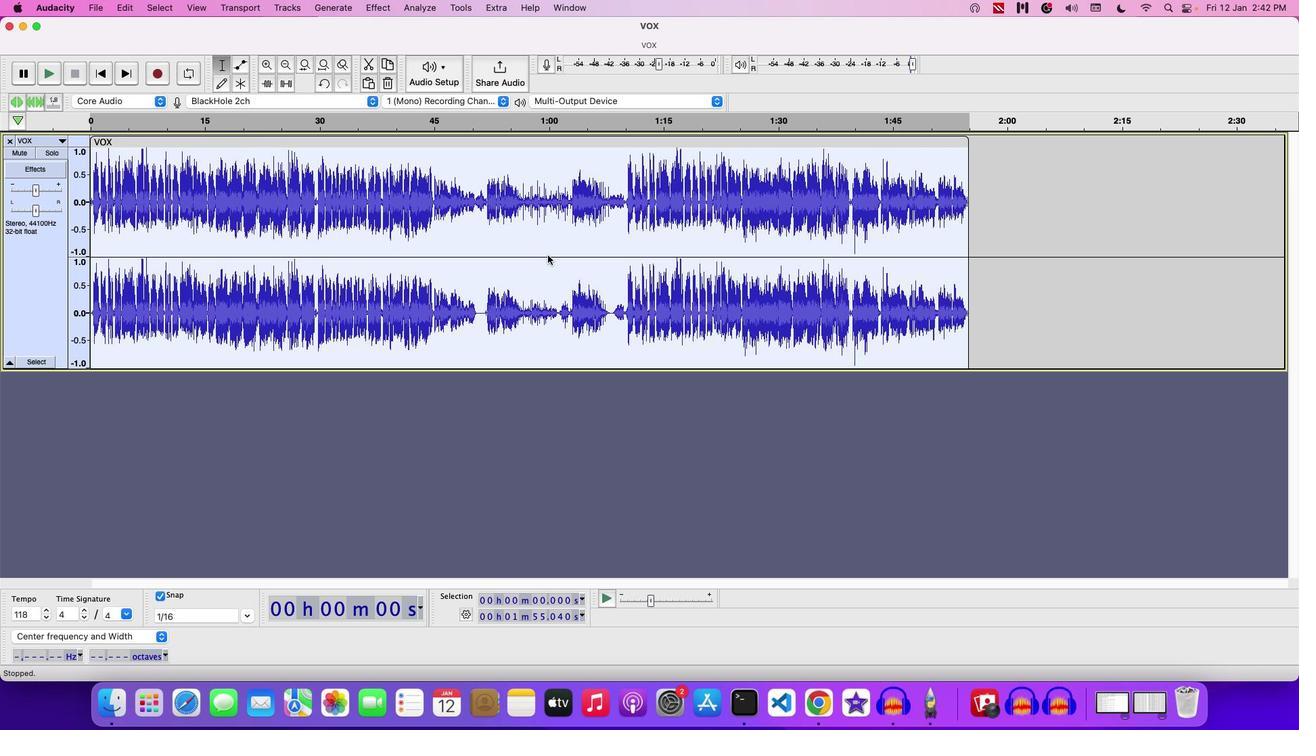 
Action: Key pressed Key.backspace'U''T''I''L''I''Z''I''N''G'Key.space'T''H''E'Key.space'T''U''N'Key.backspaceKey.backspace'R''U''N''C''A''T''E'Key.space'S''I''L''E''N''C''E'
Screenshot: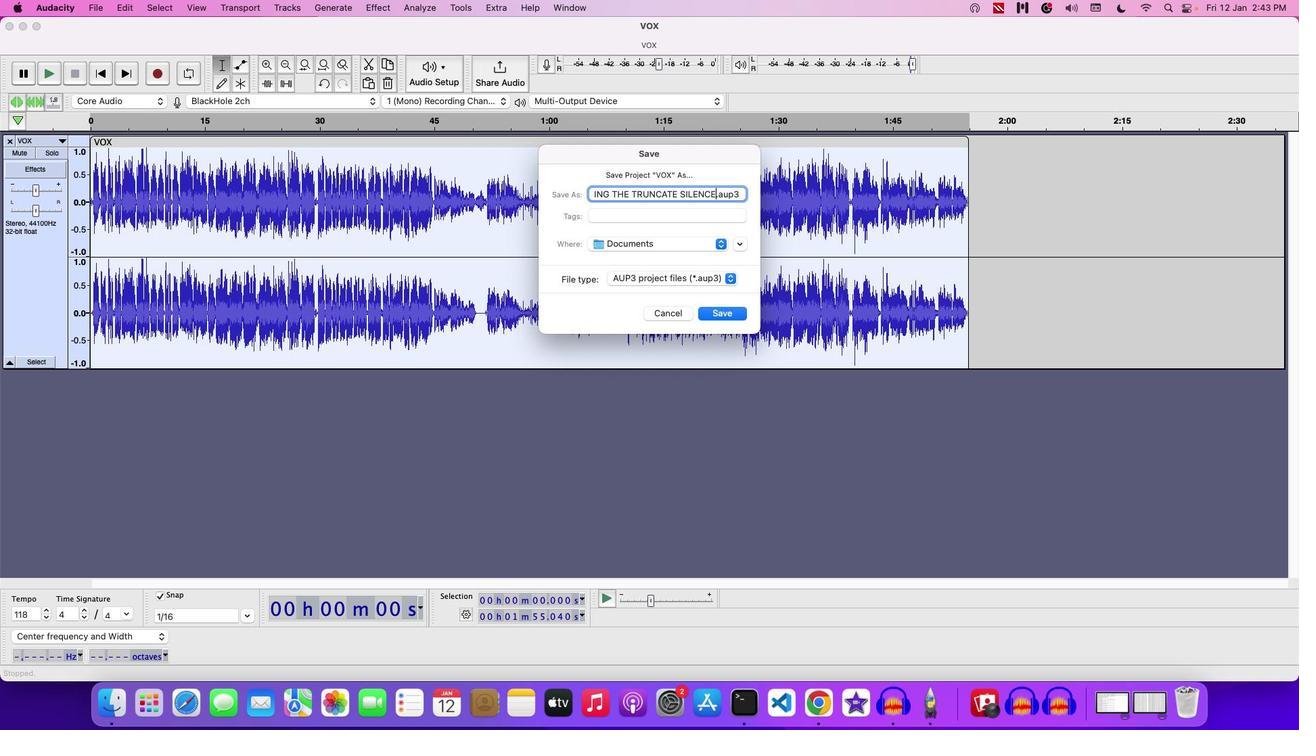 
Action: Mouse moved to (541, 253)
Screenshot: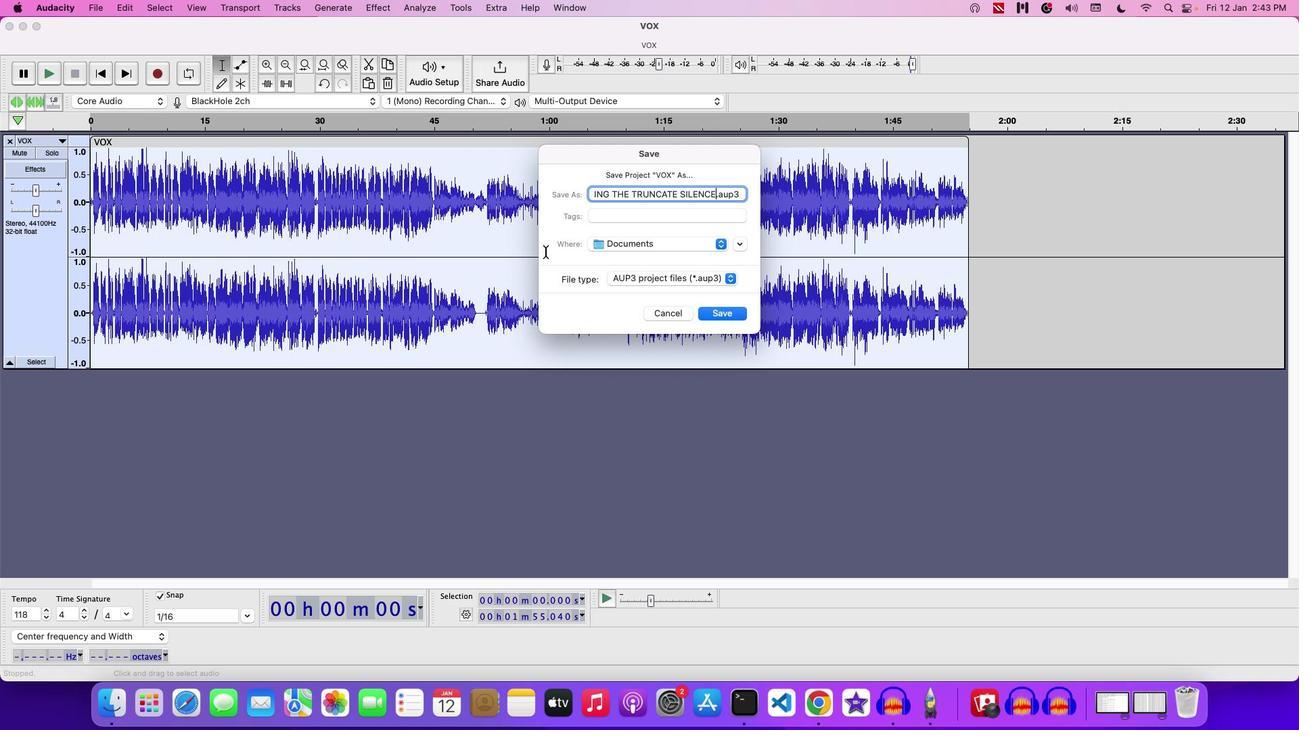 
Action: Key pressed Key.space'E''F''F''E'
Screenshot: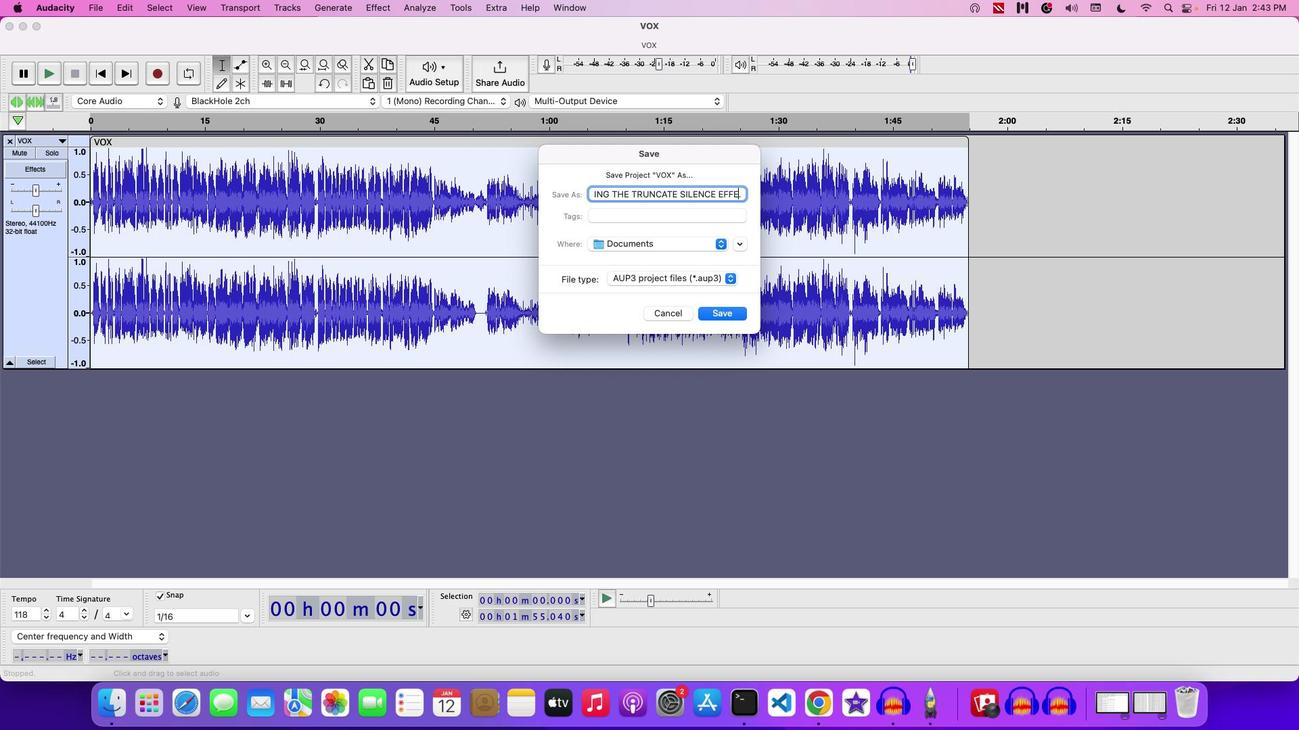 
Action: Mouse moved to (542, 252)
Screenshot: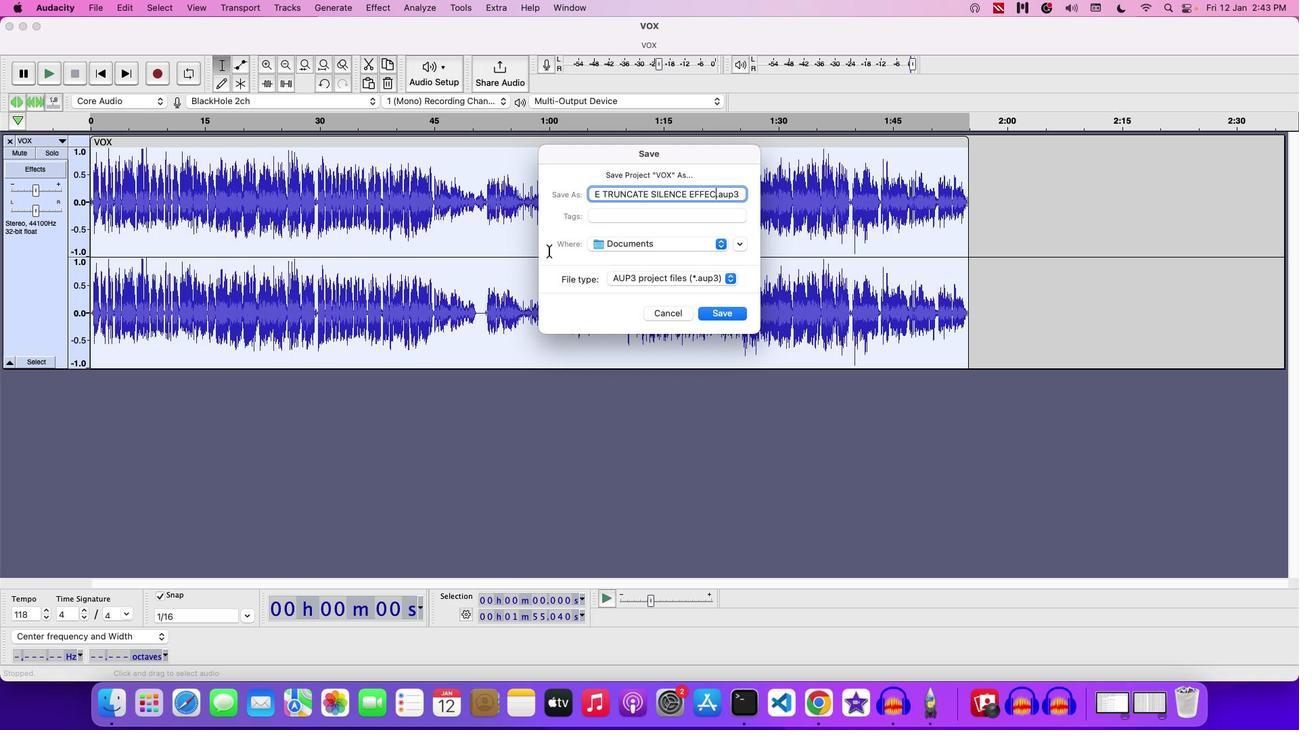
Action: Key pressed 'C'
Screenshot: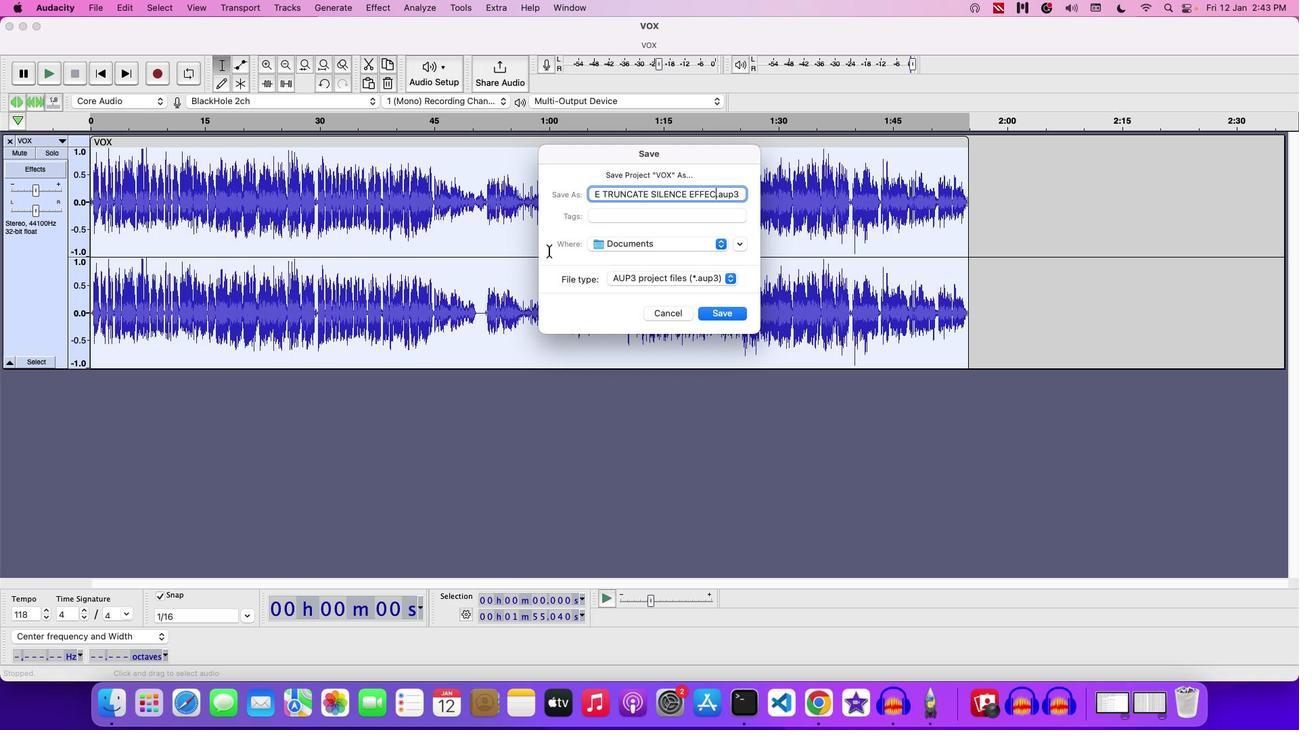 
Action: Mouse moved to (597, 269)
Screenshot: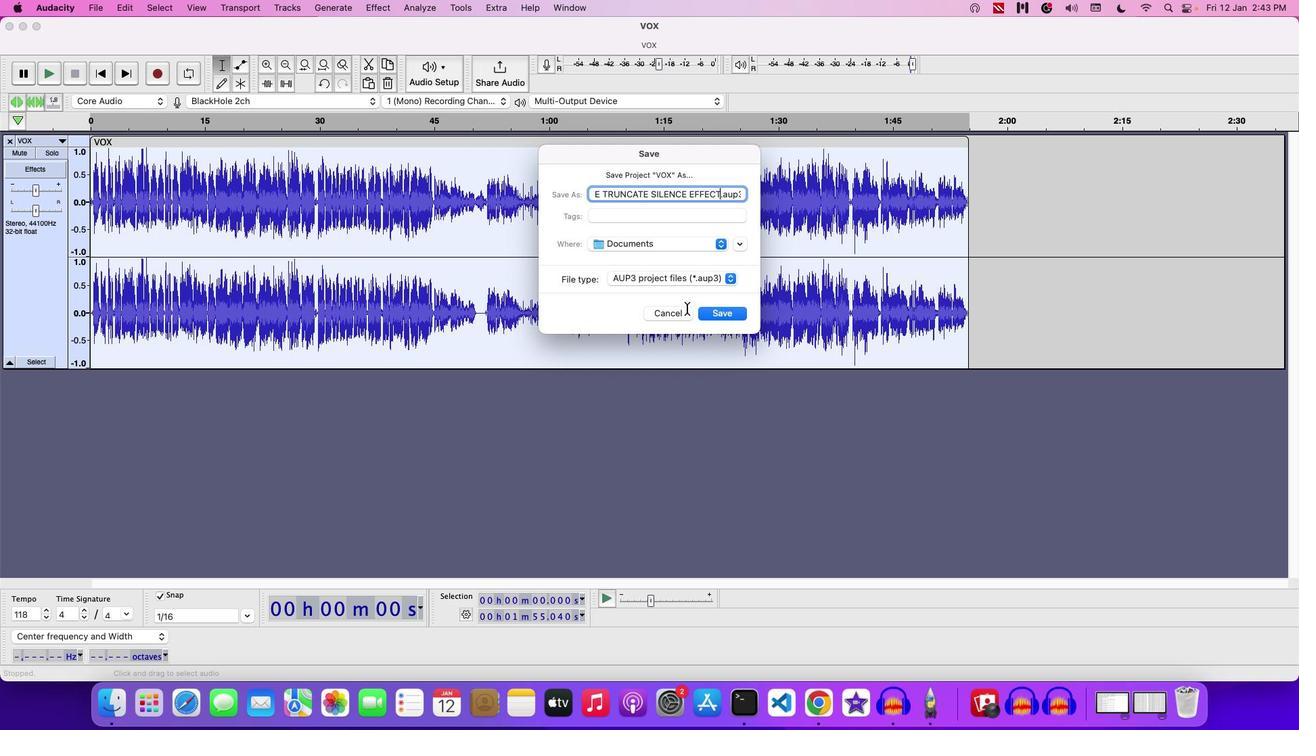 
Action: Key pressed 'T'
Screenshot: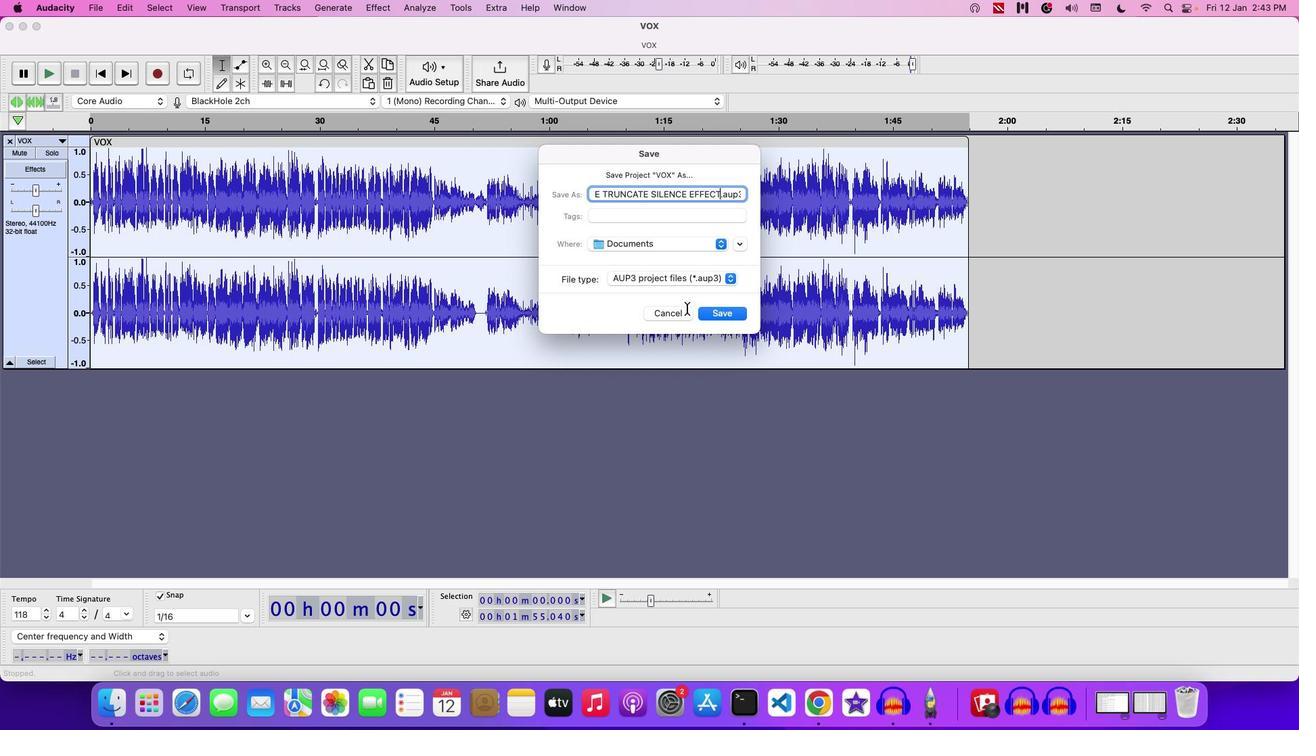 
Action: Mouse moved to (711, 328)
Screenshot: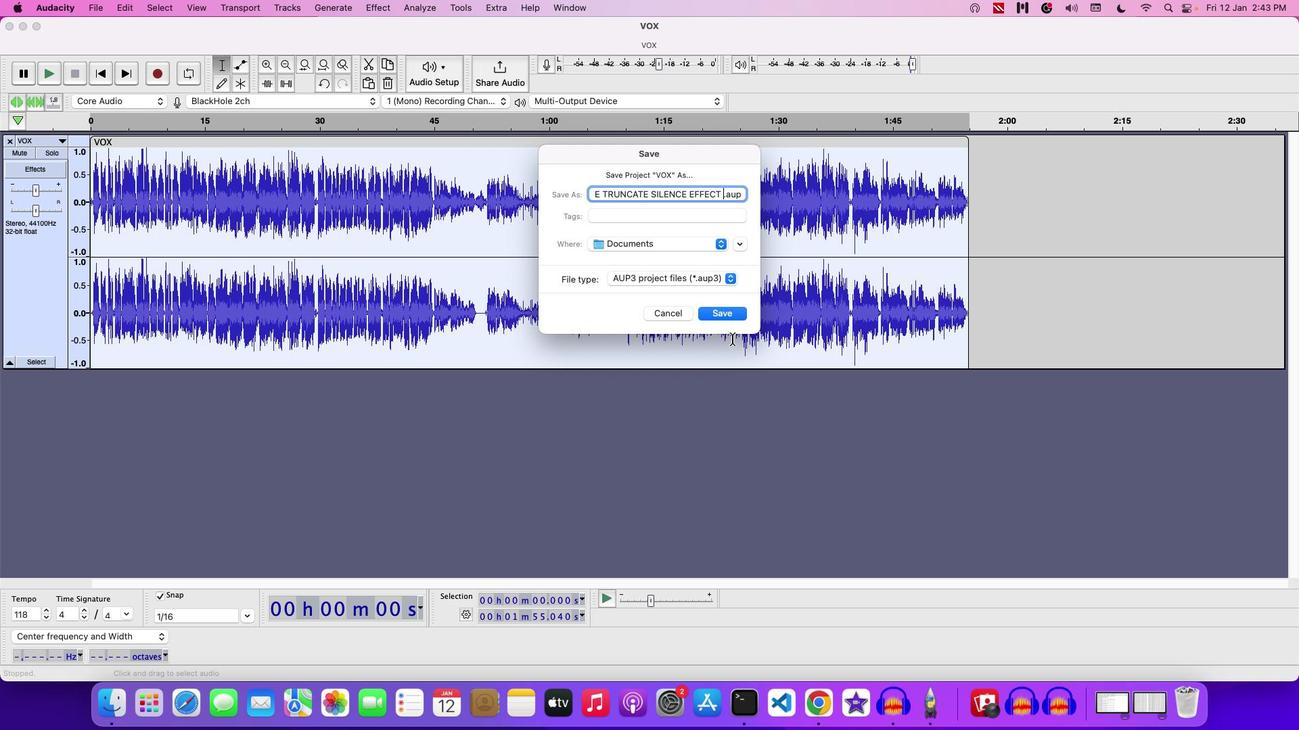 
Action: Key pressed Key.space
Screenshot: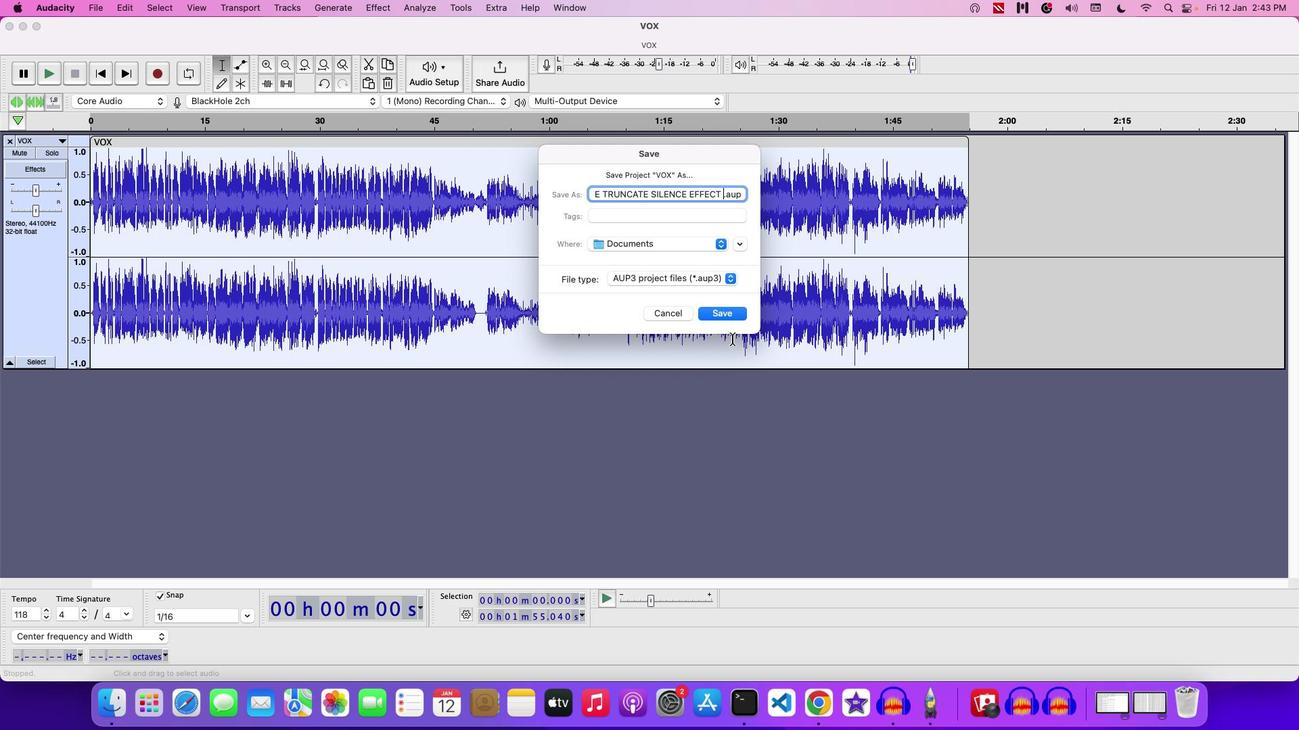 
Action: Mouse moved to (723, 303)
Screenshot: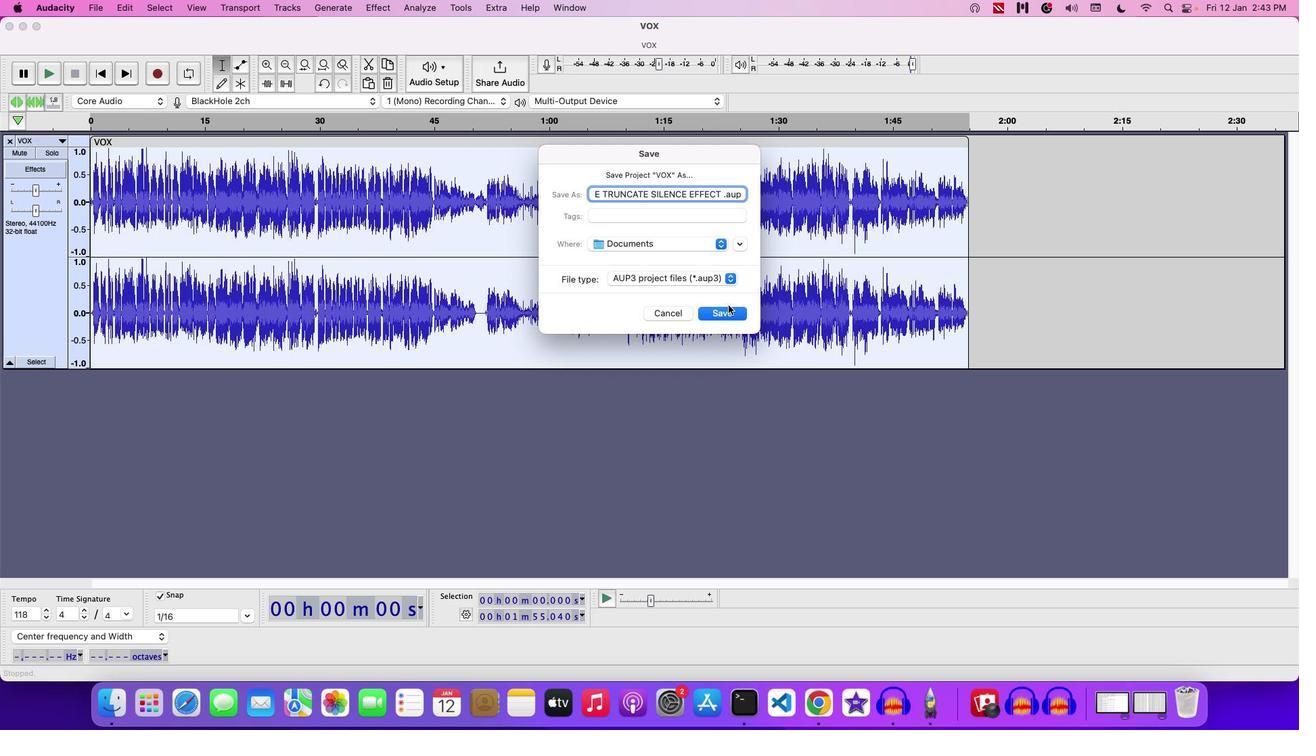 
Action: Mouse pressed left at (723, 303)
Screenshot: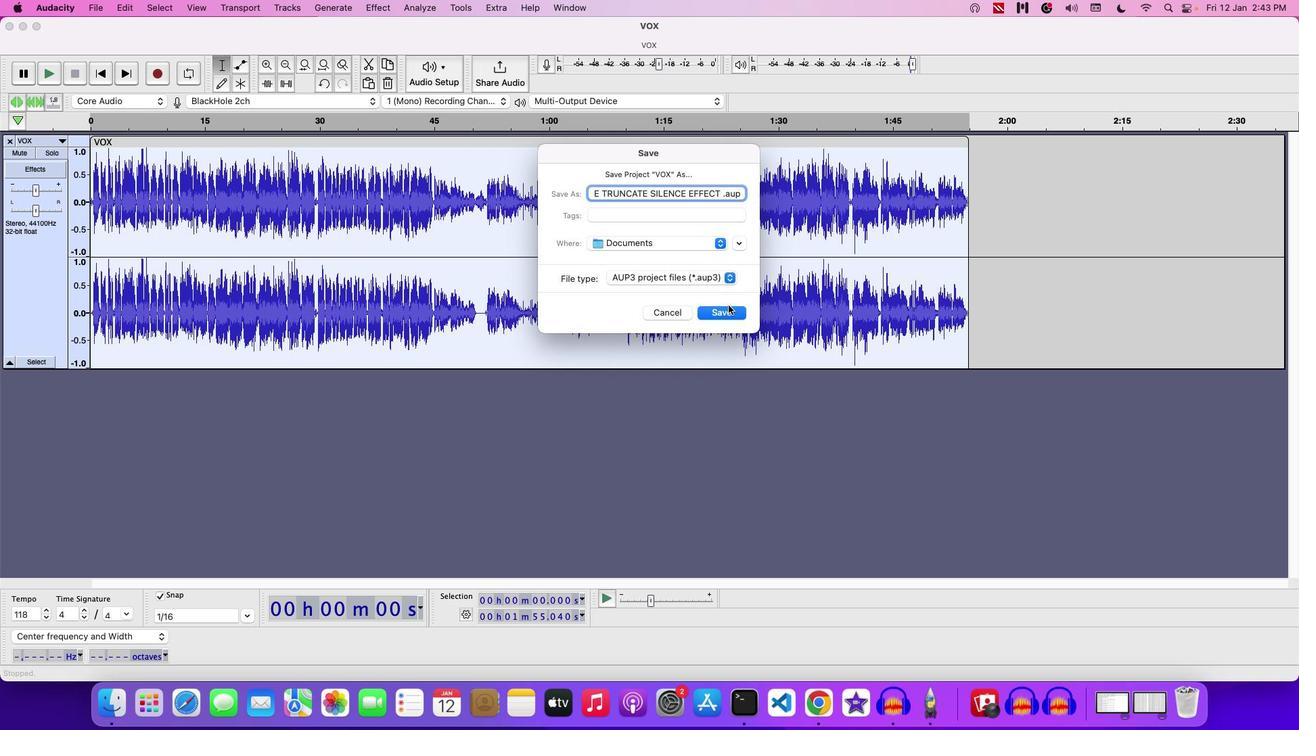
Action: Mouse moved to (715, 308)
Screenshot: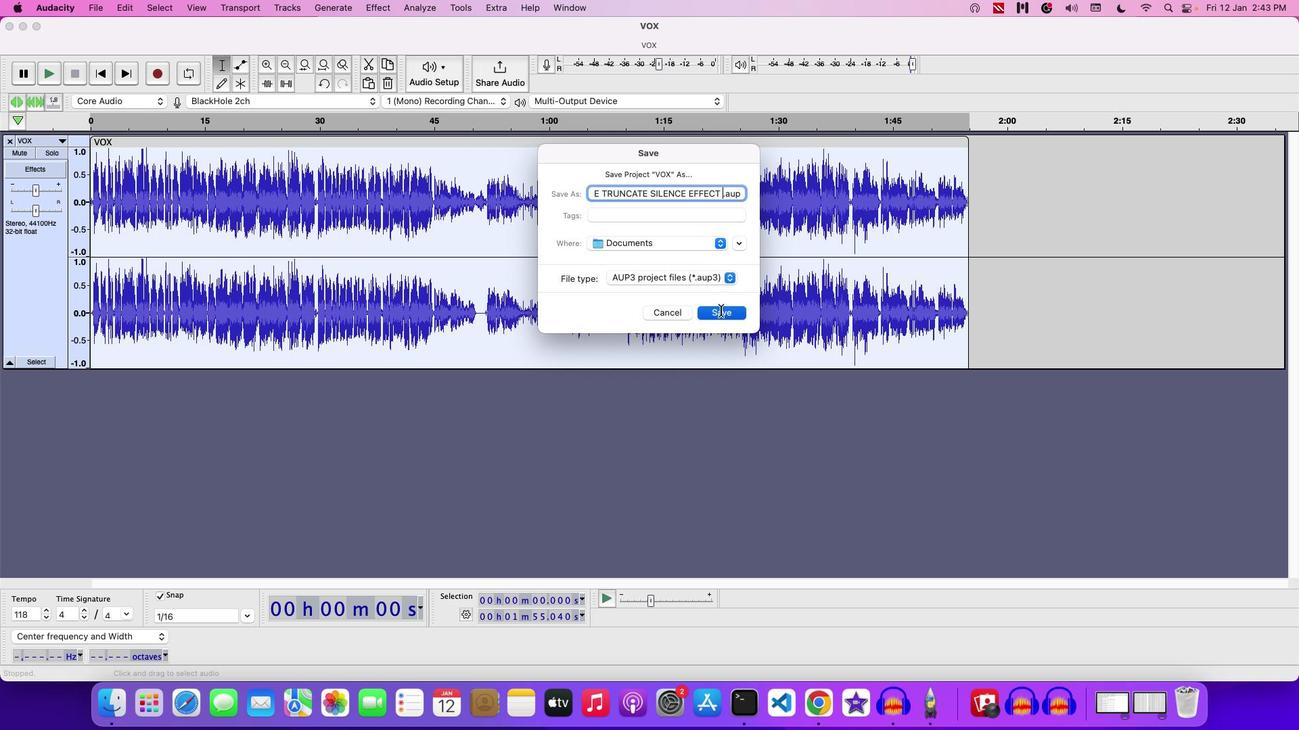 
Action: Mouse pressed left at (715, 308)
Screenshot: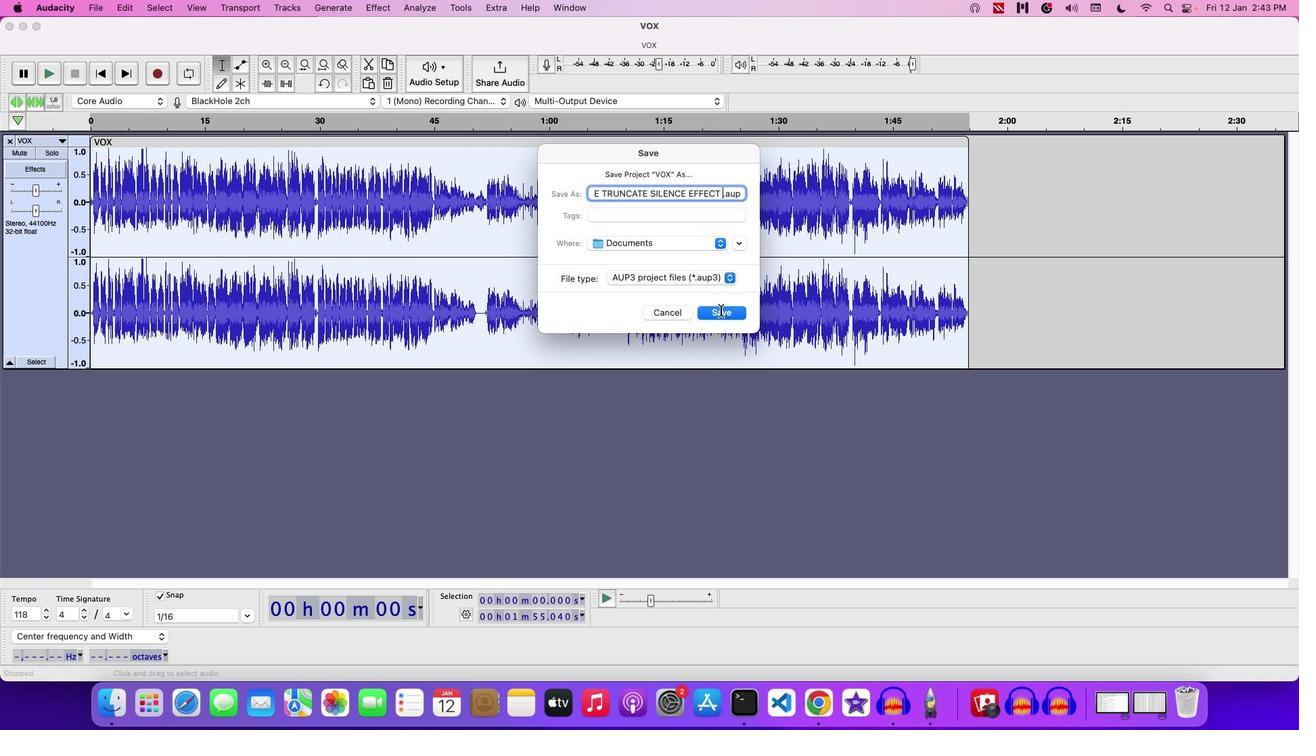 
